 Task: Research Airbnb properties in Chalatenango, El Salvador from 10th December, 2023 to 15th December, 2023 for 7 adults.4 bedrooms having 7 beds and 4 bathrooms. Property type can be house. Amenities needed are: wifi, TV, free parkinig on premises, gym, breakfast. Look for 5 properties as per requirement.
Action: Mouse pressed left at (456, 260)
Screenshot: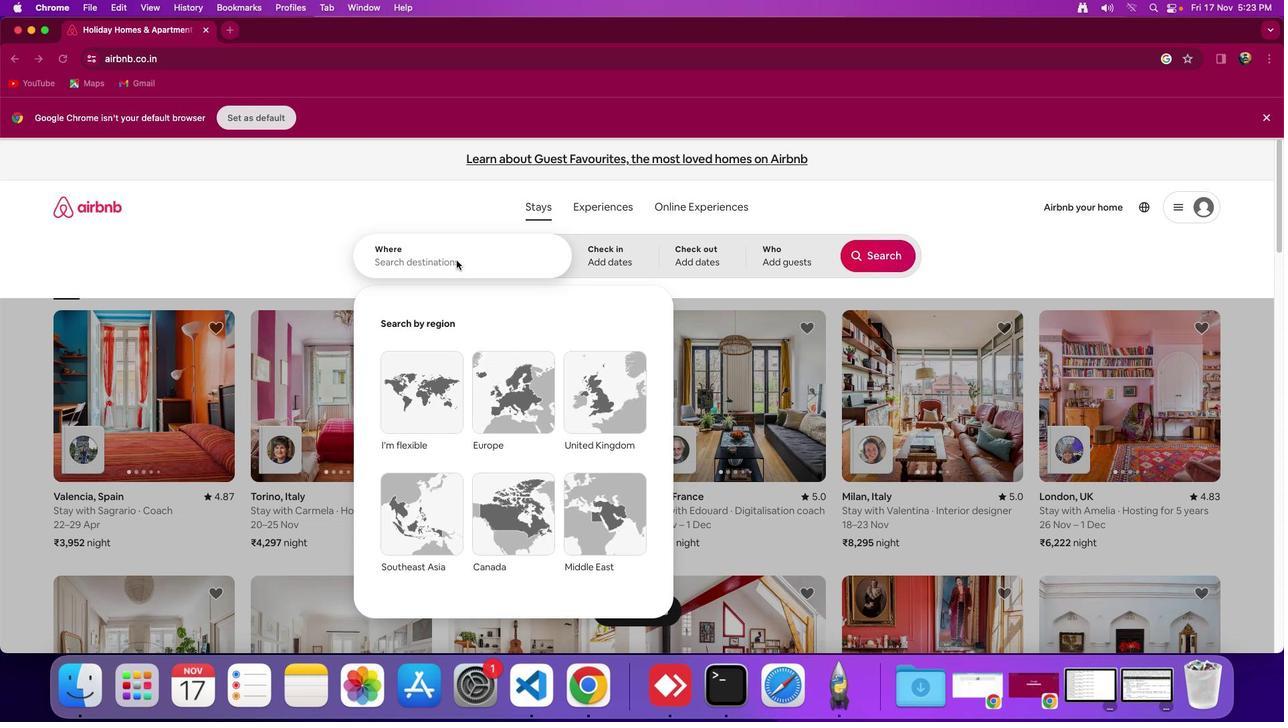 
Action: Key pressed Key.shift_r'C''h''a''k''a''t''e''n''a''n''g''o'','Key.spaceKey.shift_r'E'Key.shift'L'Key.backspace'l'
Screenshot: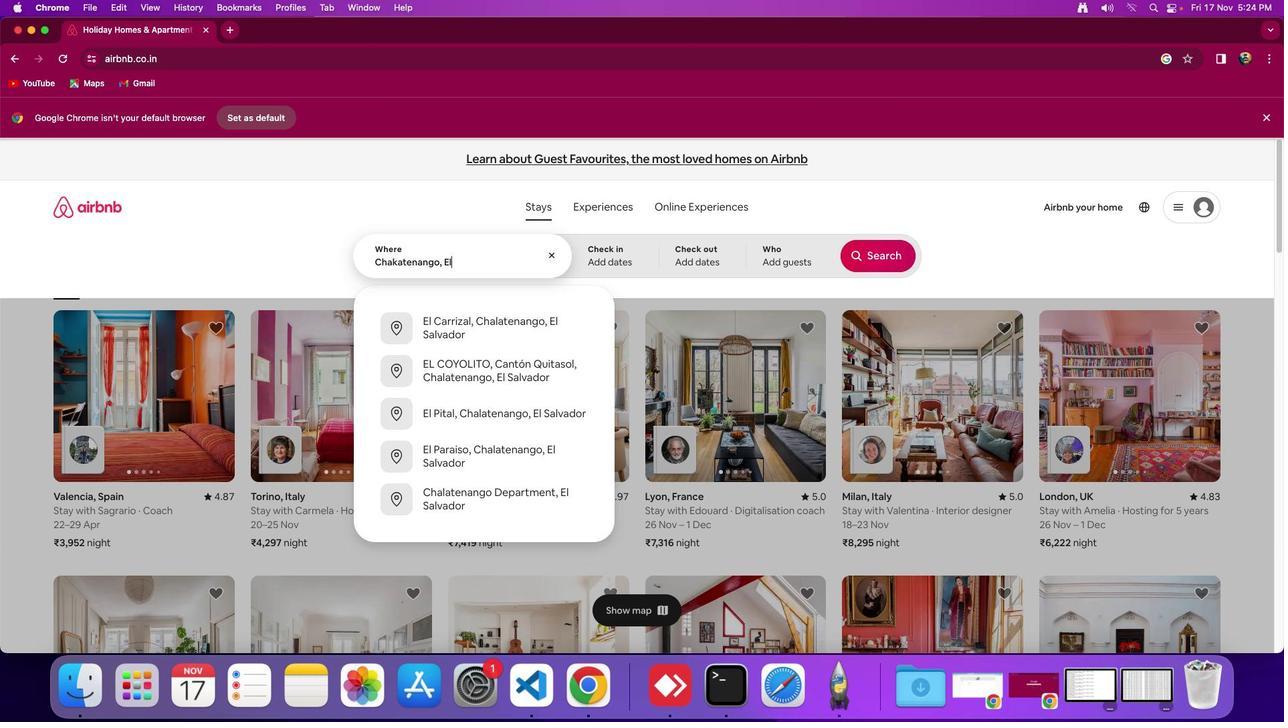 
Action: Mouse moved to (451, 262)
Screenshot: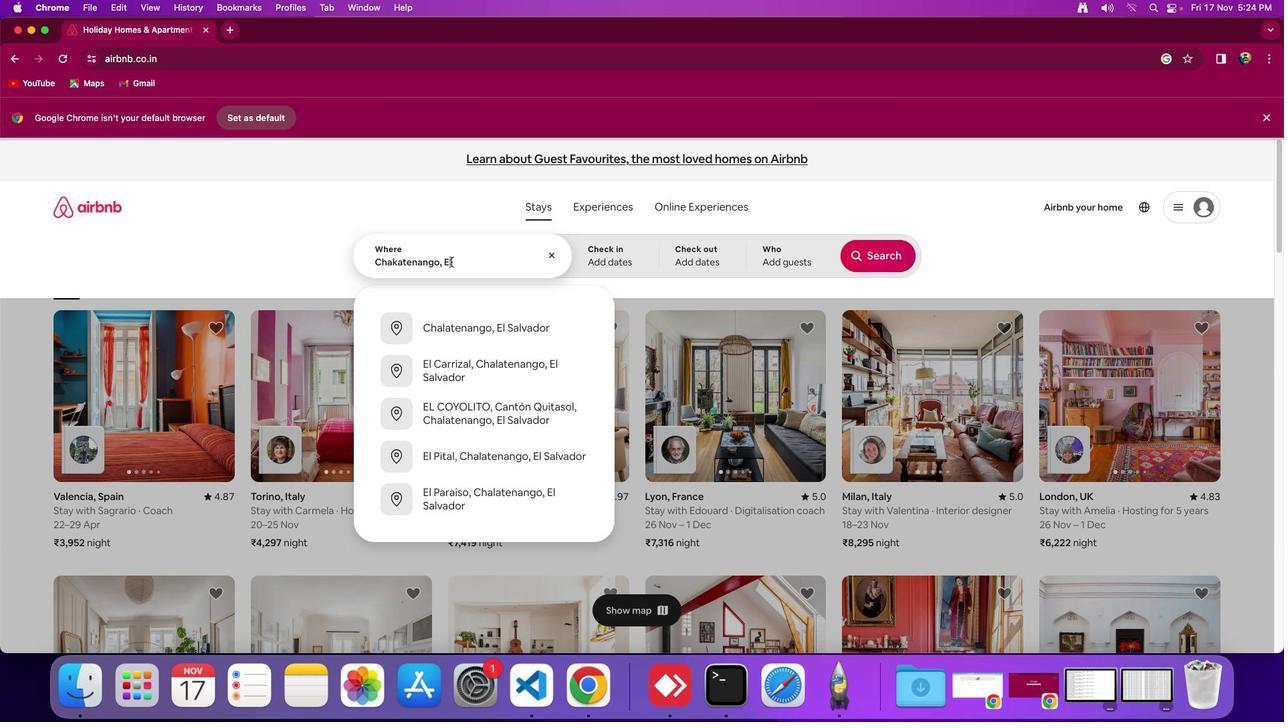 
Action: Key pressed Key.spaceKey.shift_r'S''a''l''v''a''d''o''r'
Screenshot: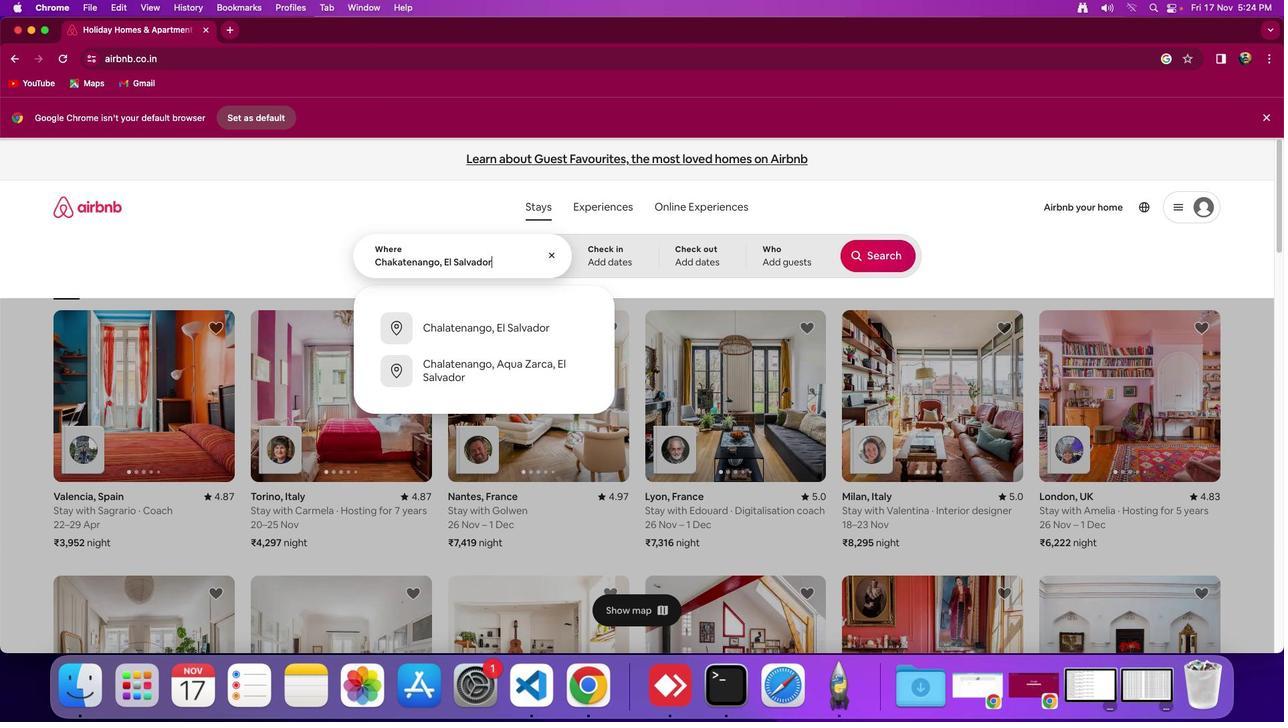 
Action: Mouse moved to (606, 242)
Screenshot: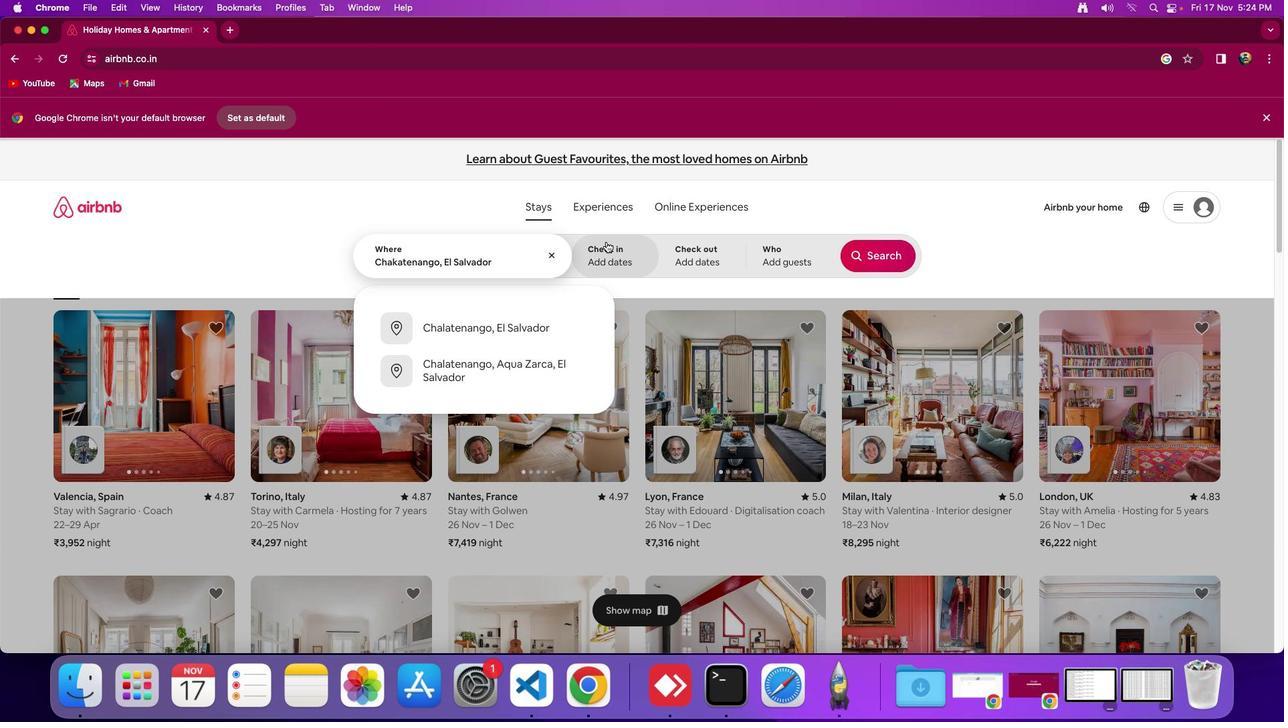 
Action: Mouse pressed left at (606, 242)
Screenshot: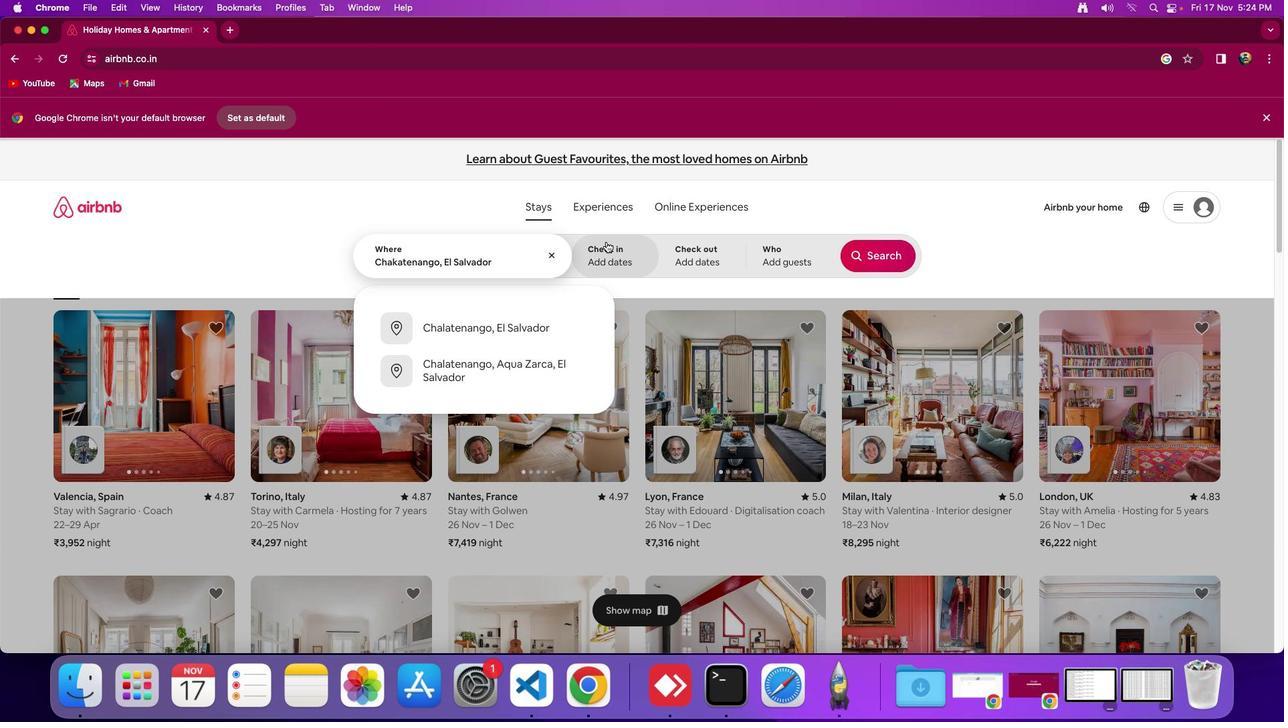 
Action: Mouse moved to (678, 488)
Screenshot: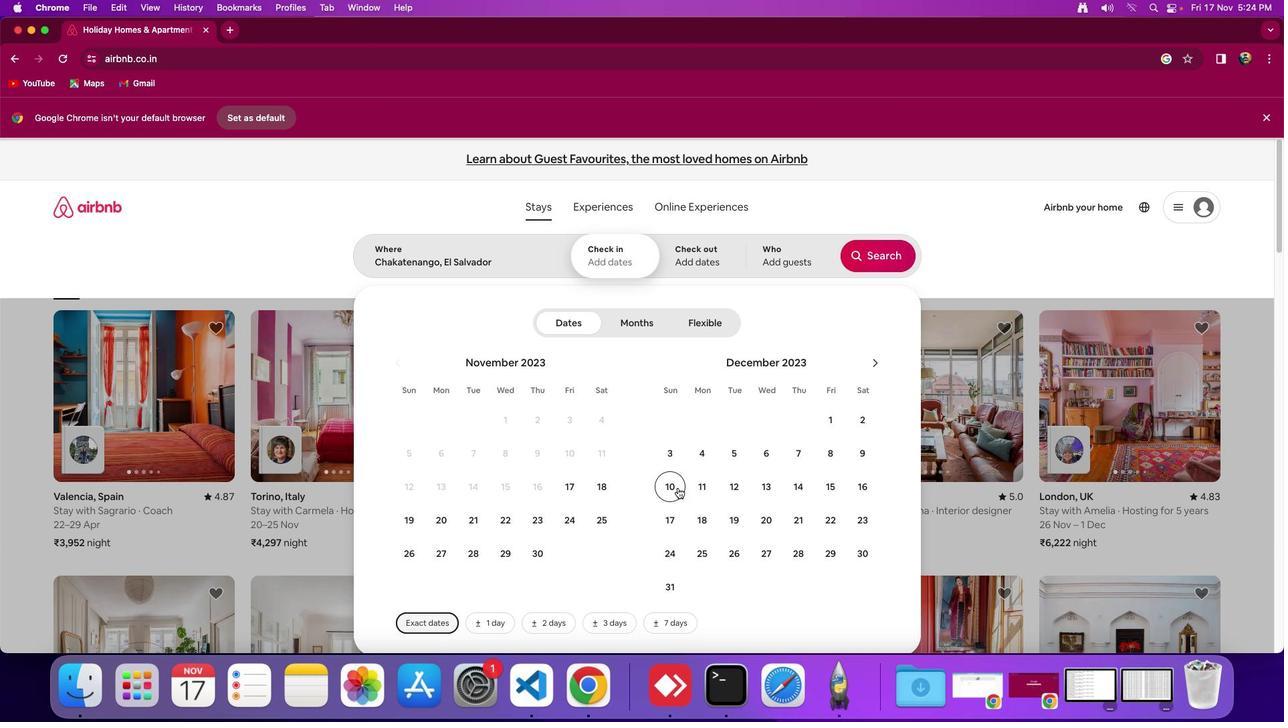 
Action: Mouse pressed left at (678, 488)
Screenshot: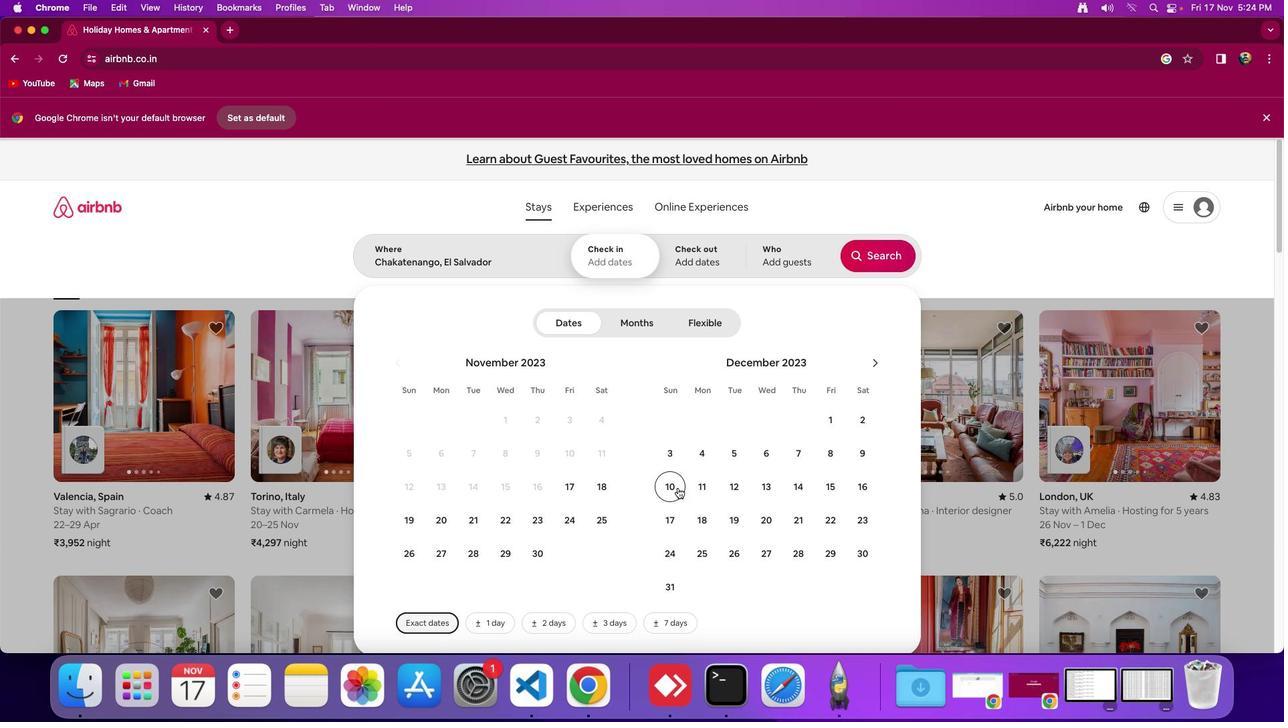 
Action: Mouse moved to (827, 493)
Screenshot: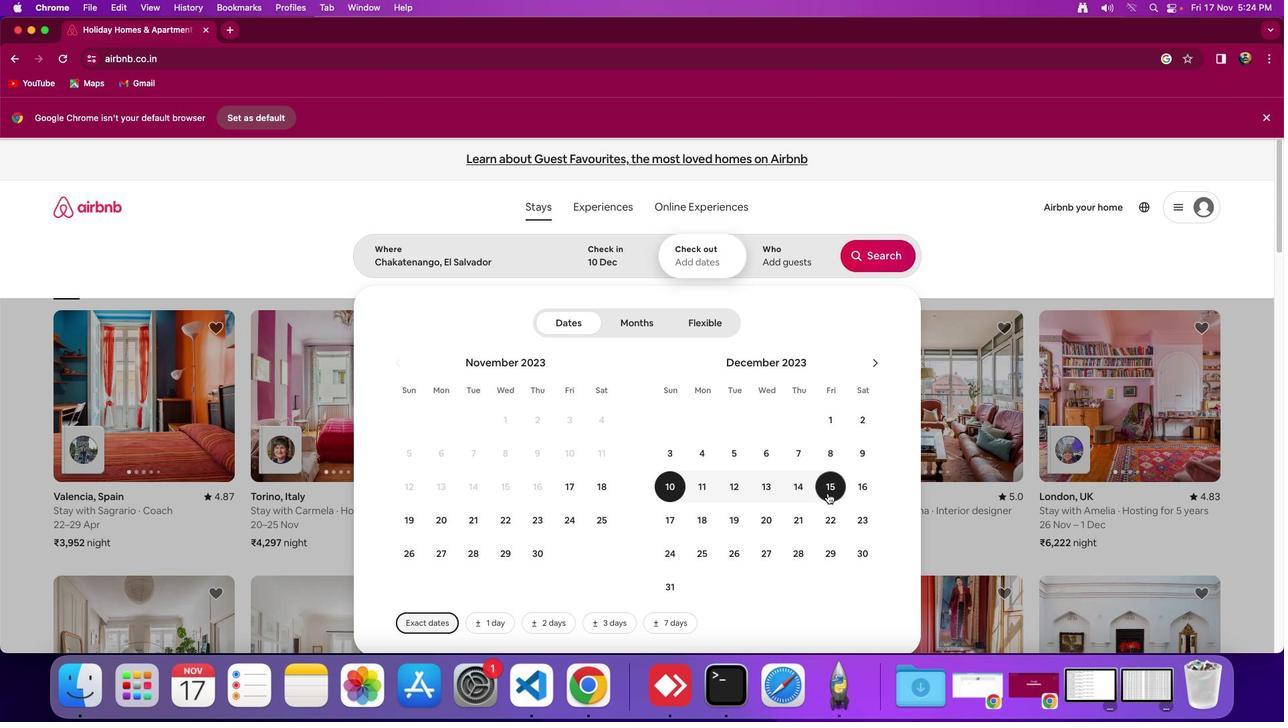 
Action: Mouse pressed left at (827, 493)
Screenshot: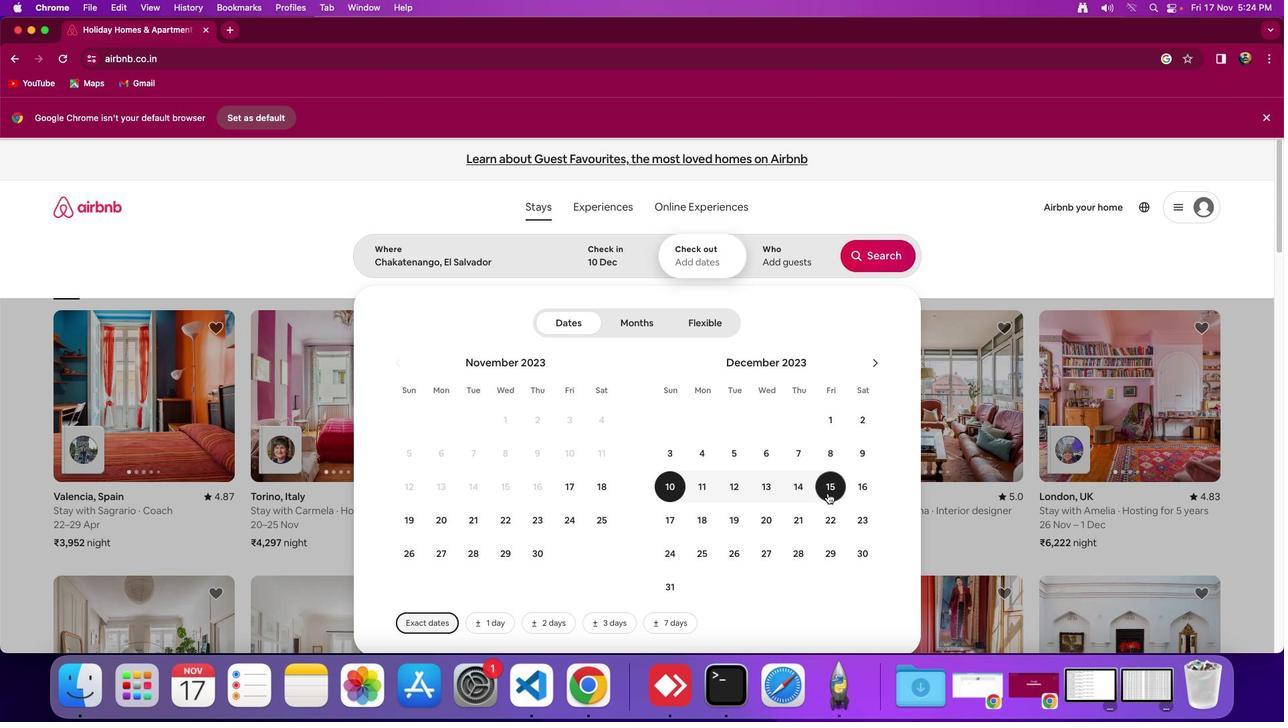
Action: Mouse moved to (780, 268)
Screenshot: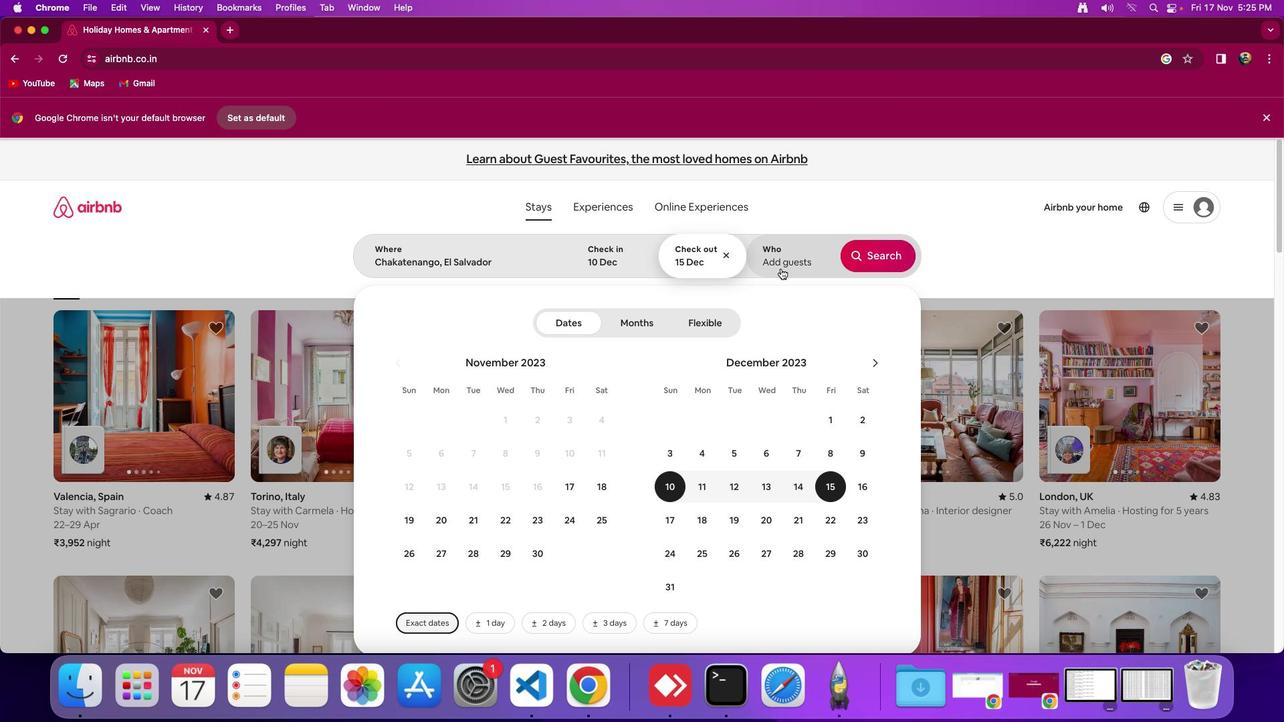 
Action: Mouse pressed left at (780, 268)
Screenshot: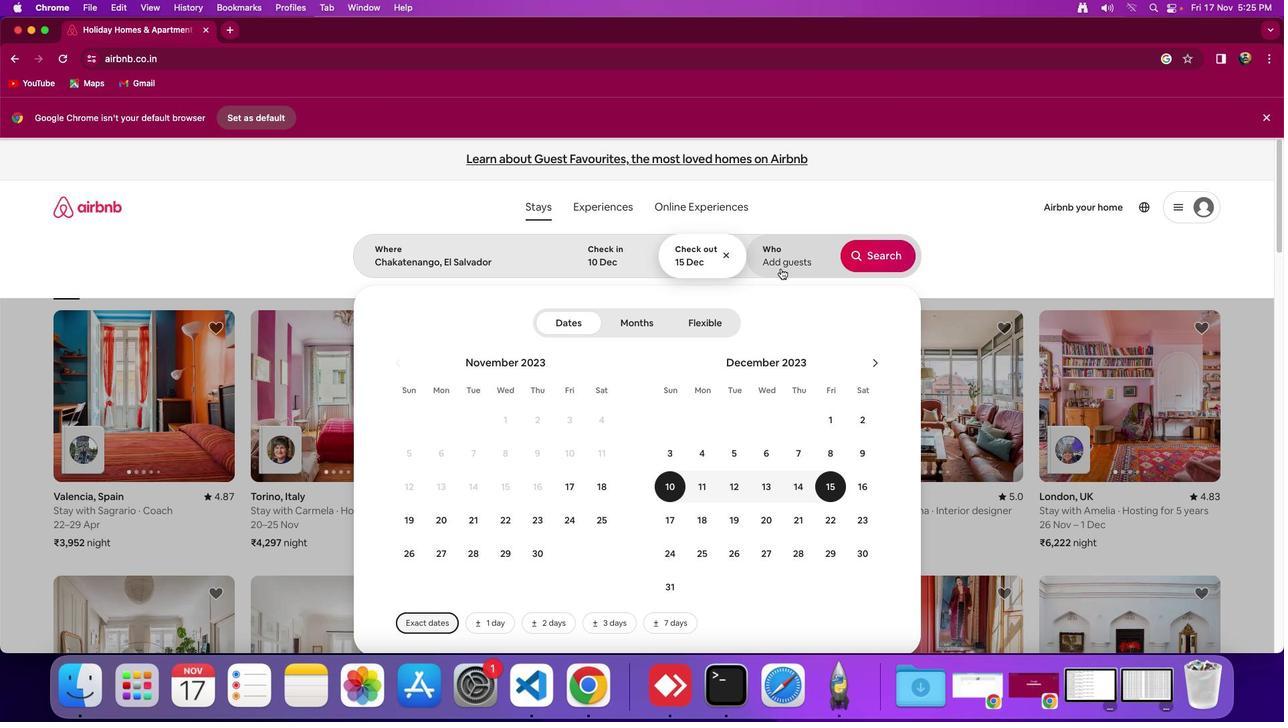 
Action: Mouse moved to (881, 329)
Screenshot: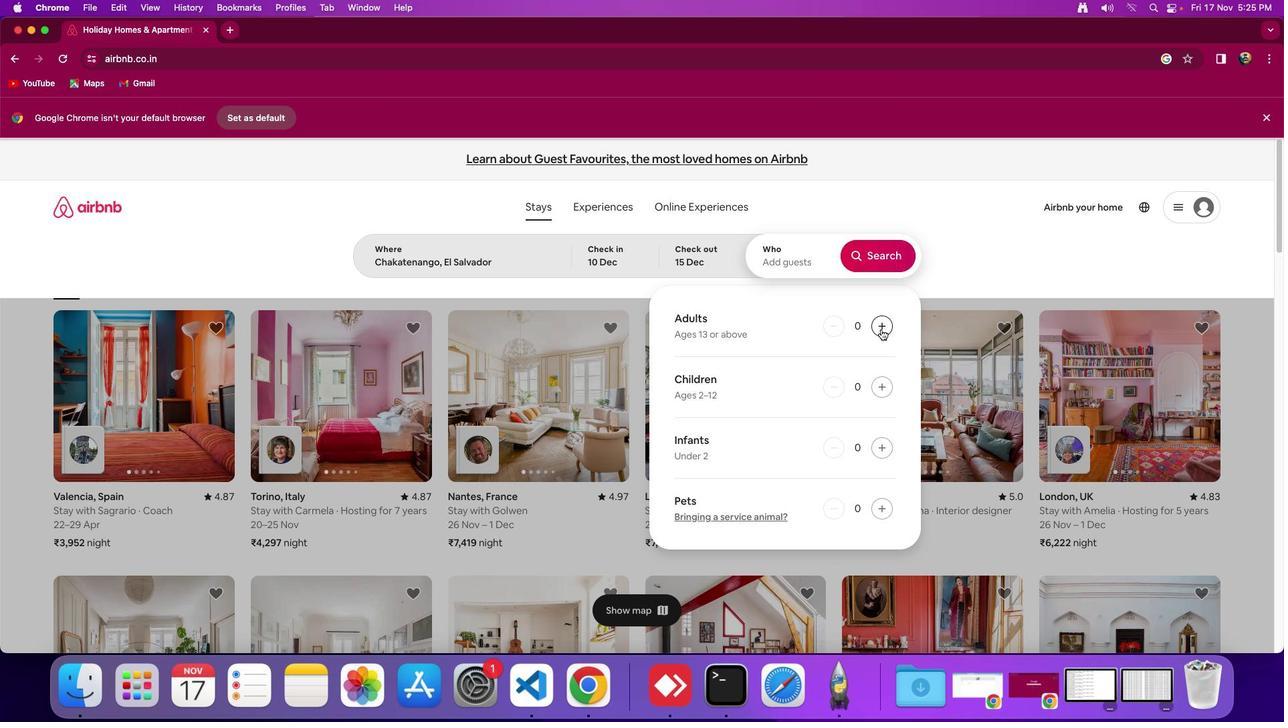 
Action: Mouse pressed left at (881, 329)
Screenshot: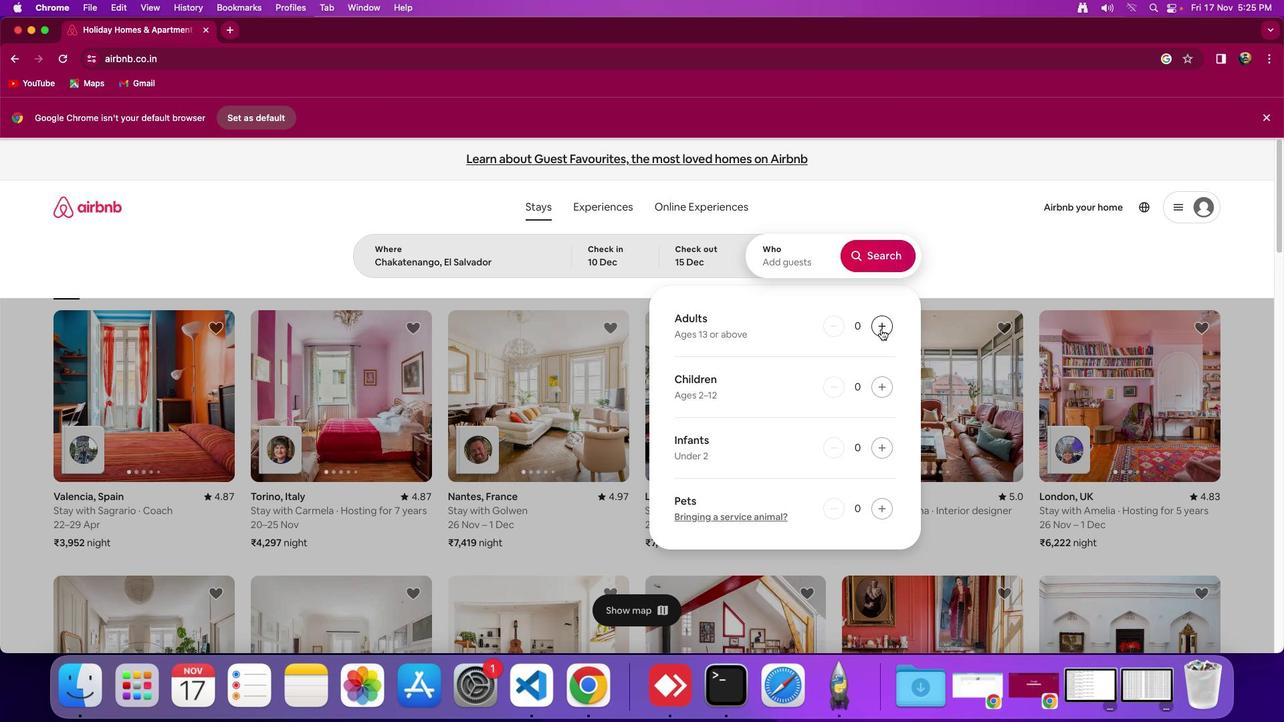 
Action: Mouse pressed left at (881, 329)
Screenshot: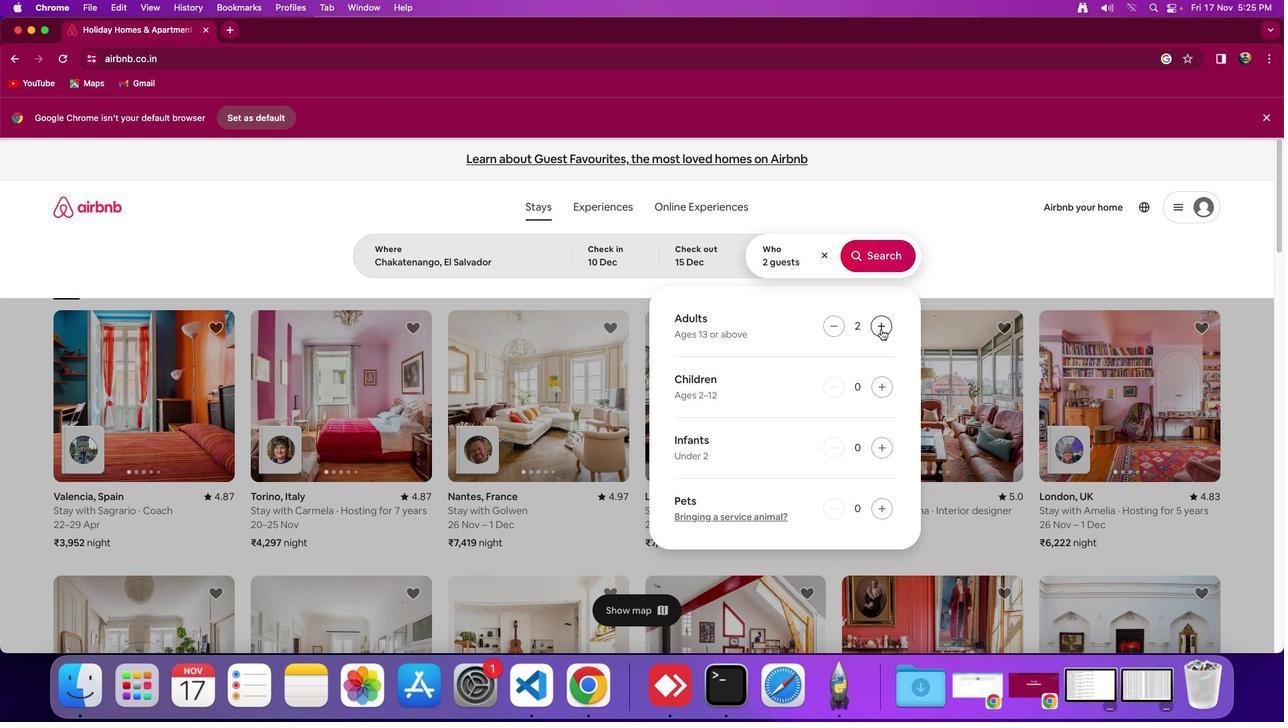 
Action: Mouse pressed left at (881, 329)
Screenshot: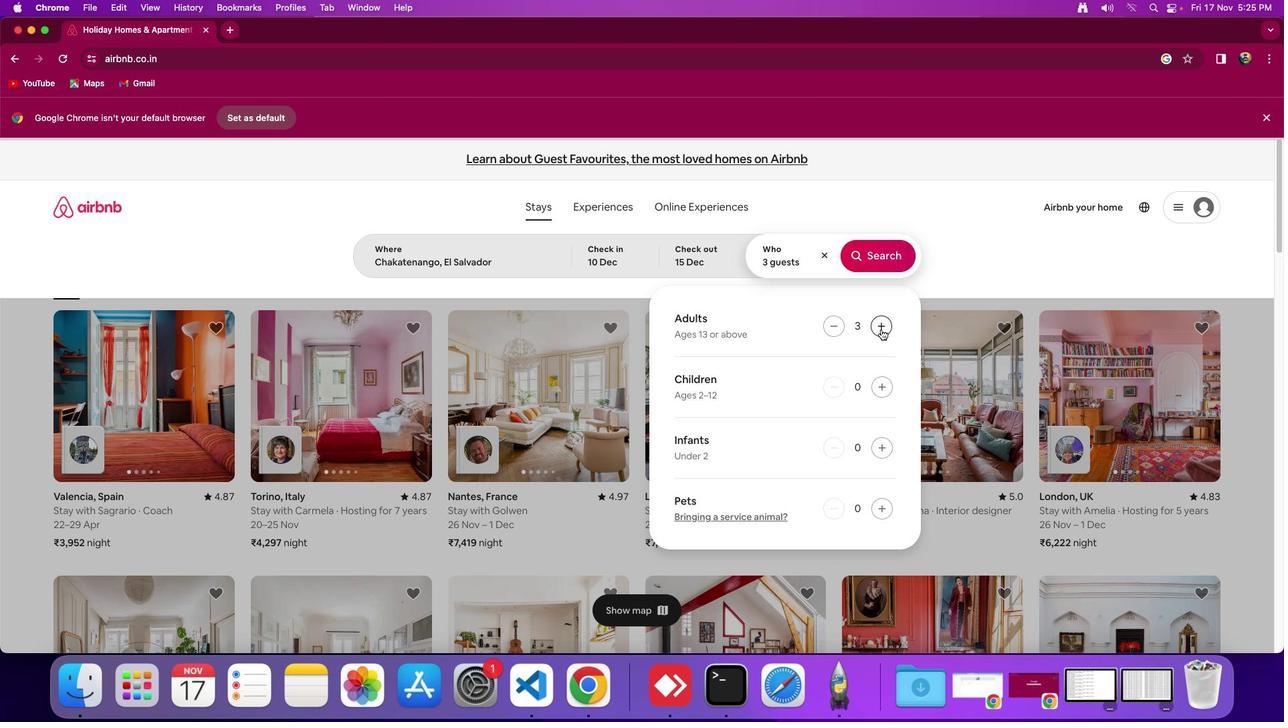 
Action: Mouse pressed left at (881, 329)
Screenshot: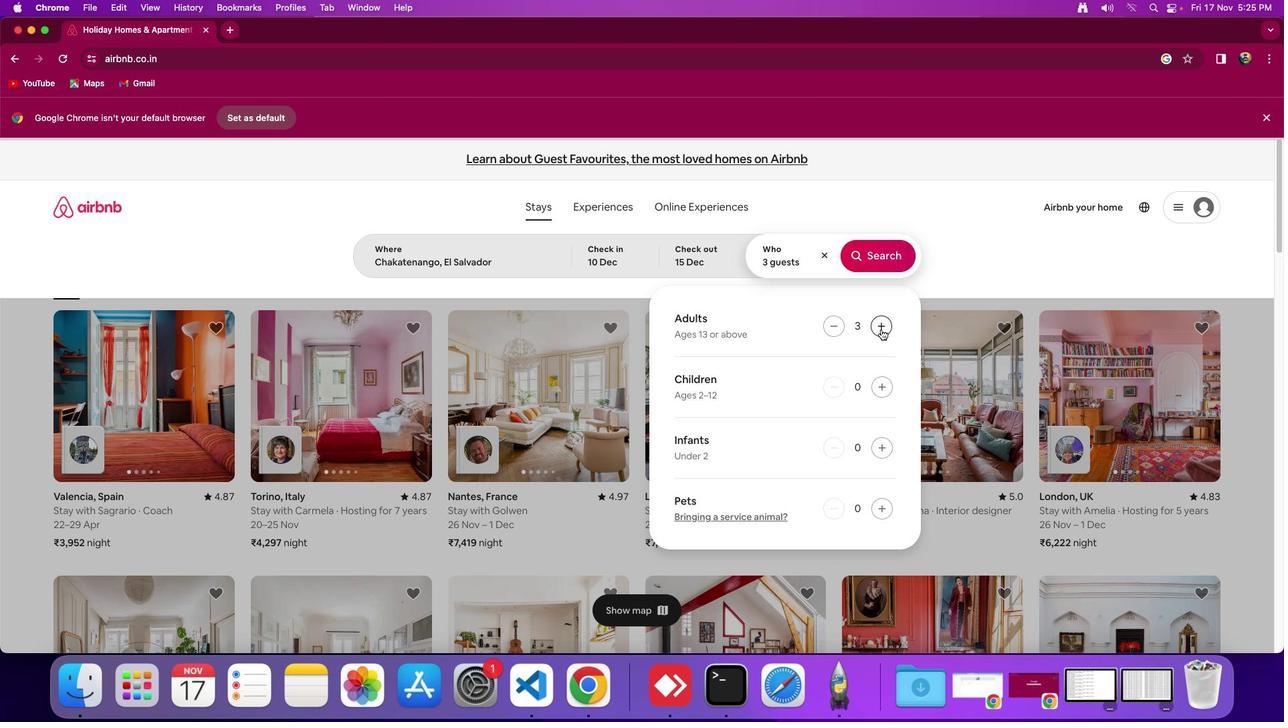 
Action: Mouse pressed left at (881, 329)
Screenshot: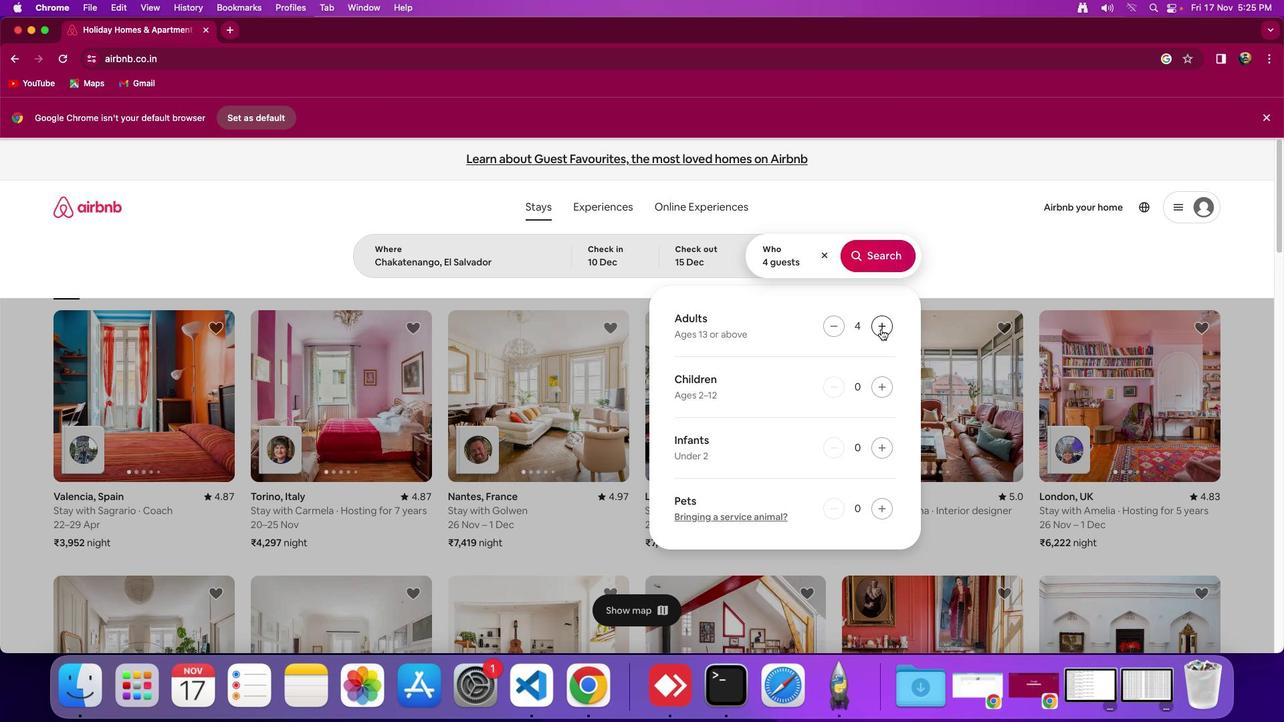 
Action: Mouse pressed left at (881, 329)
Screenshot: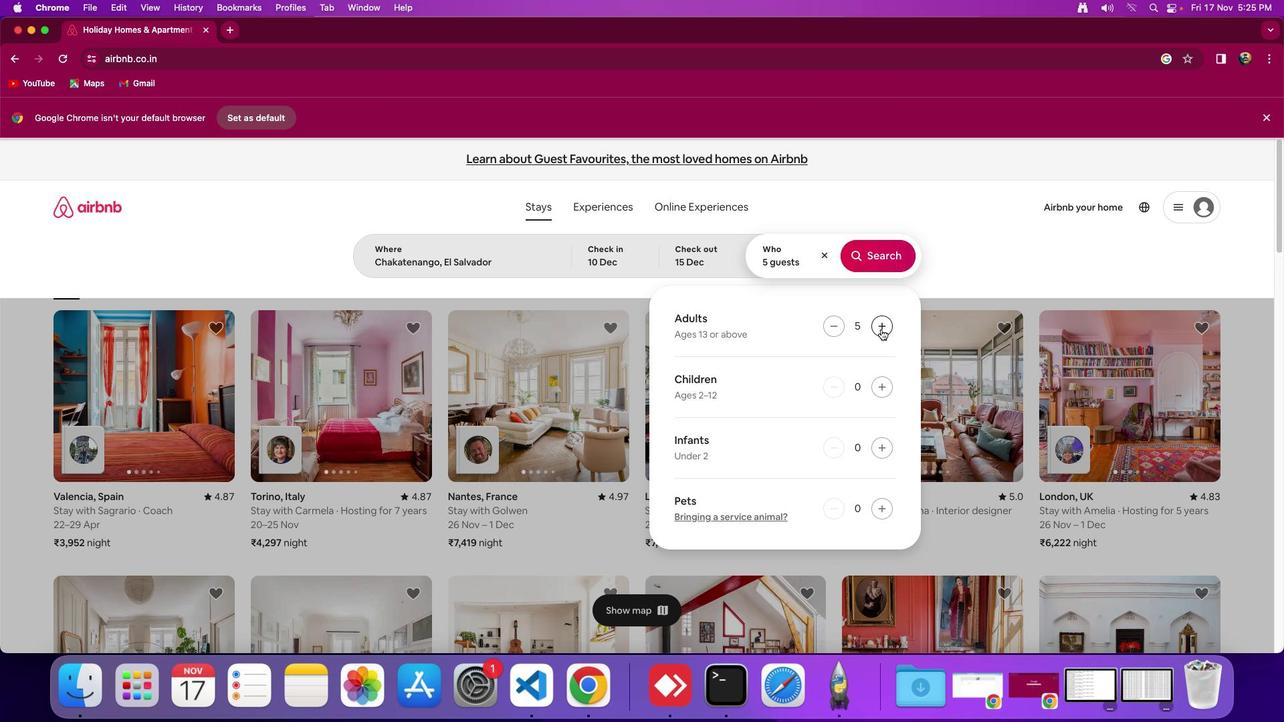 
Action: Mouse pressed left at (881, 329)
Screenshot: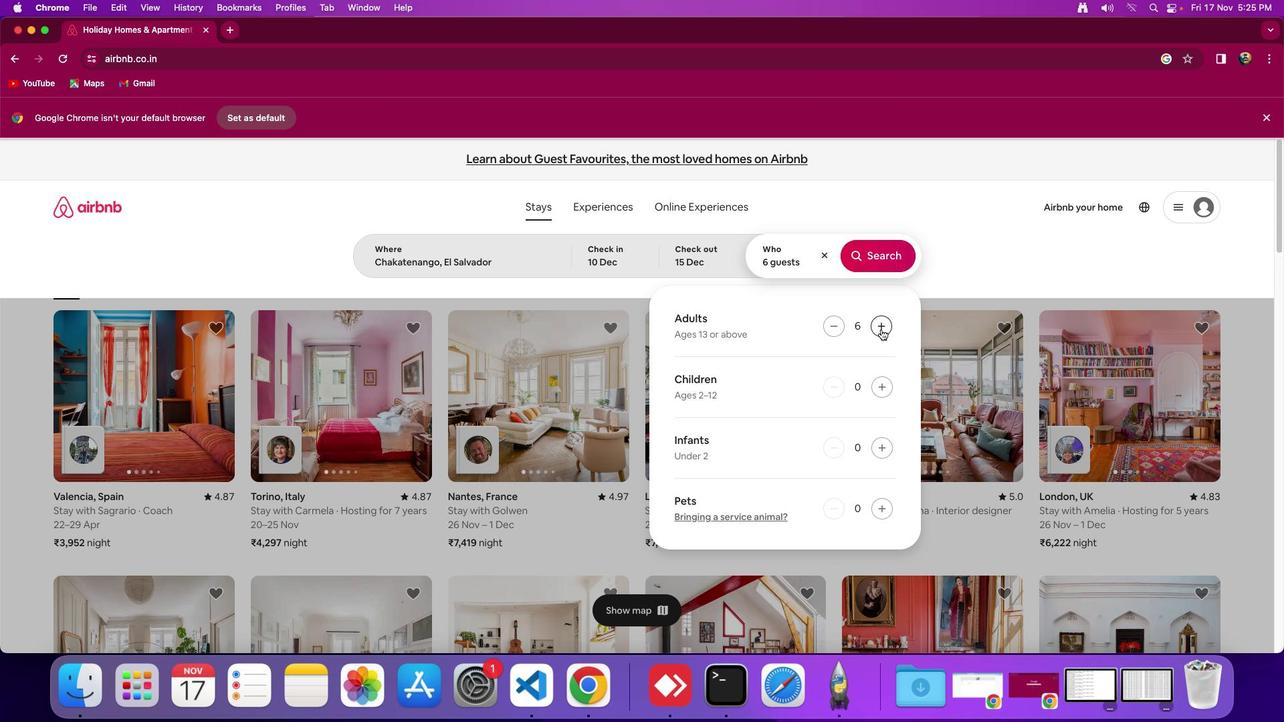 
Action: Mouse moved to (871, 256)
Screenshot: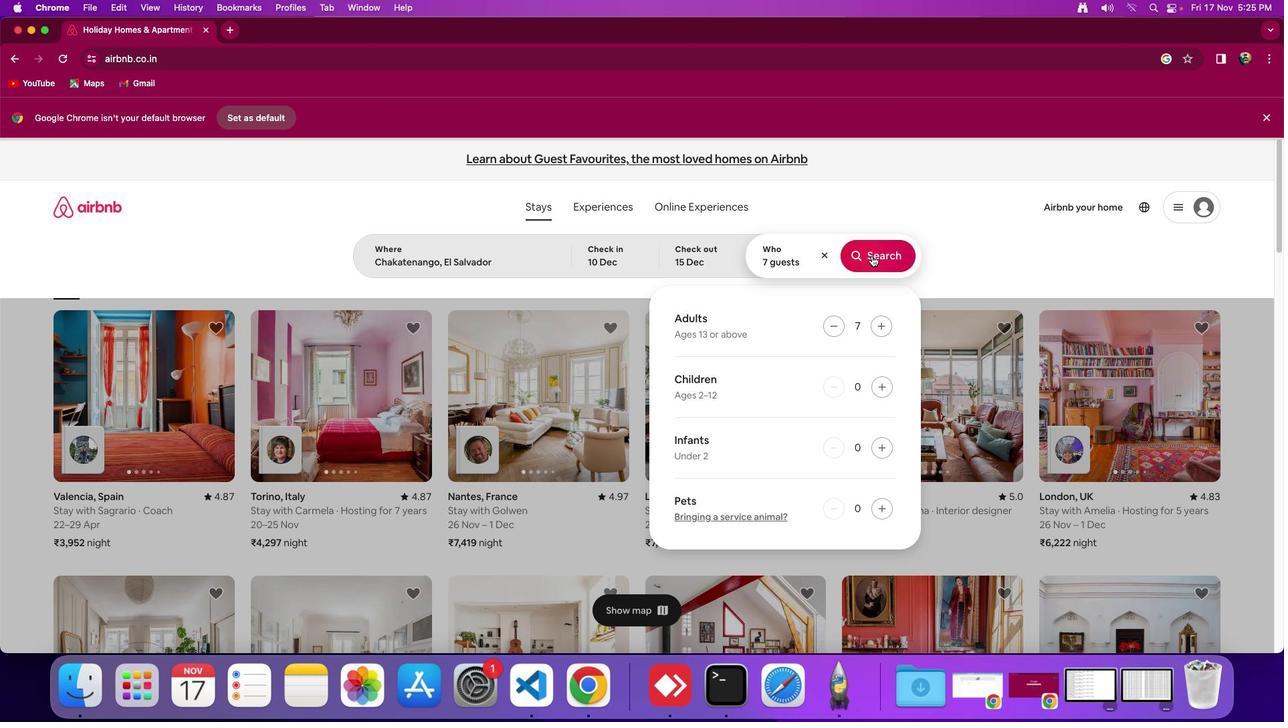 
Action: Mouse pressed left at (871, 256)
Screenshot: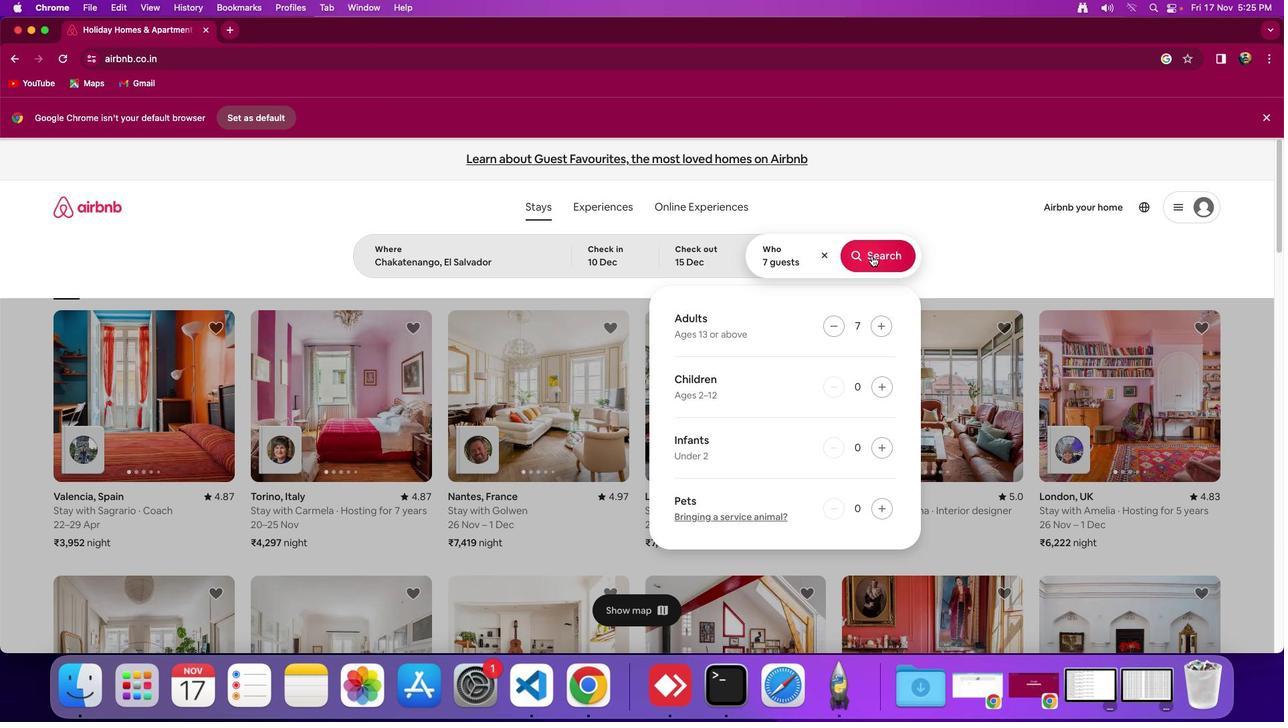 
Action: Mouse moved to (1069, 222)
Screenshot: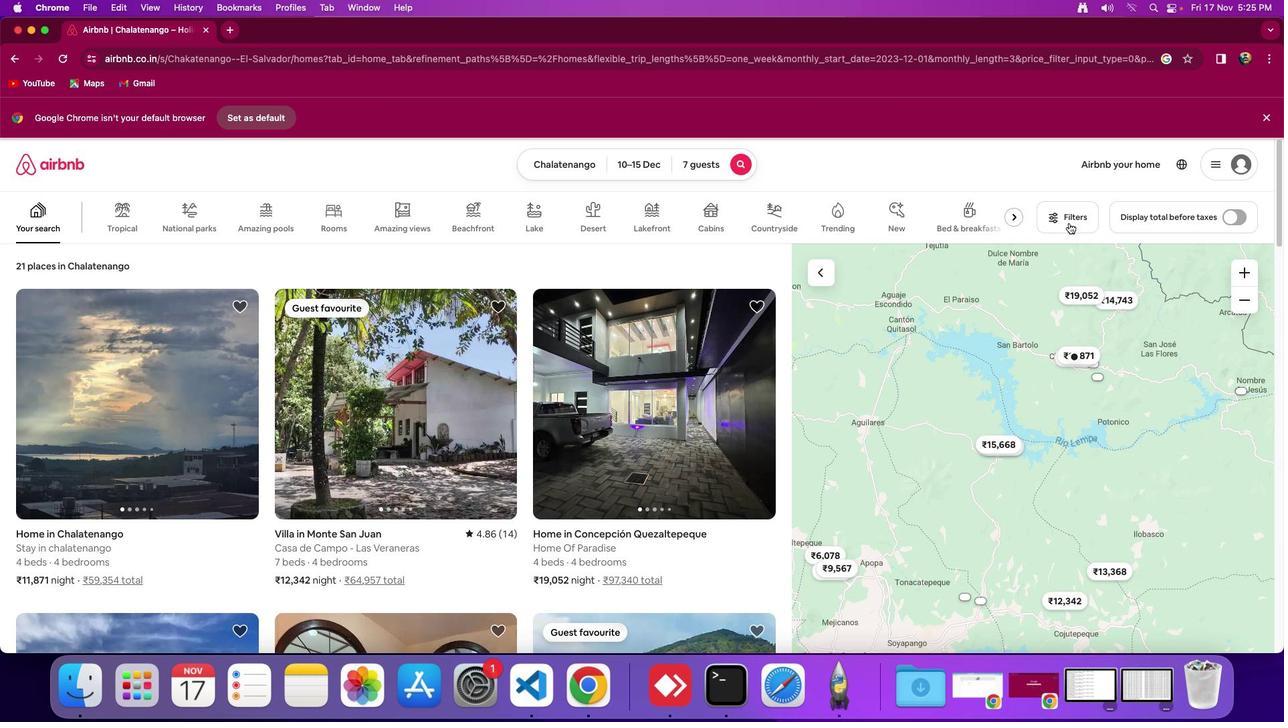 
Action: Mouse pressed left at (1069, 222)
Screenshot: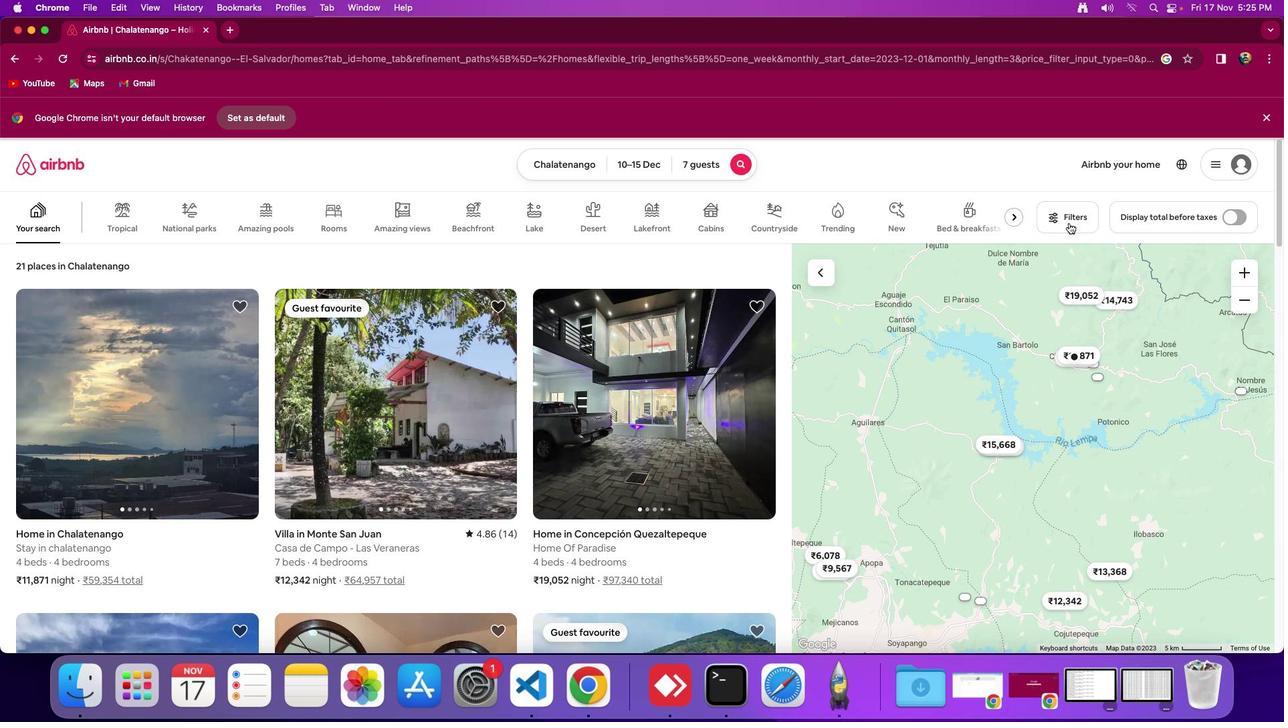 
Action: Mouse moved to (703, 378)
Screenshot: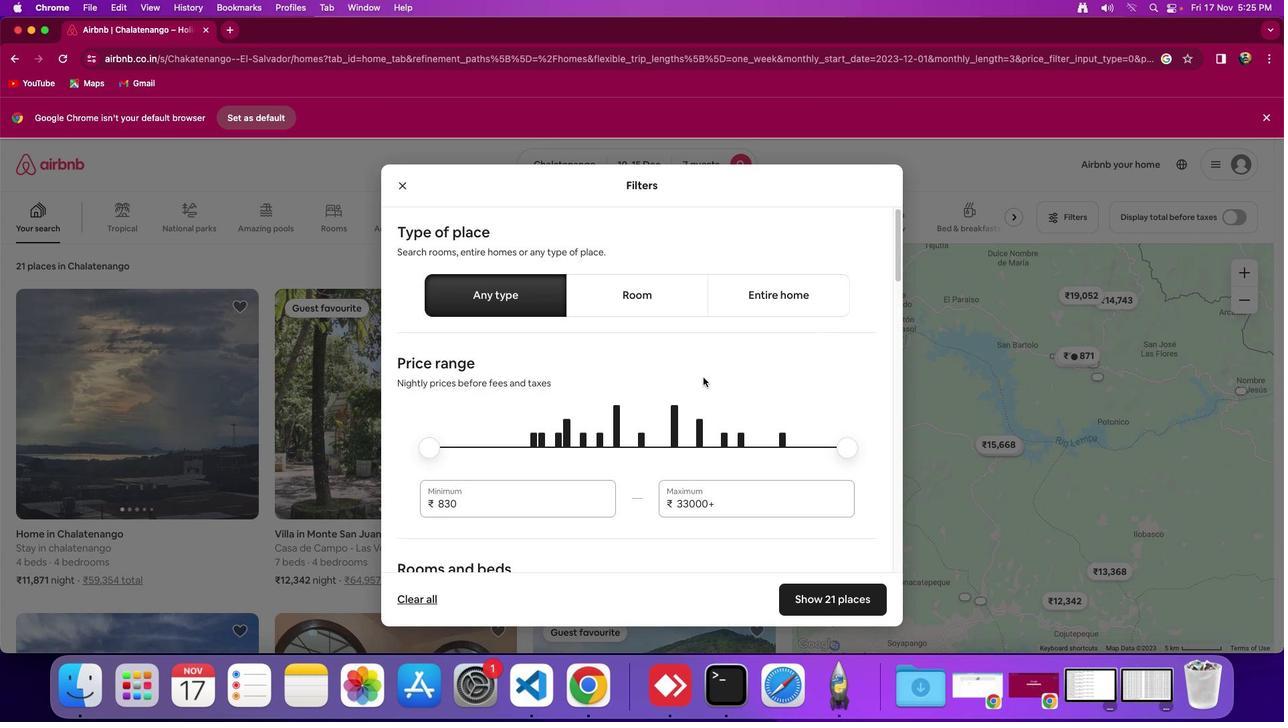 
Action: Mouse scrolled (703, 378) with delta (0, 0)
Screenshot: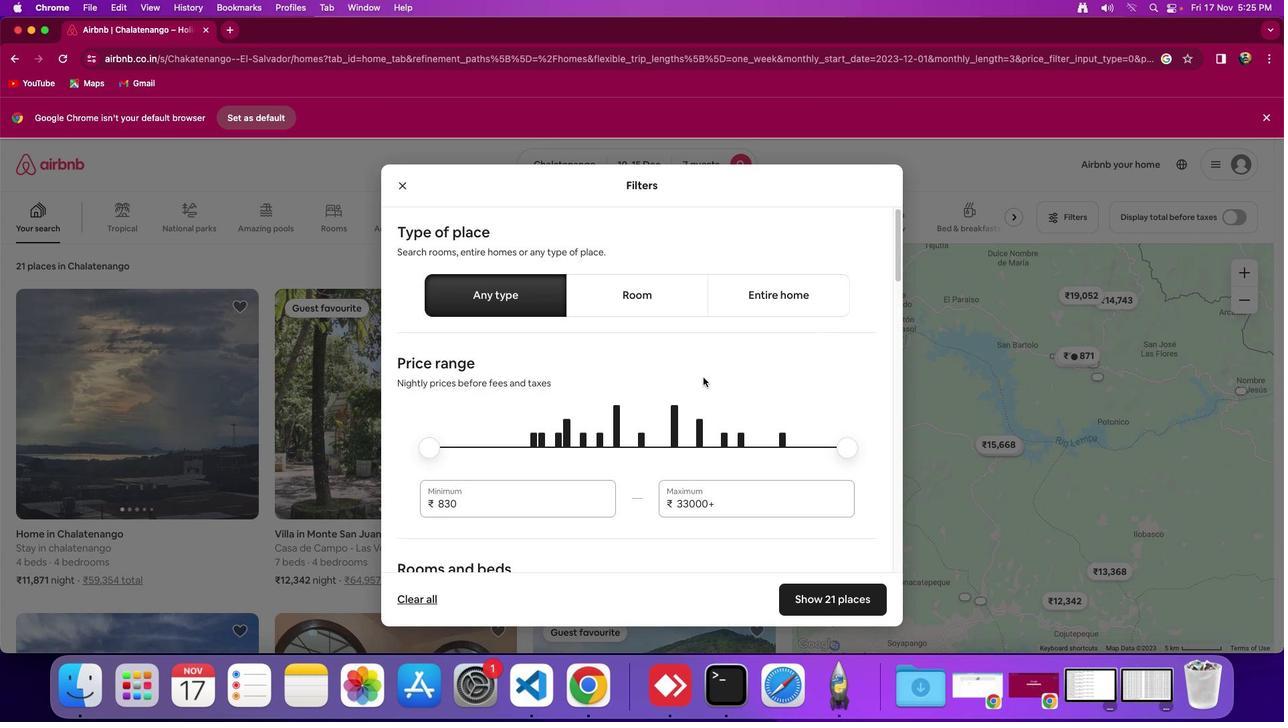 
Action: Mouse scrolled (703, 378) with delta (0, 0)
Screenshot: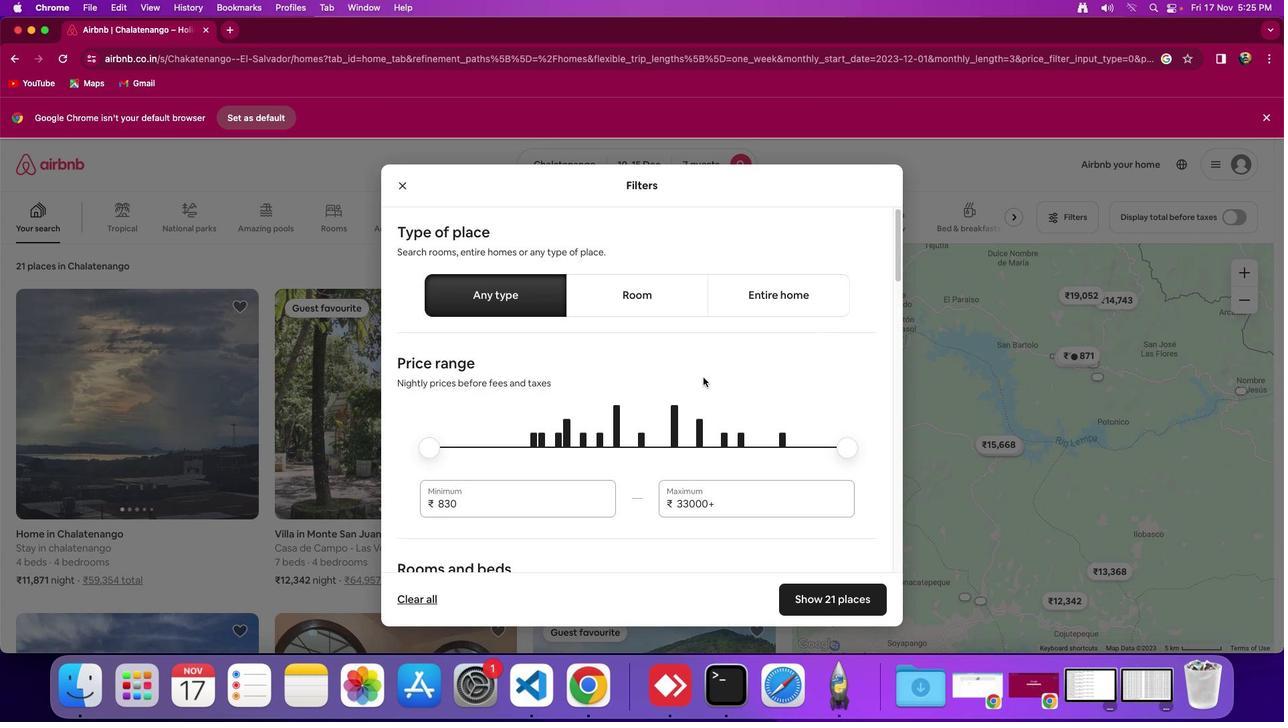 
Action: Mouse scrolled (703, 378) with delta (0, -2)
Screenshot: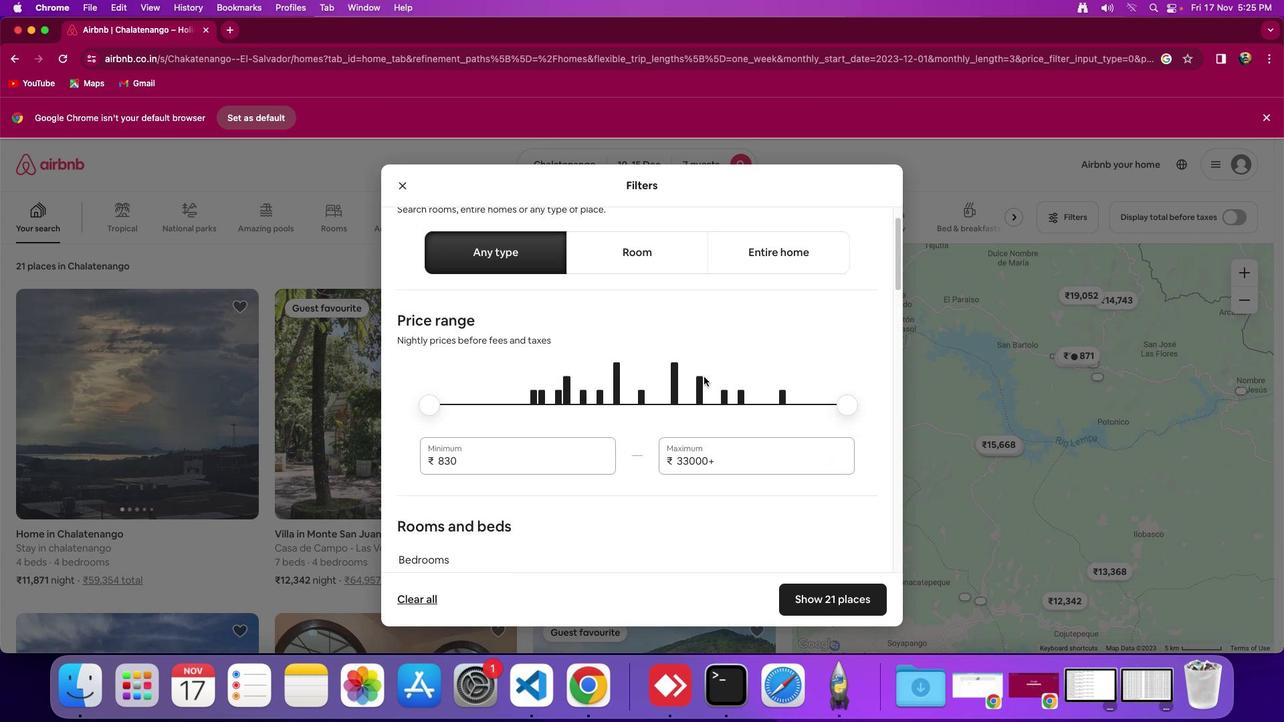 
Action: Mouse moved to (703, 377)
Screenshot: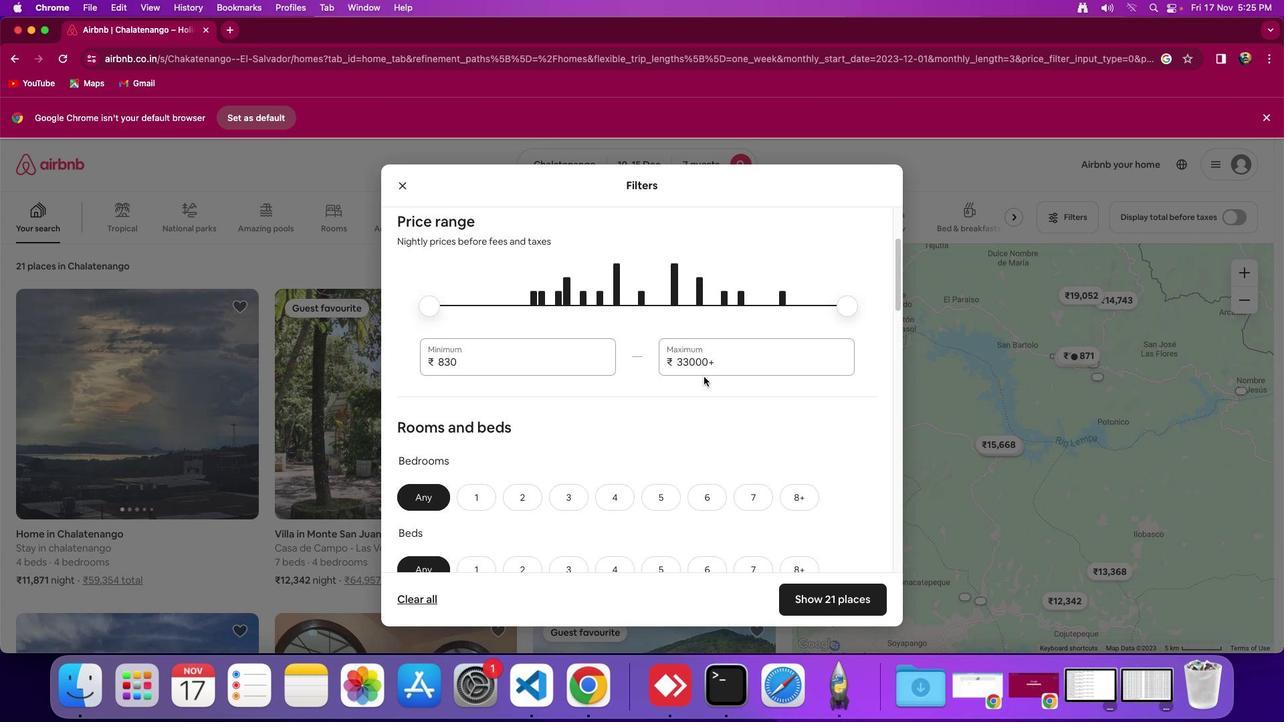 
Action: Mouse scrolled (703, 377) with delta (0, 0)
Screenshot: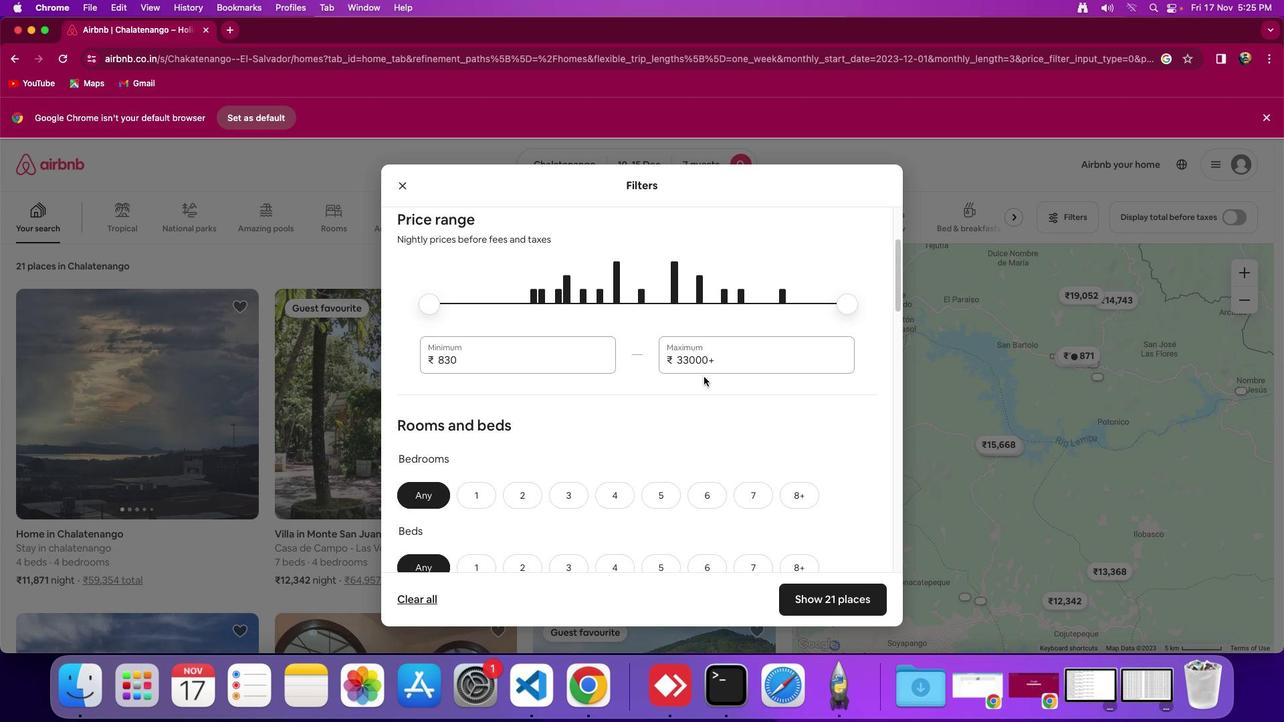 
Action: Mouse scrolled (703, 377) with delta (0, 0)
Screenshot: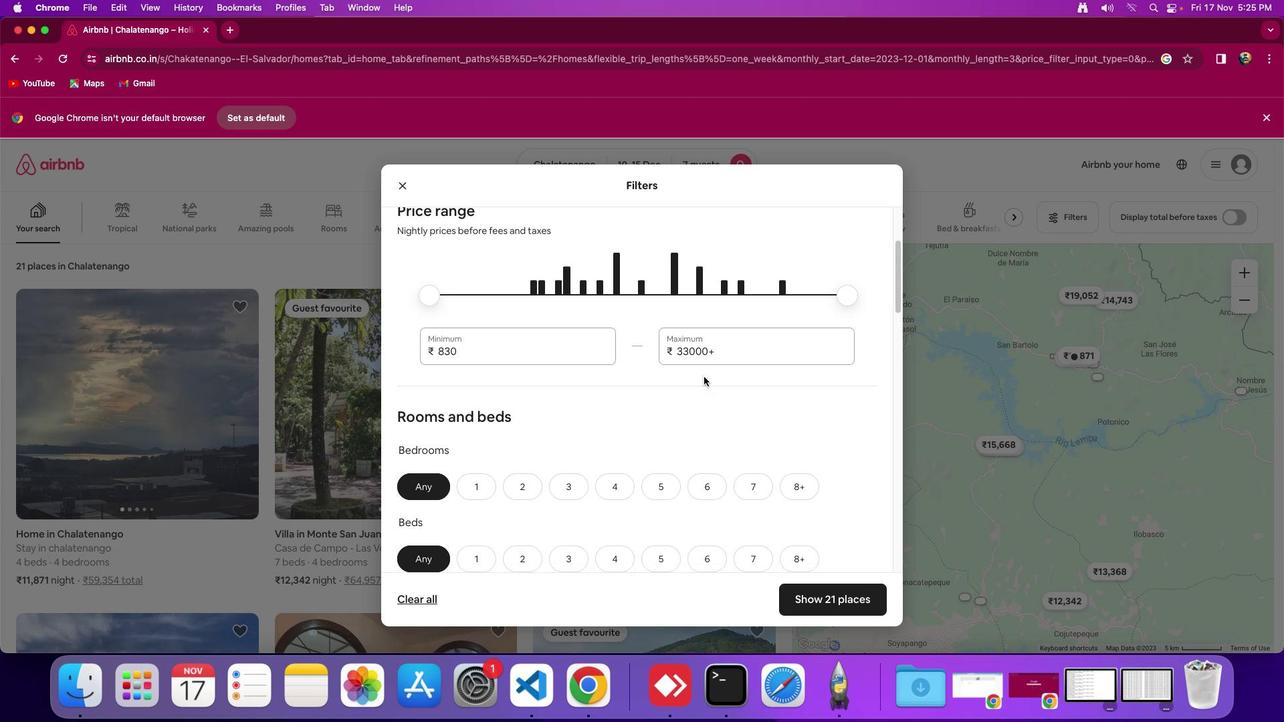 
Action: Mouse scrolled (703, 377) with delta (0, 0)
Screenshot: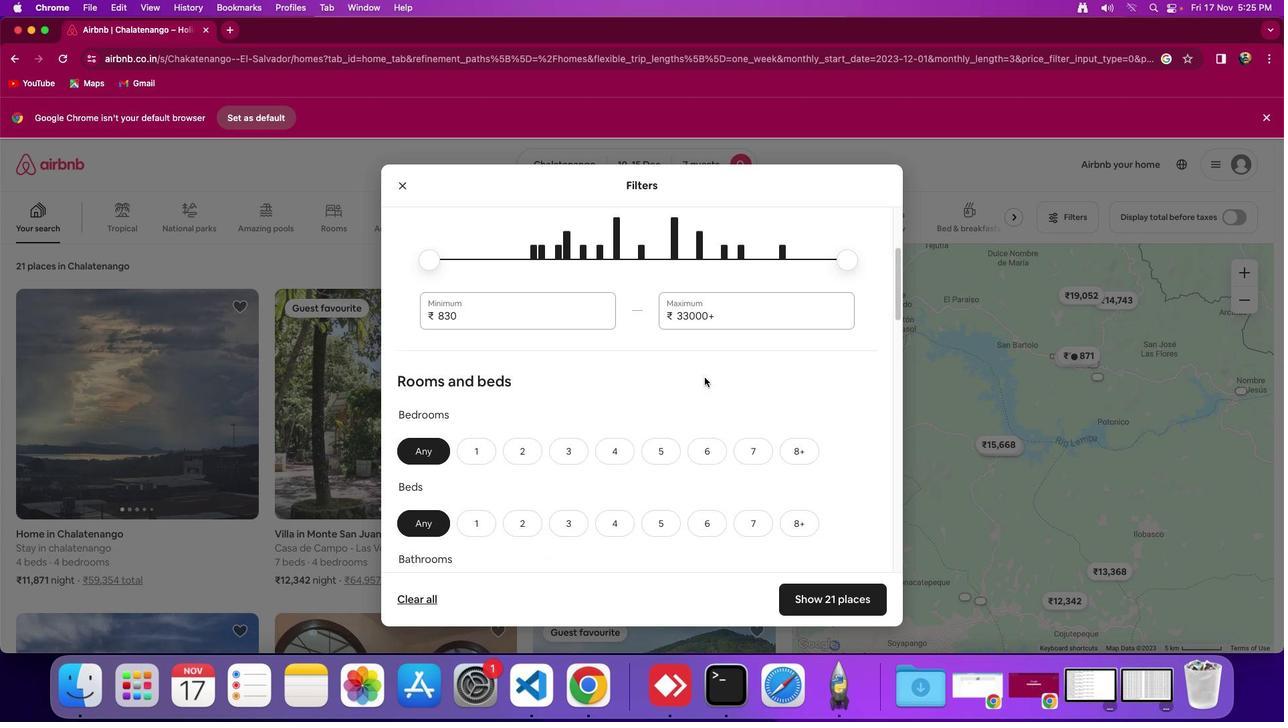 
Action: Mouse moved to (614, 423)
Screenshot: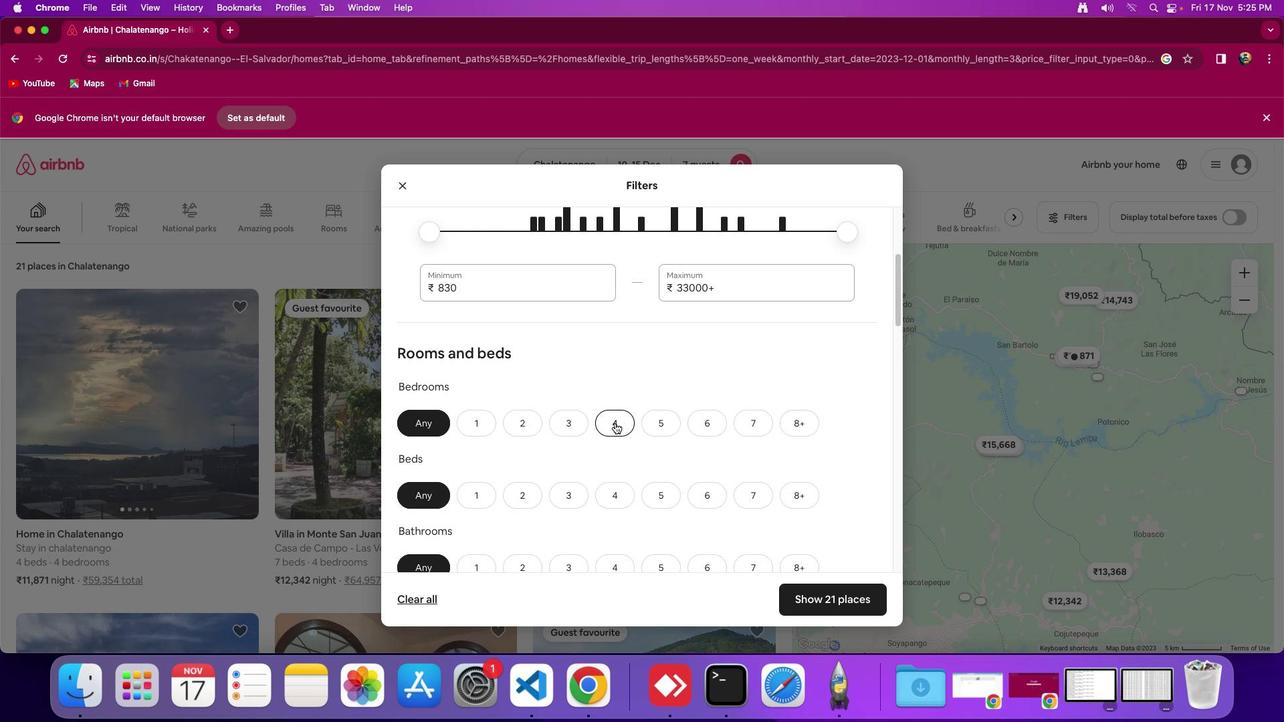 
Action: Mouse pressed left at (614, 423)
Screenshot: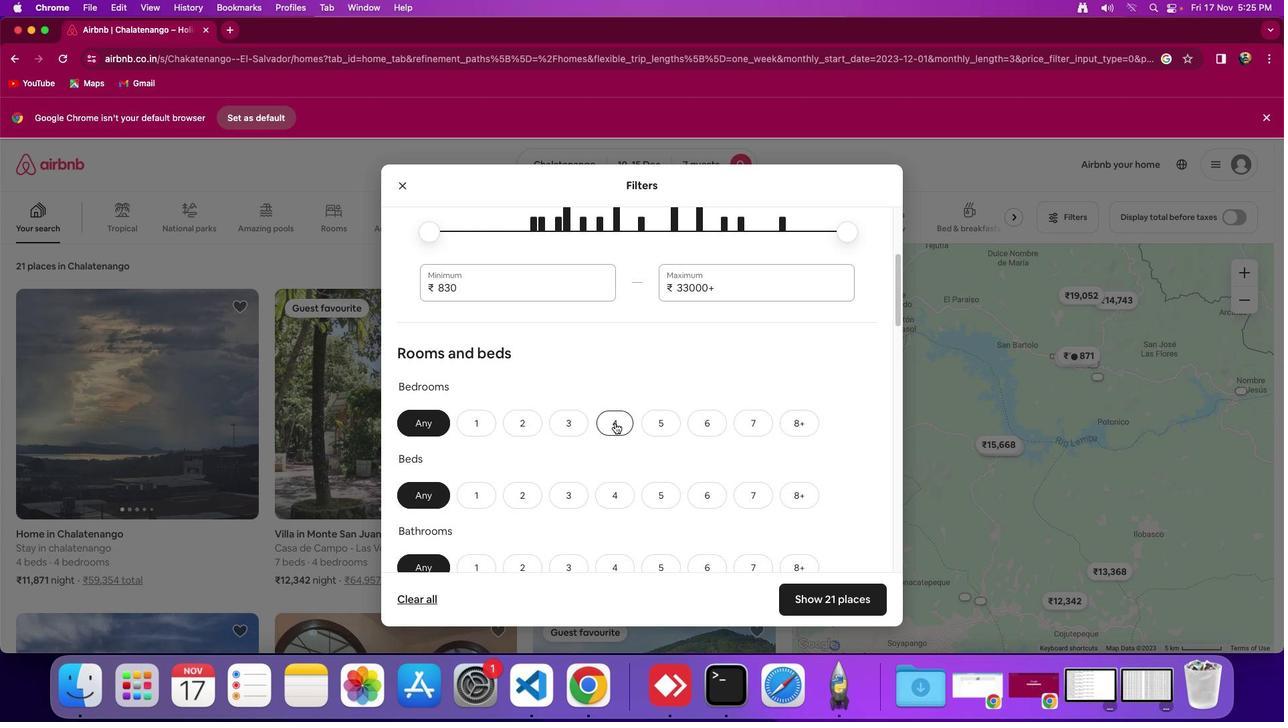 
Action: Mouse moved to (671, 440)
Screenshot: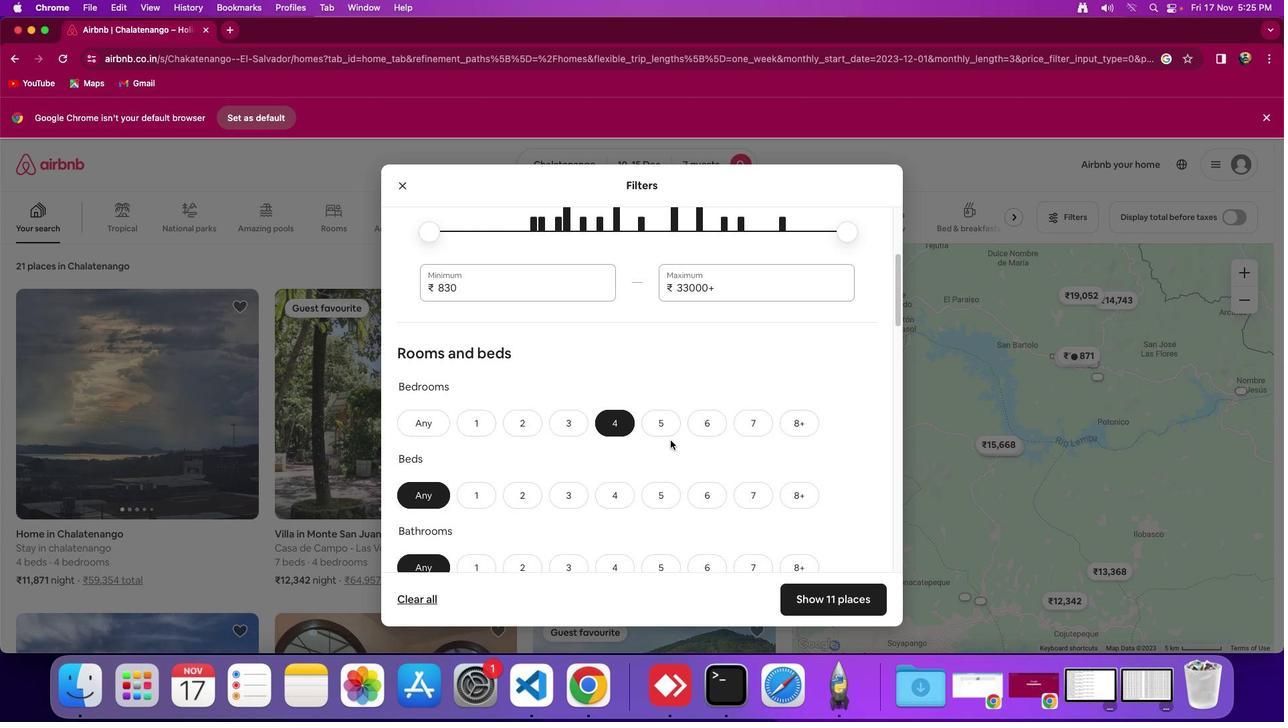 
Action: Mouse scrolled (671, 440) with delta (0, 0)
Screenshot: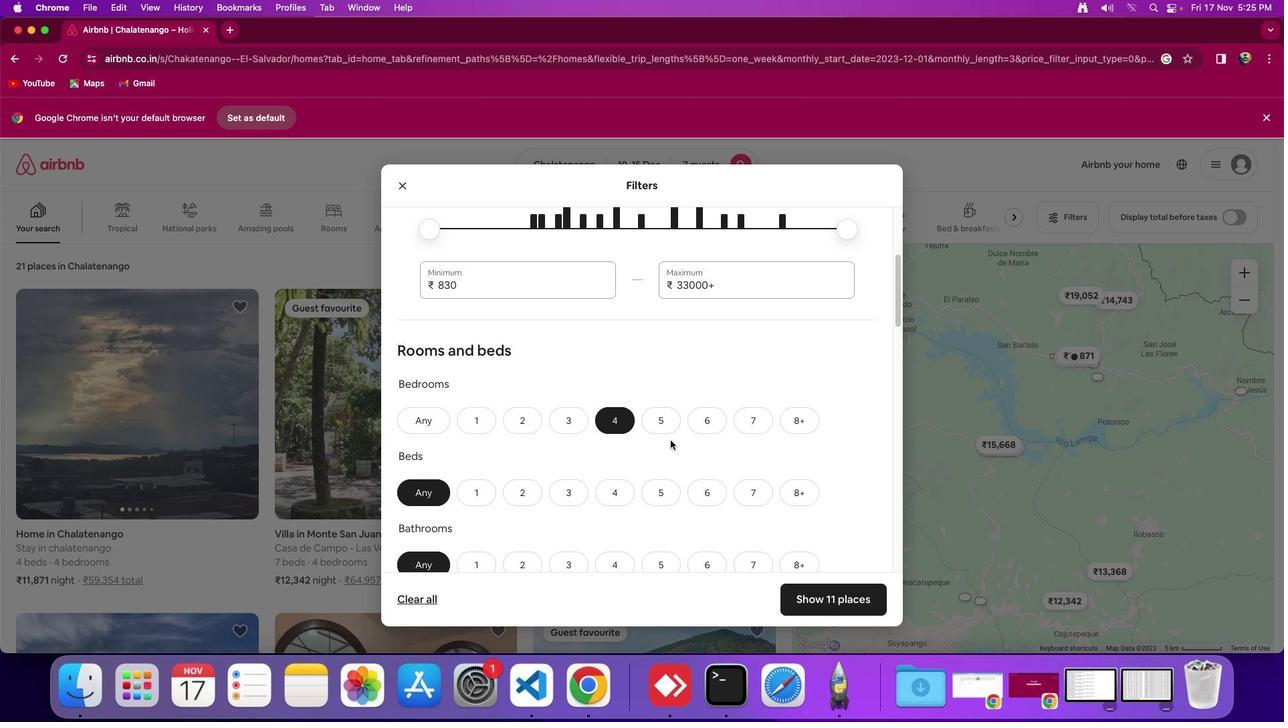
Action: Mouse scrolled (671, 440) with delta (0, 0)
Screenshot: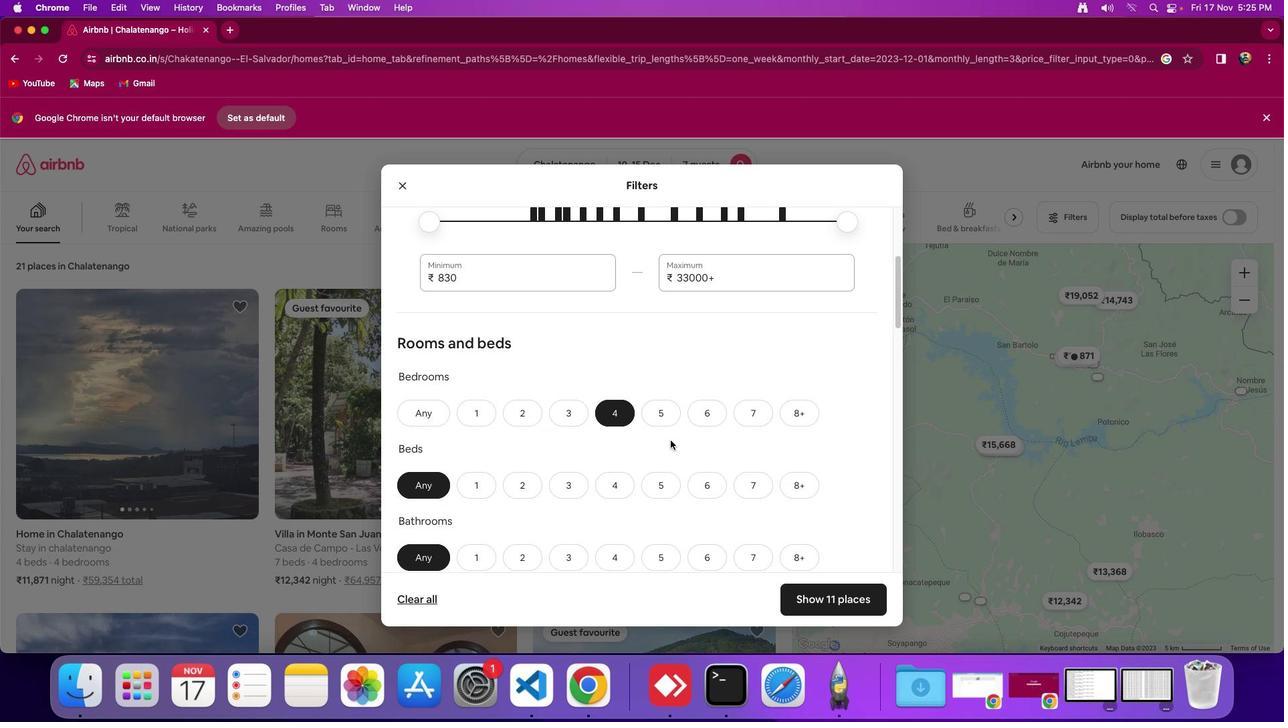
Action: Mouse scrolled (671, 440) with delta (0, 0)
Screenshot: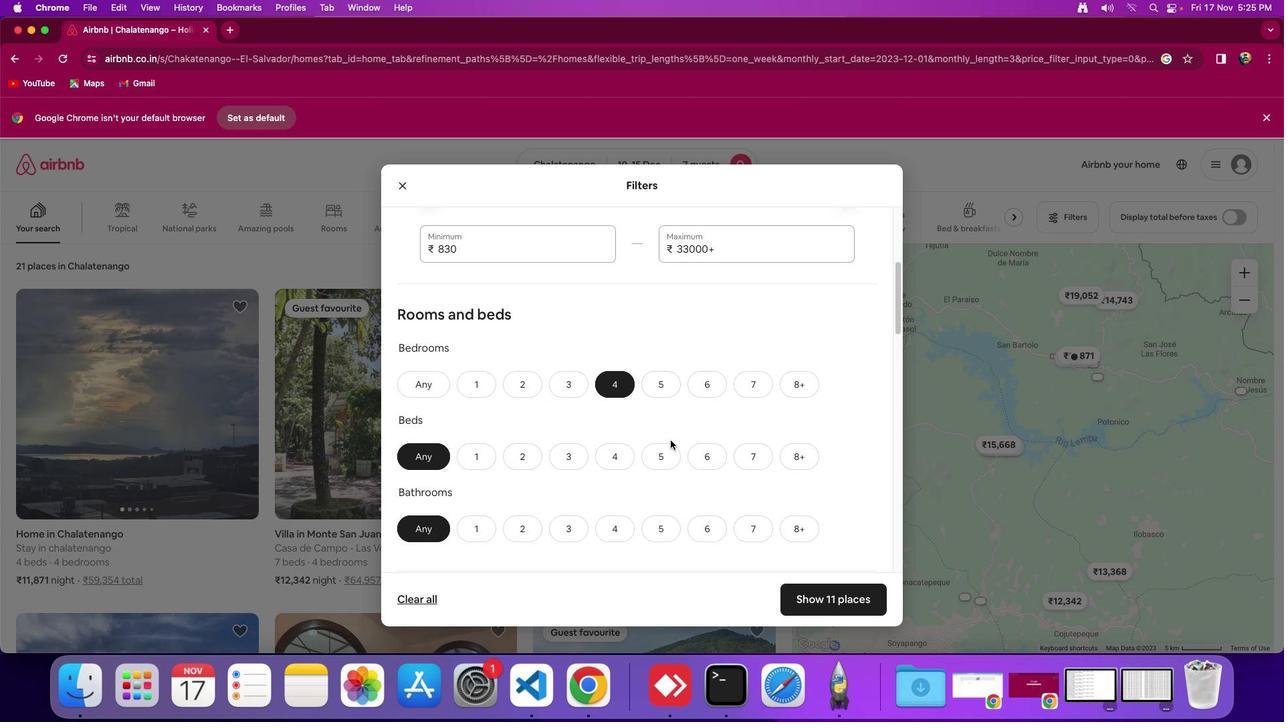 
Action: Mouse scrolled (671, 440) with delta (0, 0)
Screenshot: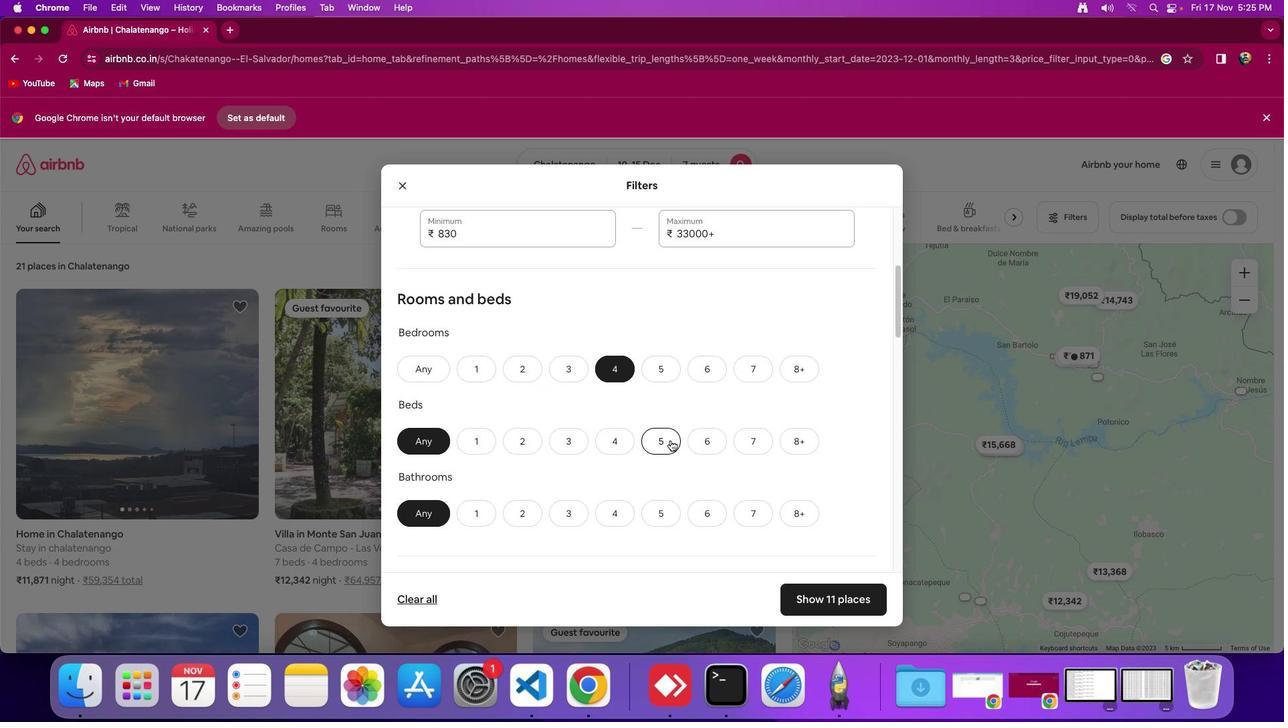 
Action: Mouse scrolled (671, 440) with delta (0, 0)
Screenshot: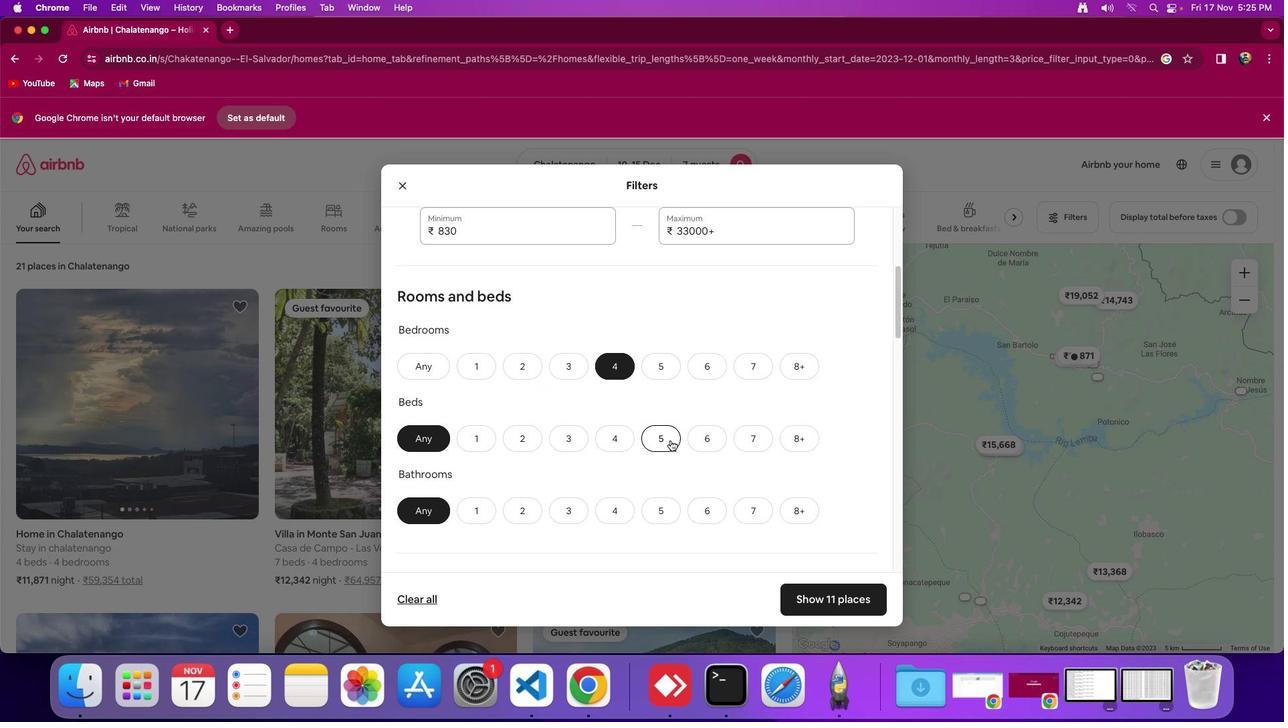 
Action: Mouse scrolled (671, 440) with delta (0, 0)
Screenshot: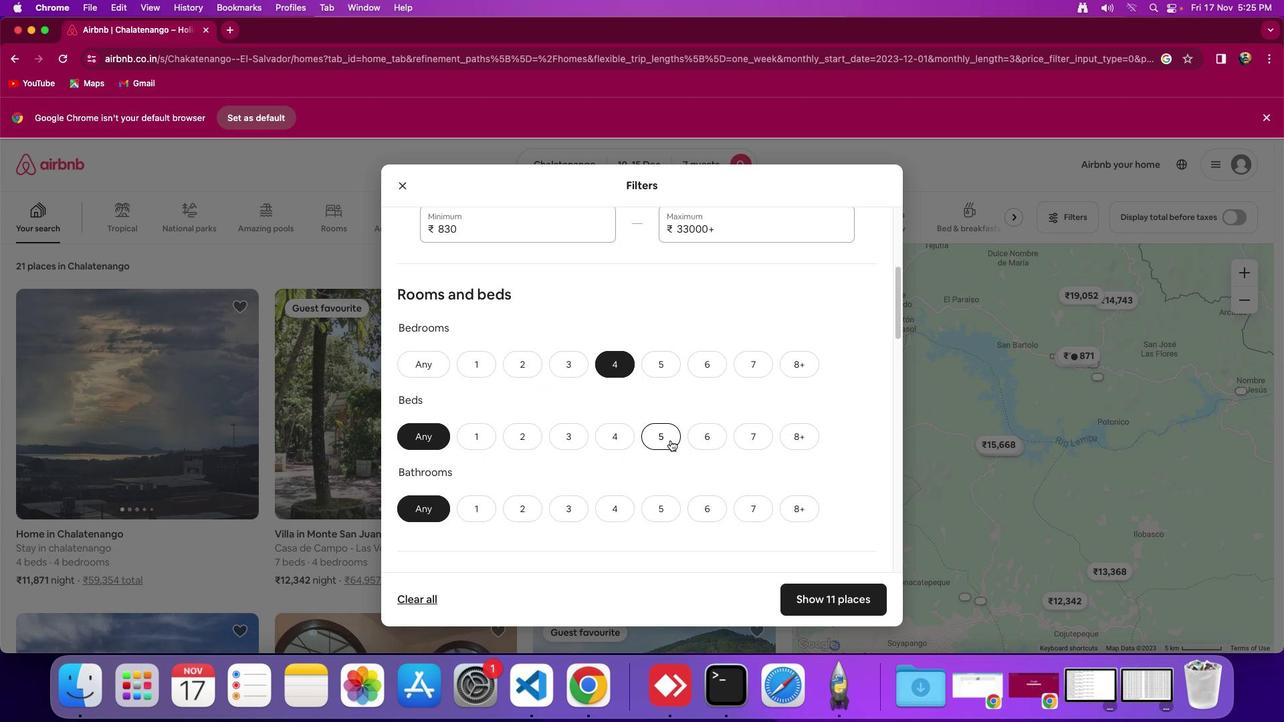 
Action: Mouse scrolled (671, 440) with delta (0, 0)
Screenshot: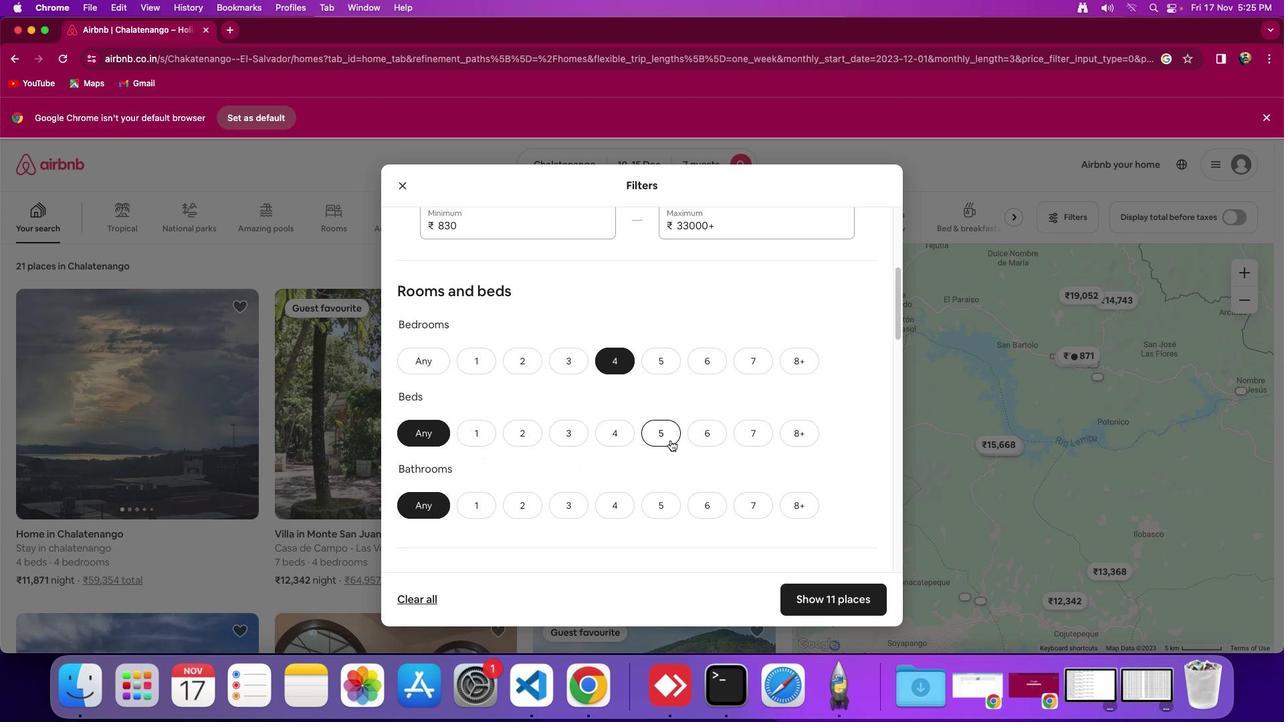 
Action: Mouse scrolled (671, 440) with delta (0, 0)
Screenshot: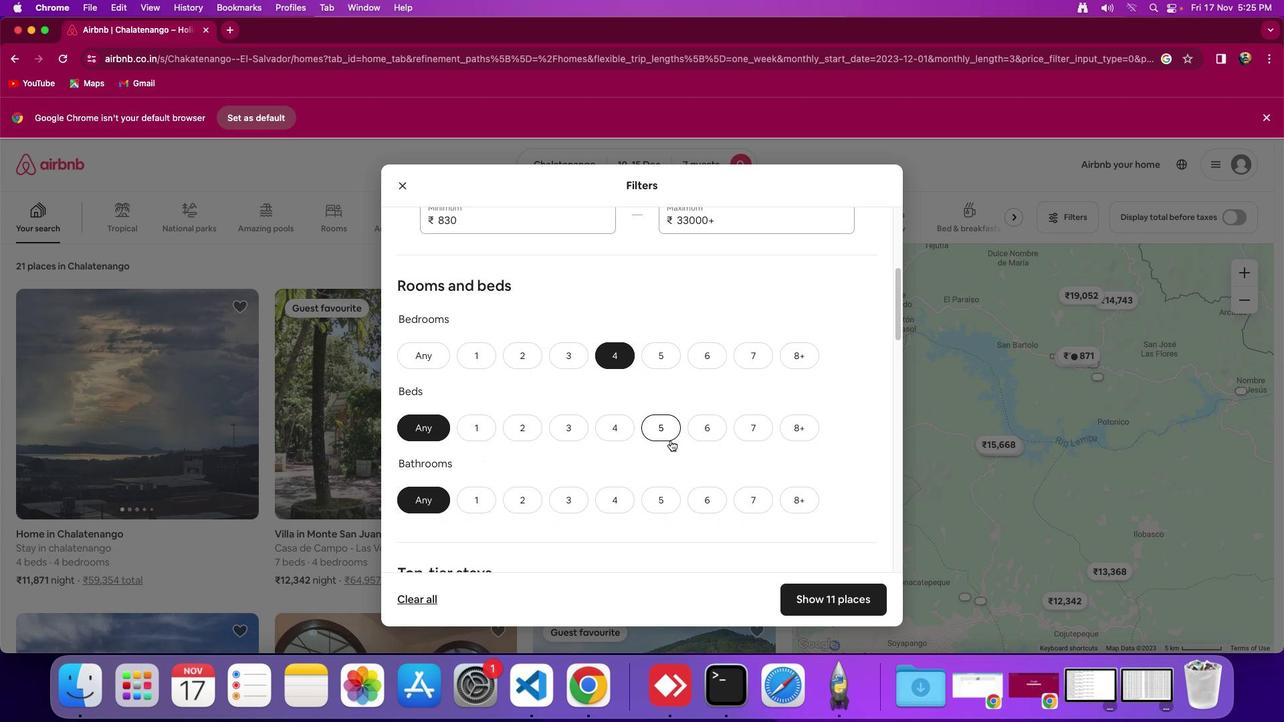 
Action: Mouse scrolled (671, 440) with delta (0, 0)
Screenshot: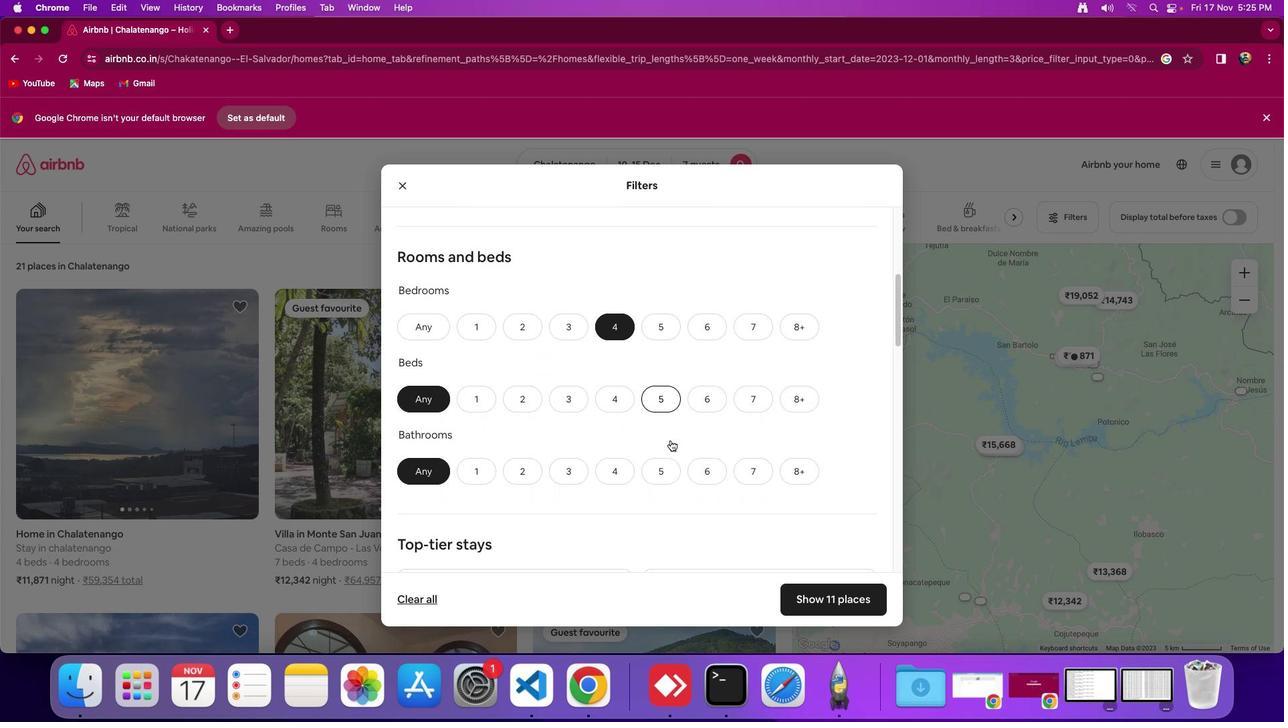 
Action: Mouse scrolled (671, 440) with delta (0, -1)
Screenshot: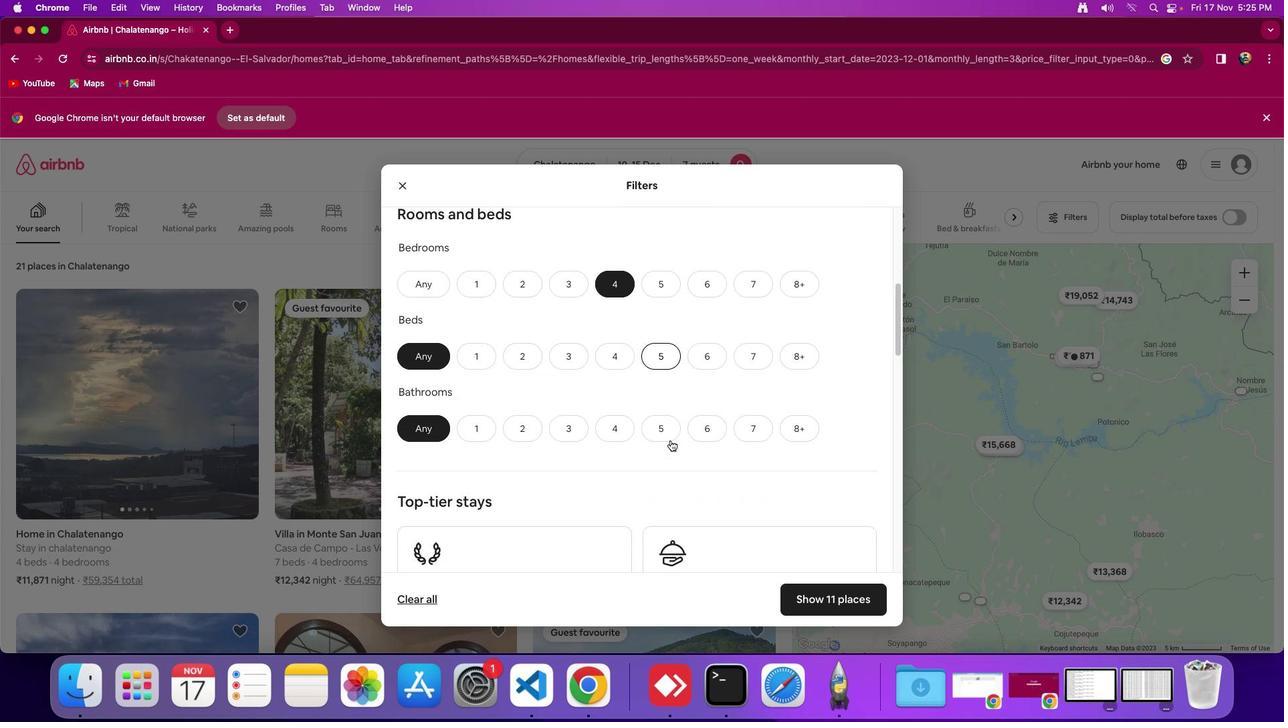 
Action: Mouse scrolled (671, 440) with delta (0, -2)
Screenshot: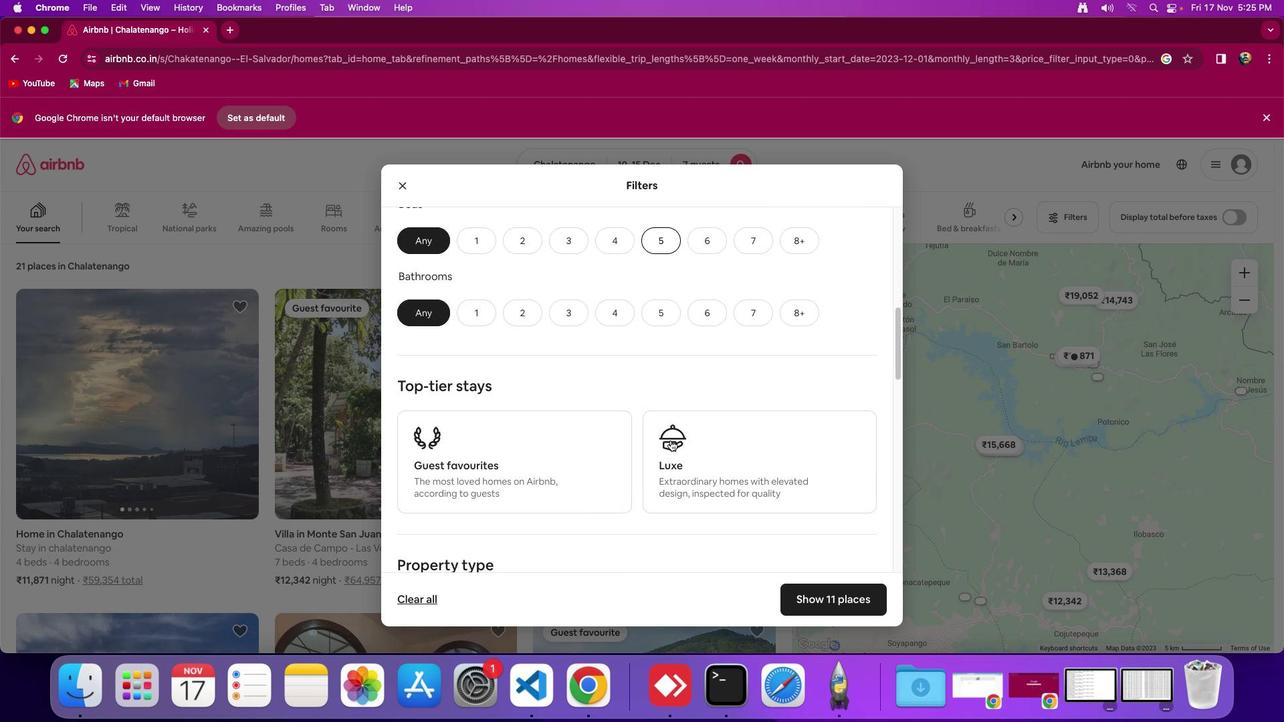 
Action: Mouse moved to (706, 369)
Screenshot: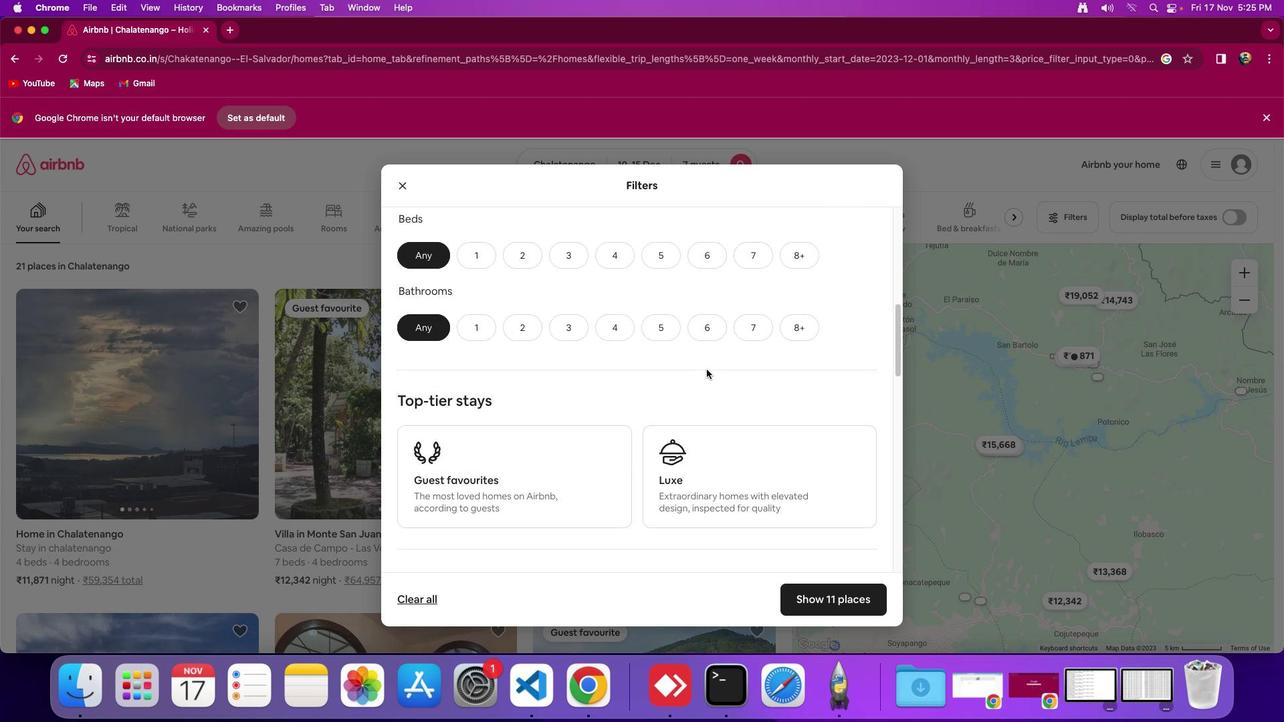 
Action: Mouse scrolled (706, 369) with delta (0, 0)
Screenshot: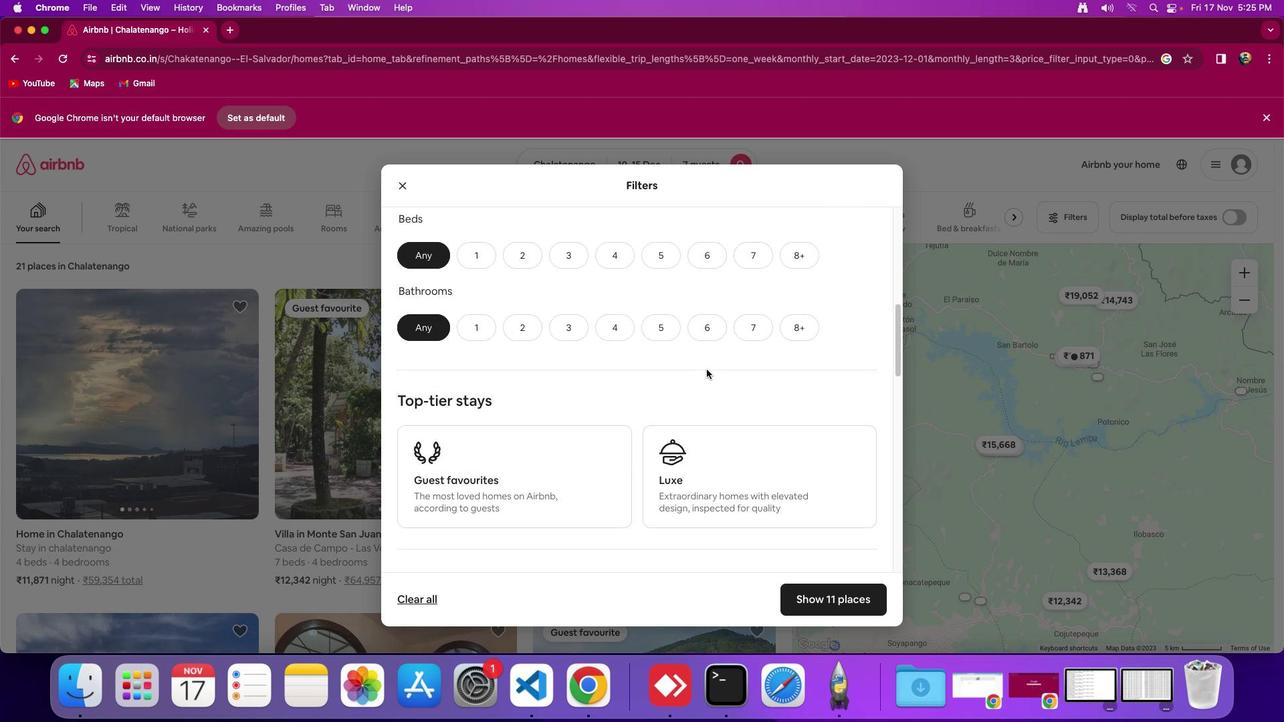 
Action: Mouse scrolled (706, 369) with delta (0, 0)
Screenshot: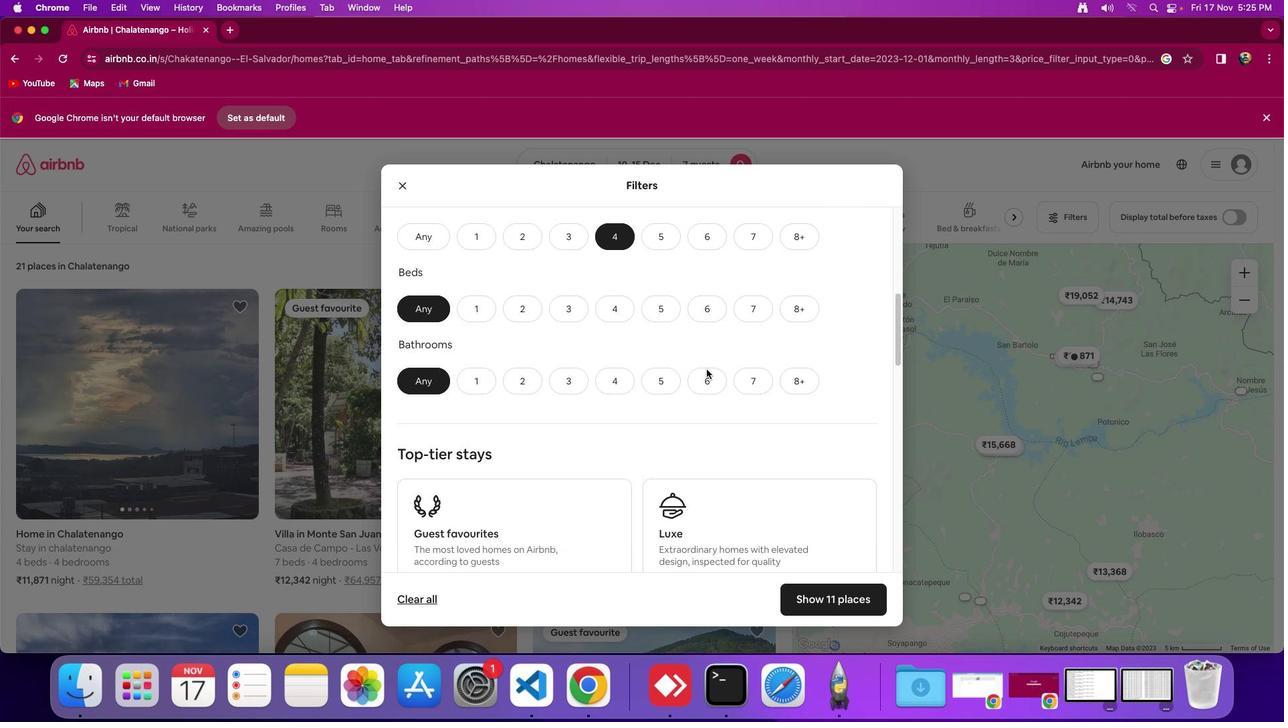 
Action: Mouse scrolled (706, 369) with delta (0, 2)
Screenshot: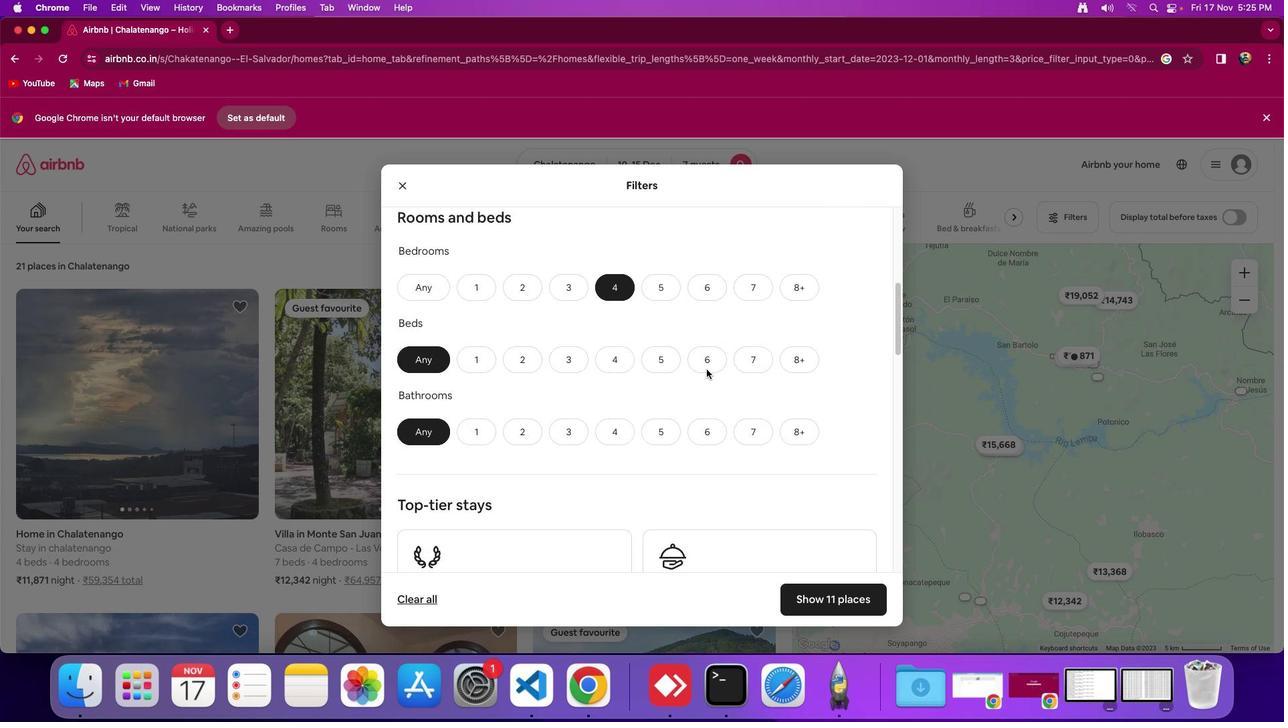 
Action: Mouse moved to (750, 388)
Screenshot: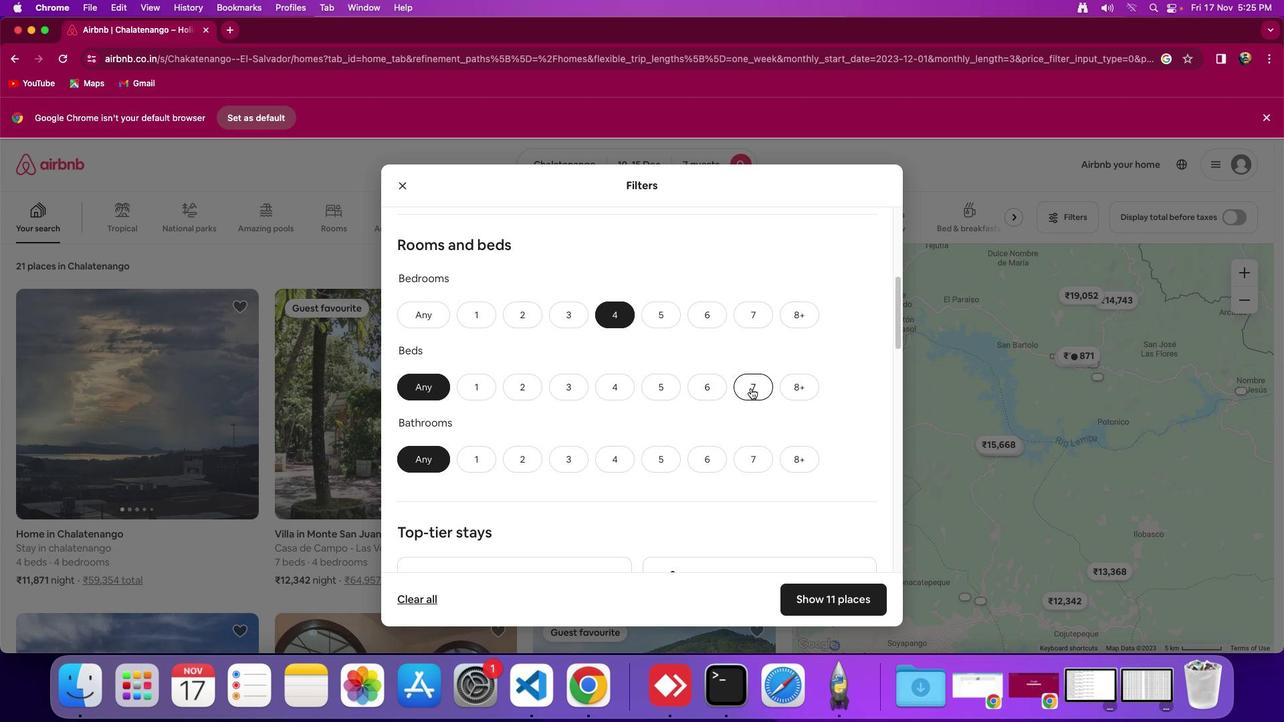 
Action: Mouse pressed left at (750, 388)
Screenshot: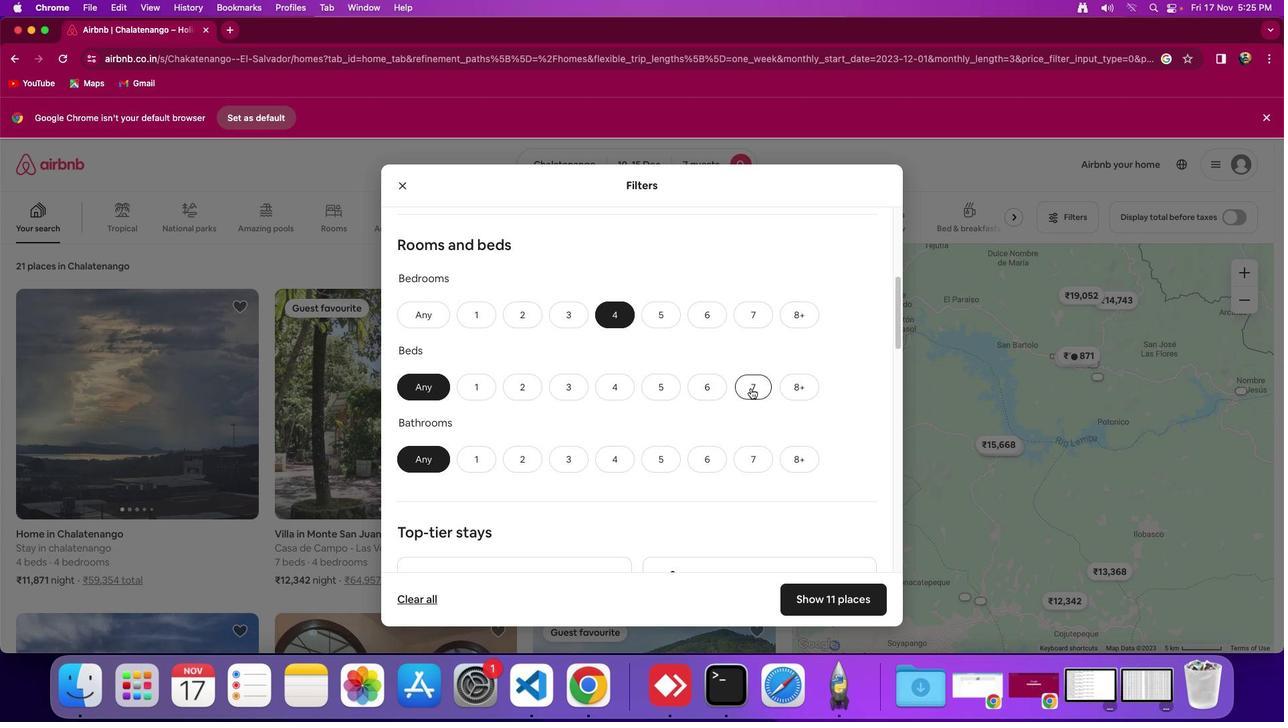 
Action: Mouse moved to (607, 464)
Screenshot: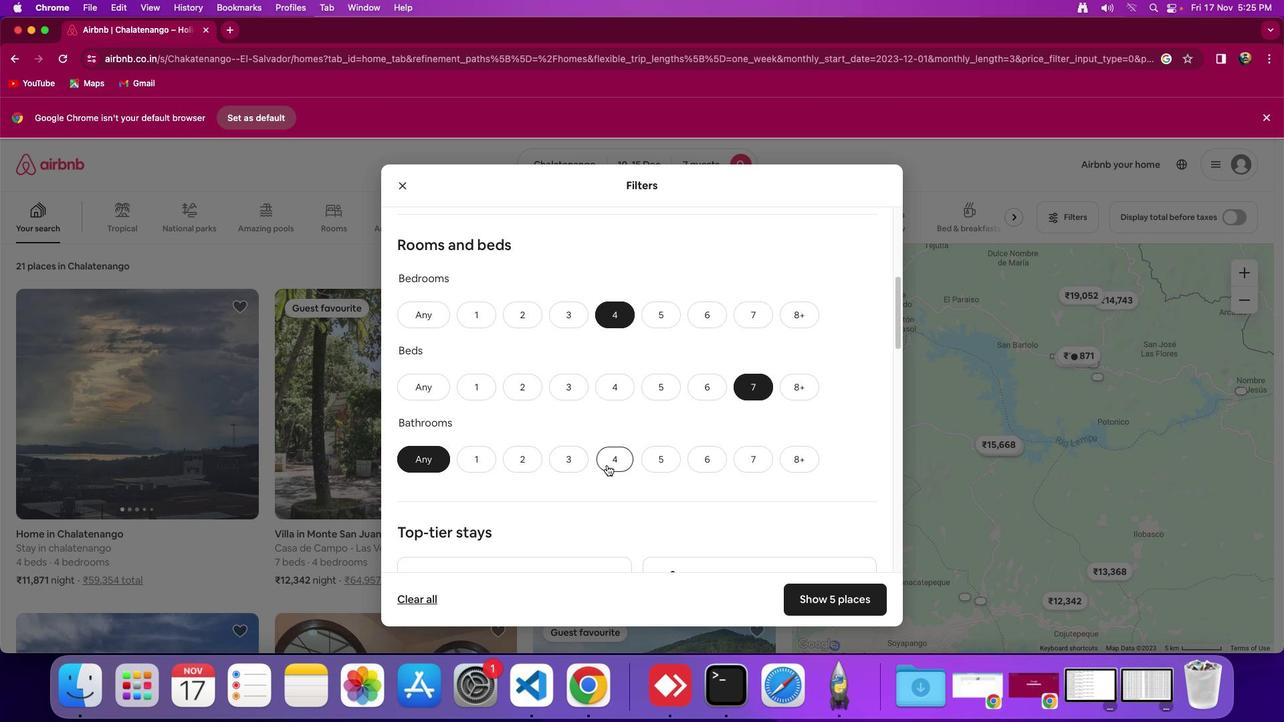 
Action: Mouse pressed left at (607, 464)
Screenshot: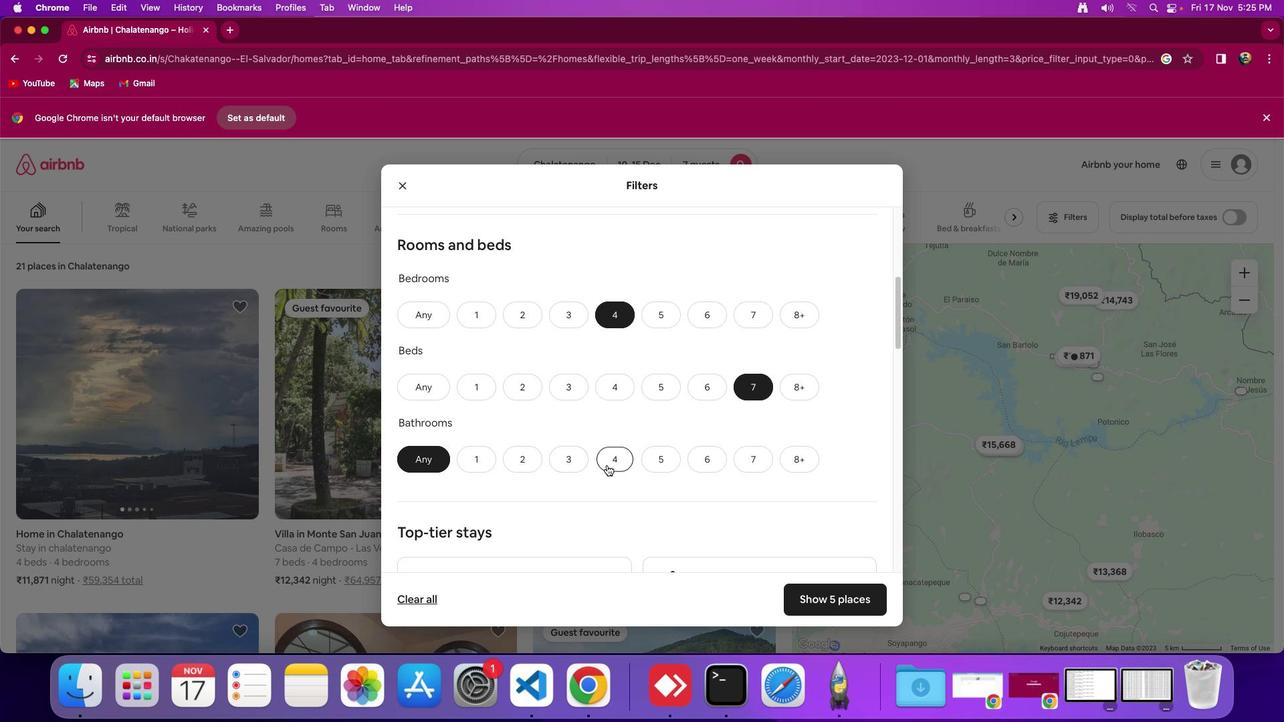 
Action: Mouse moved to (690, 450)
Screenshot: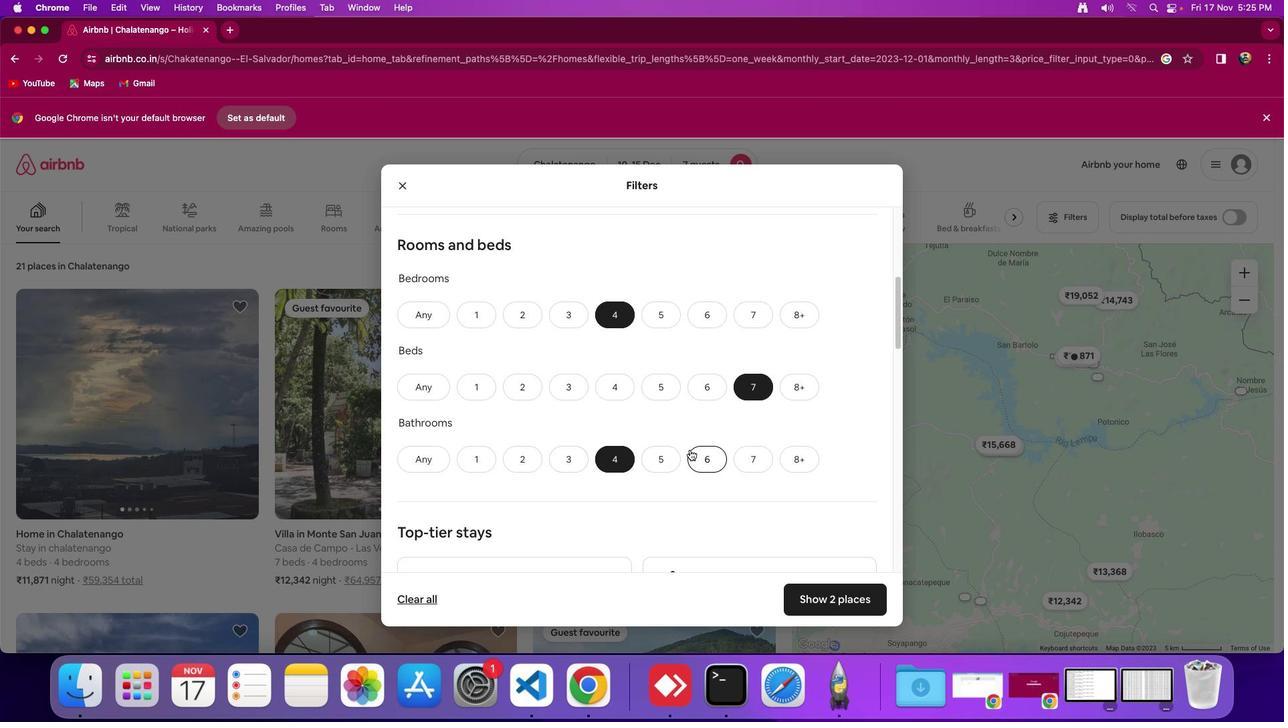 
Action: Mouse scrolled (690, 450) with delta (0, 0)
Screenshot: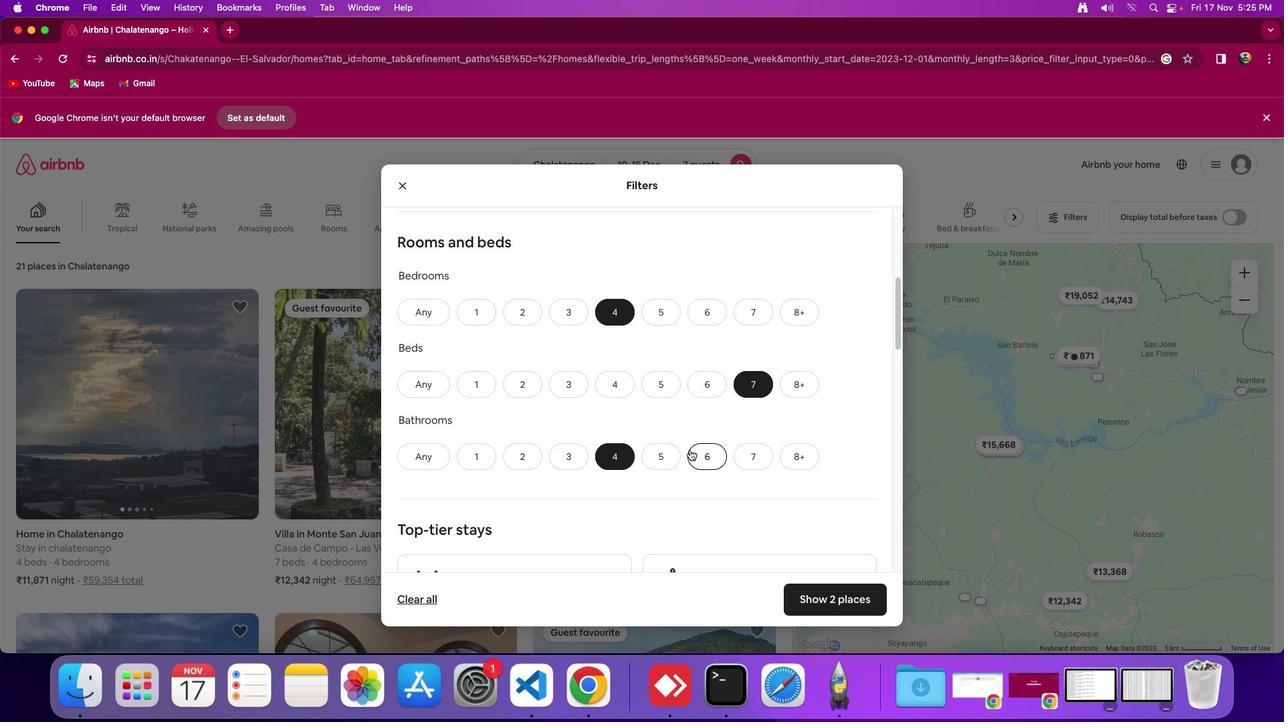 
Action: Mouse scrolled (690, 450) with delta (0, 0)
Screenshot: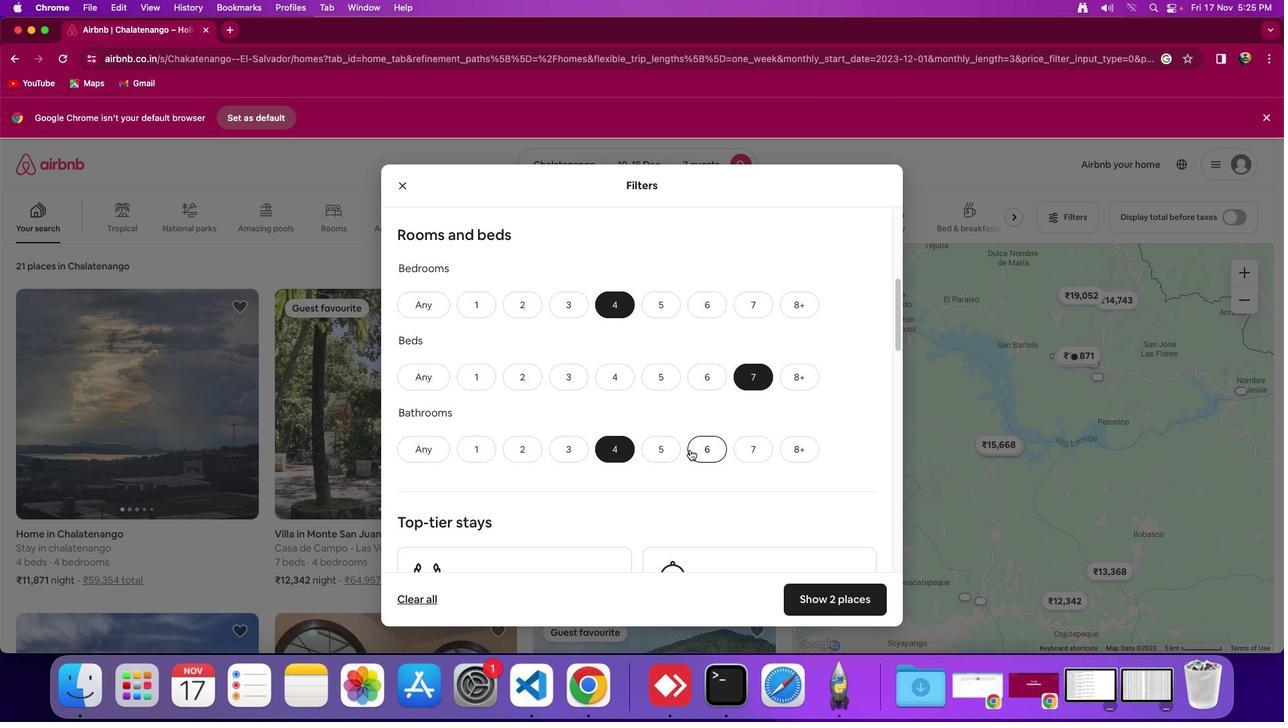 
Action: Mouse scrolled (690, 450) with delta (0, 0)
Screenshot: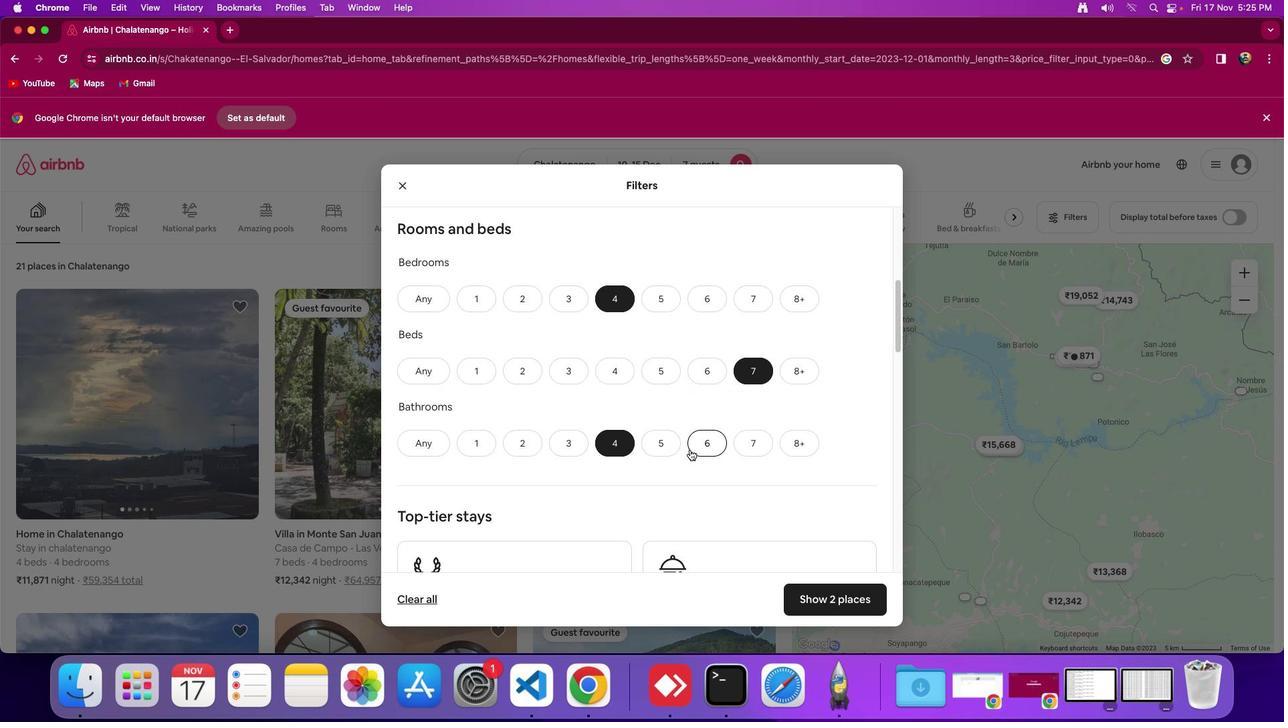 
Action: Mouse scrolled (690, 450) with delta (0, 0)
Screenshot: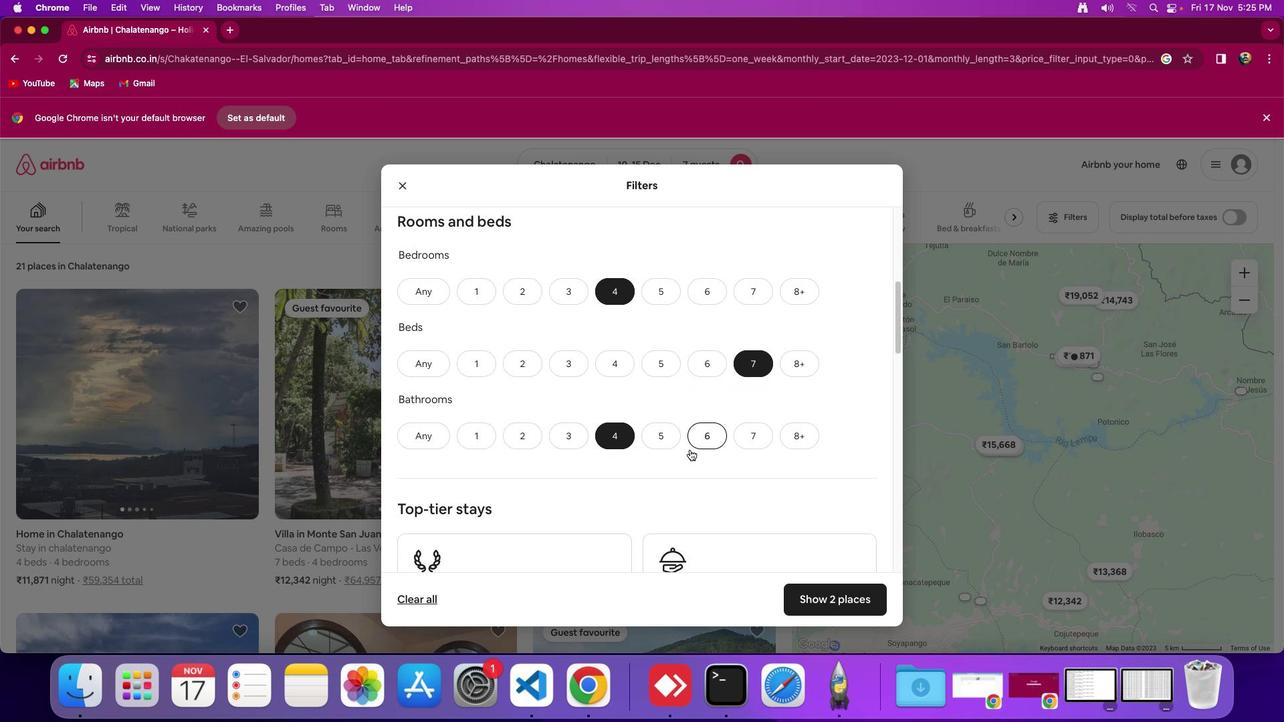 
Action: Mouse scrolled (690, 450) with delta (0, 0)
Screenshot: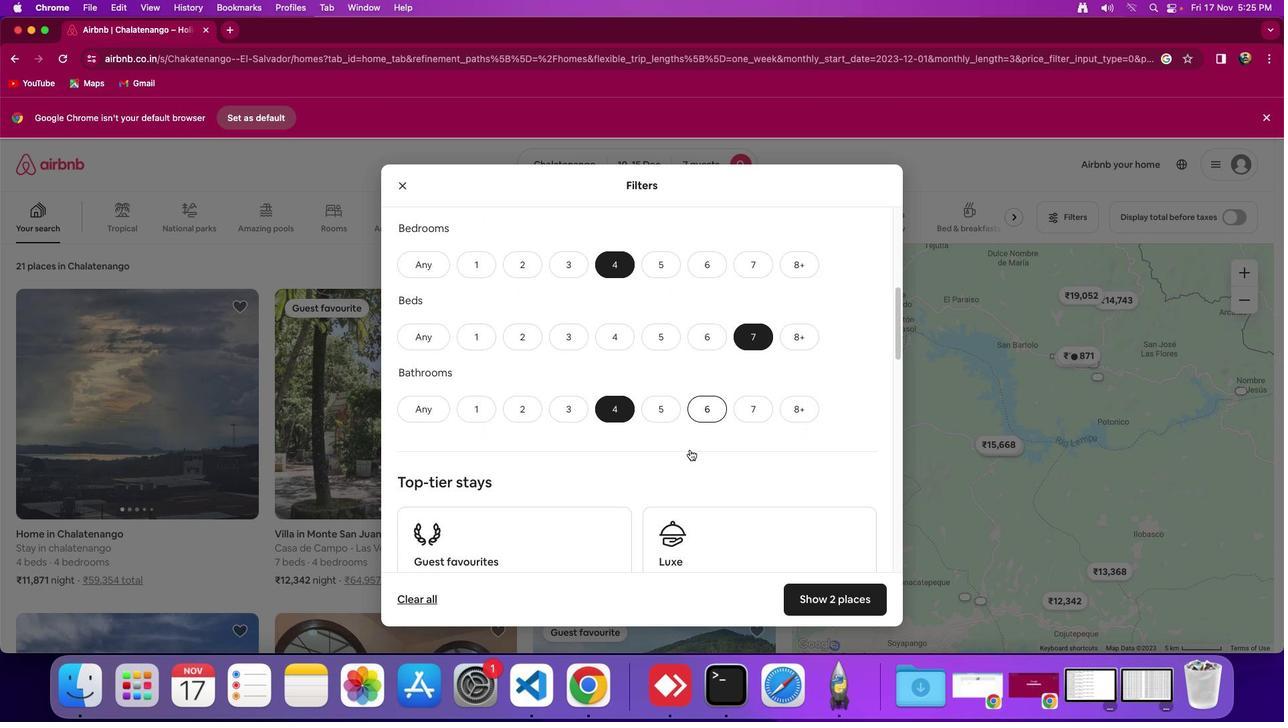 
Action: Mouse scrolled (690, 450) with delta (0, 0)
Screenshot: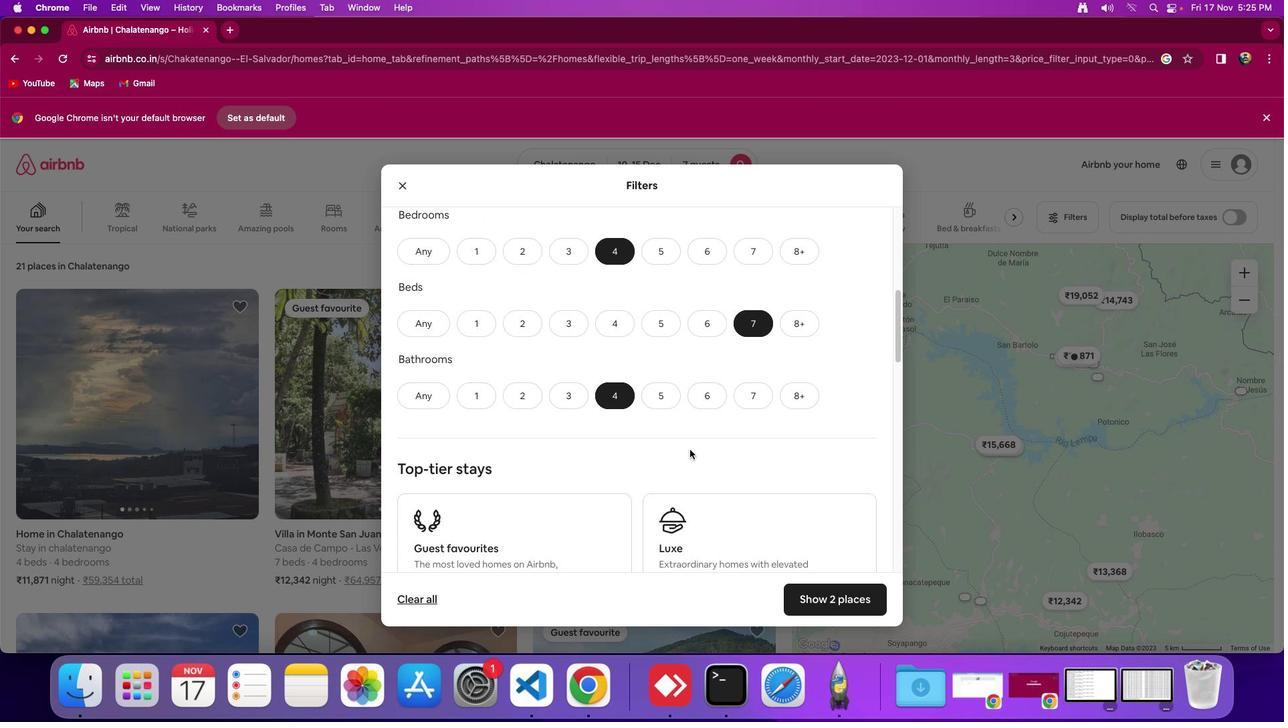 
Action: Mouse scrolled (690, 450) with delta (0, 0)
Screenshot: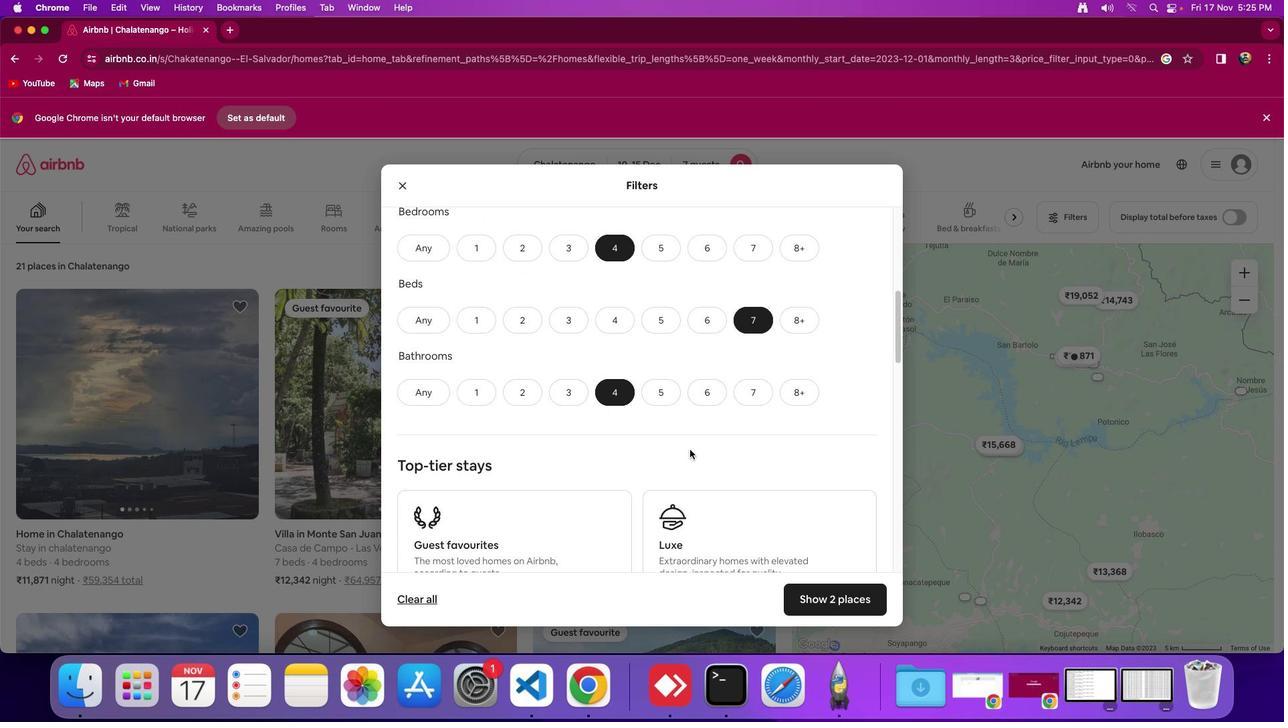 
Action: Mouse scrolled (690, 450) with delta (0, 0)
Screenshot: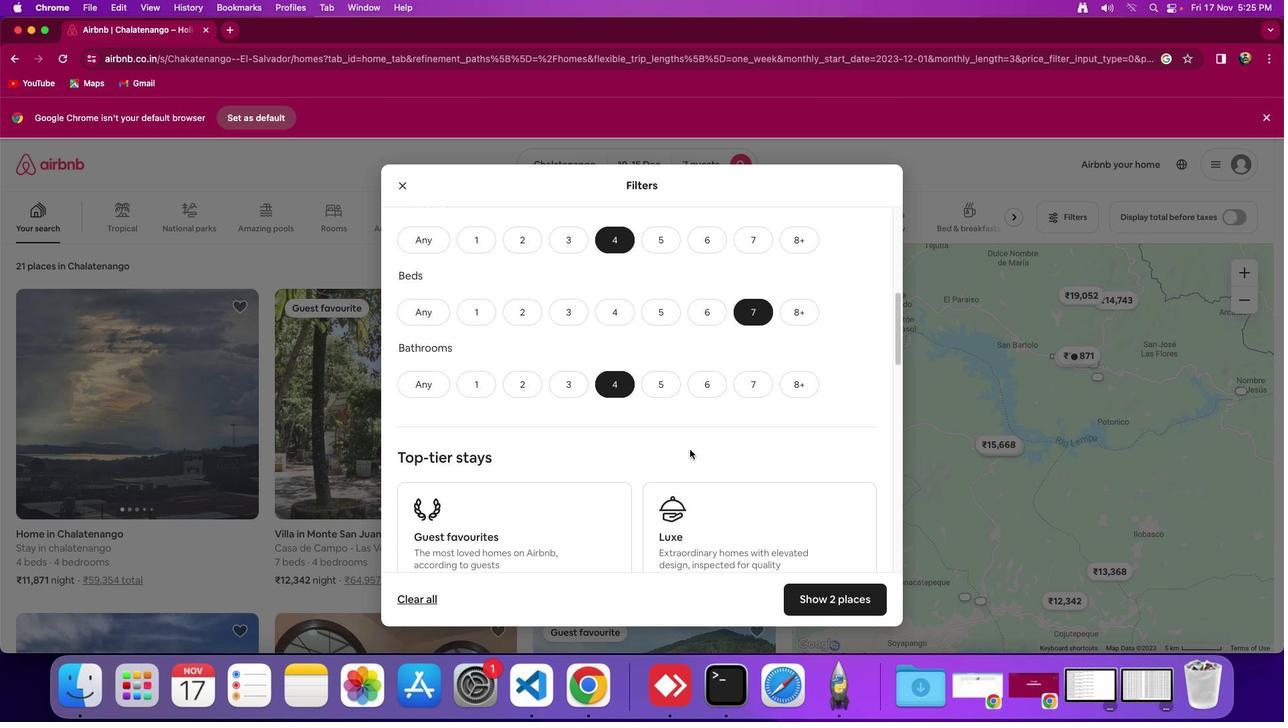 
Action: Mouse scrolled (690, 450) with delta (0, 0)
Screenshot: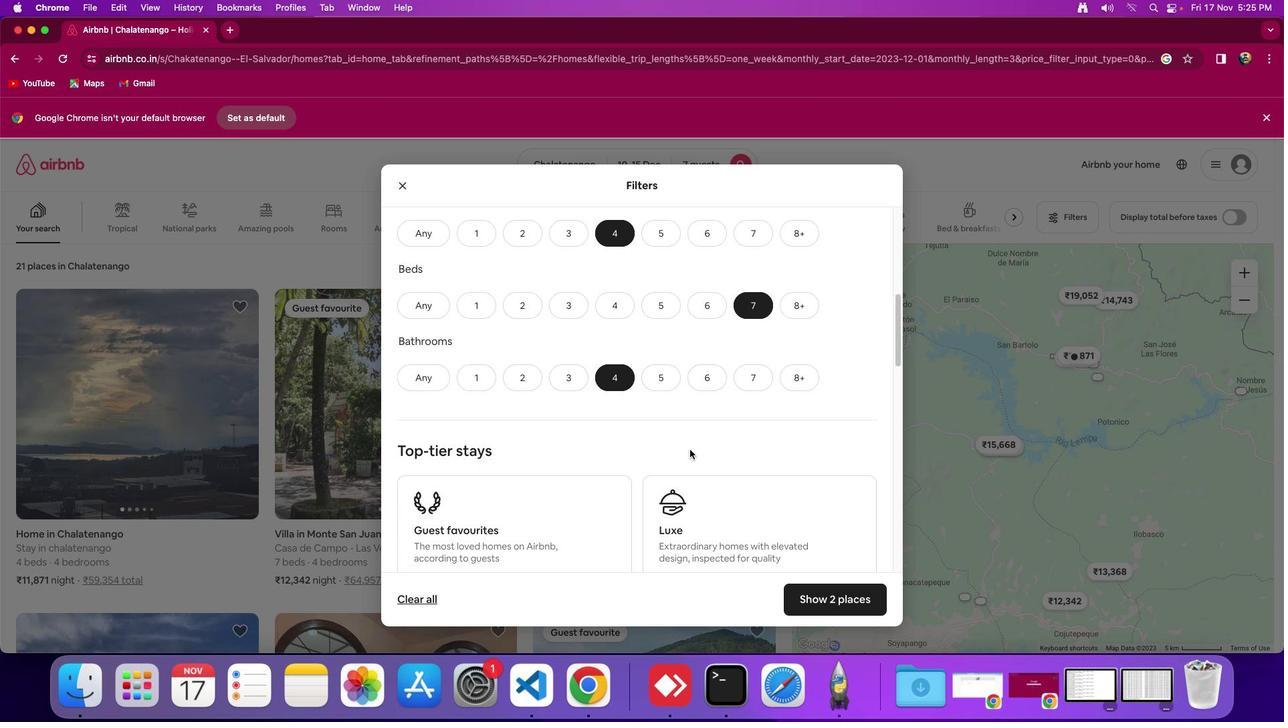 
Action: Mouse scrolled (690, 450) with delta (0, 0)
Screenshot: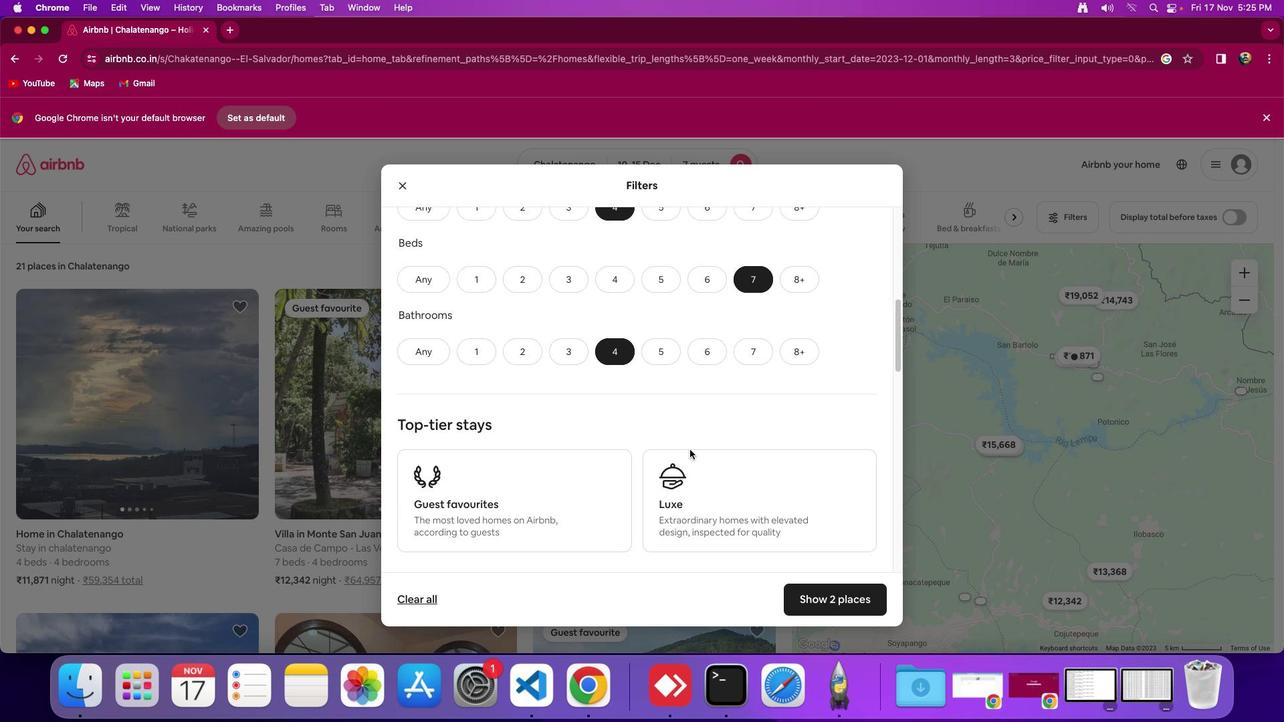 
Action: Mouse scrolled (690, 450) with delta (0, 0)
Screenshot: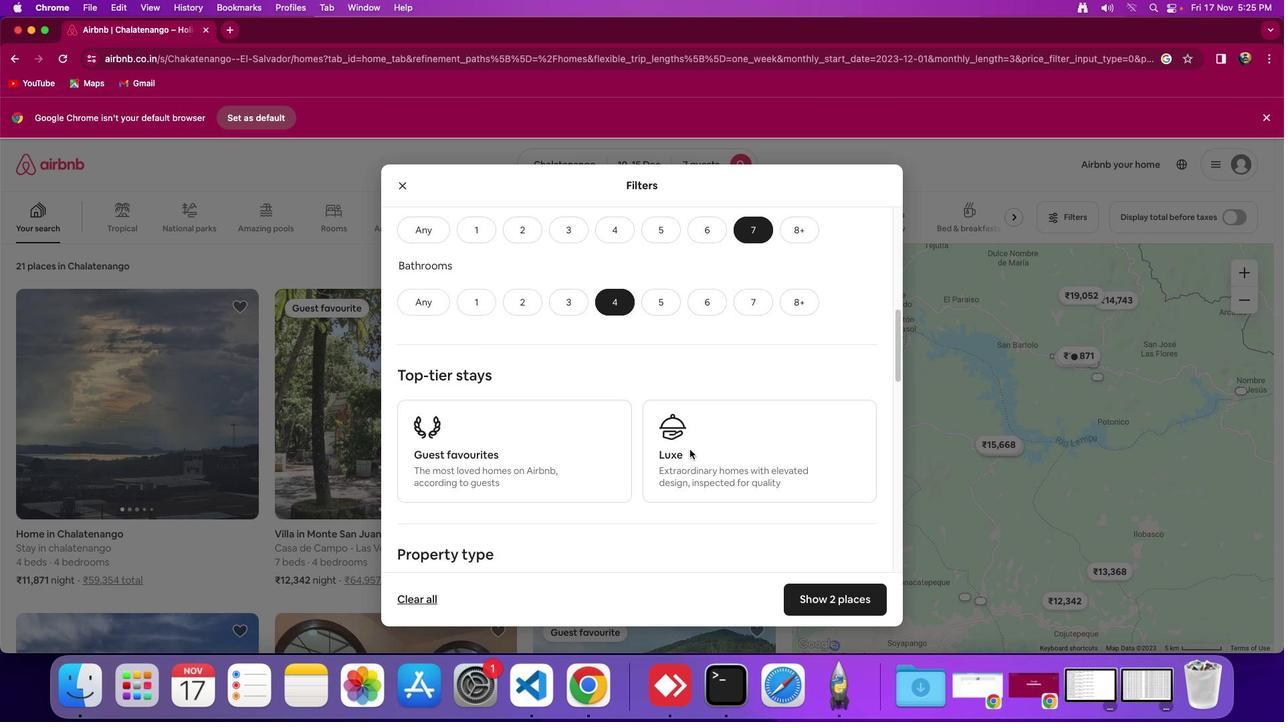 
Action: Mouse scrolled (690, 450) with delta (0, 0)
Screenshot: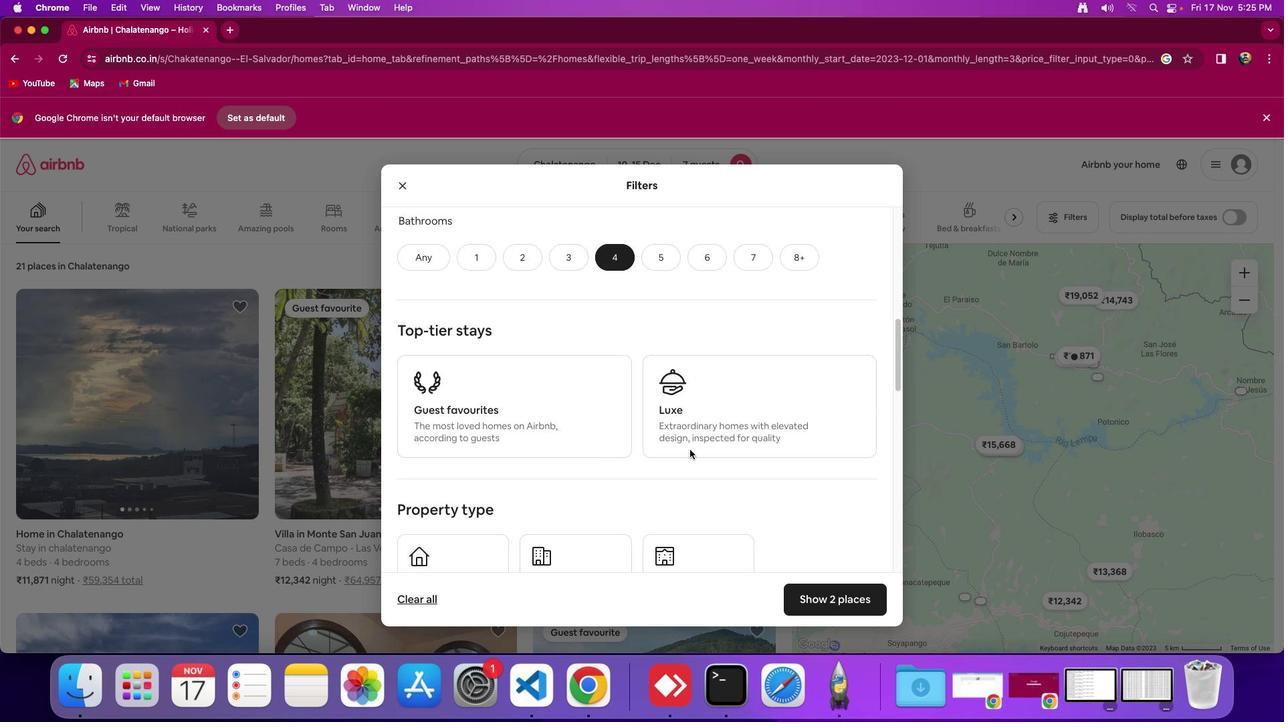 
Action: Mouse scrolled (690, 450) with delta (0, -2)
Screenshot: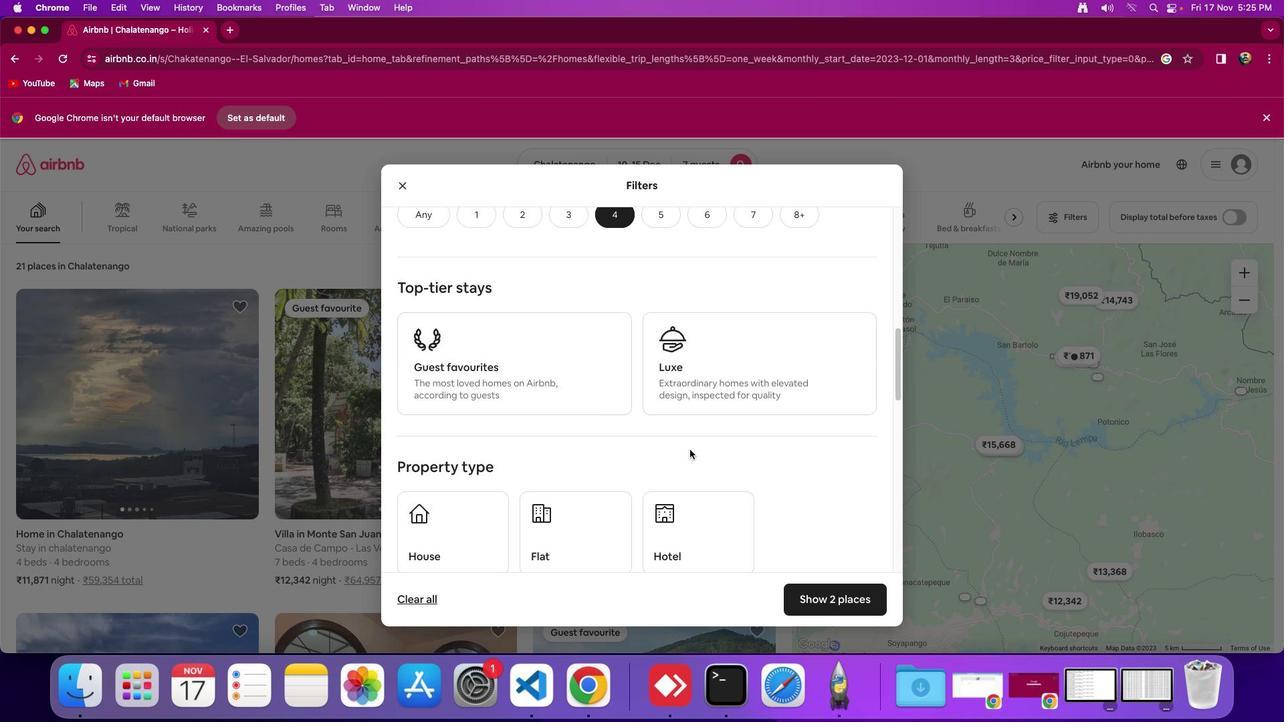
Action: Mouse moved to (600, 483)
Screenshot: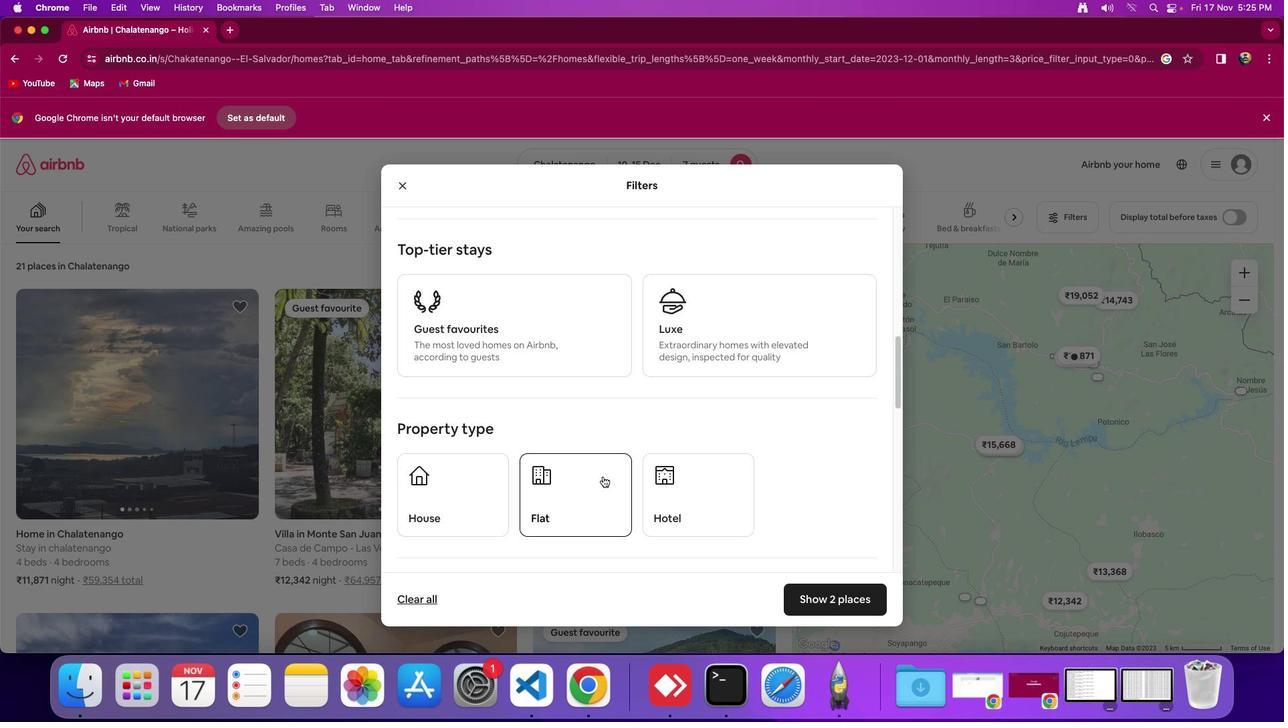 
Action: Mouse scrolled (600, 483) with delta (0, 0)
Screenshot: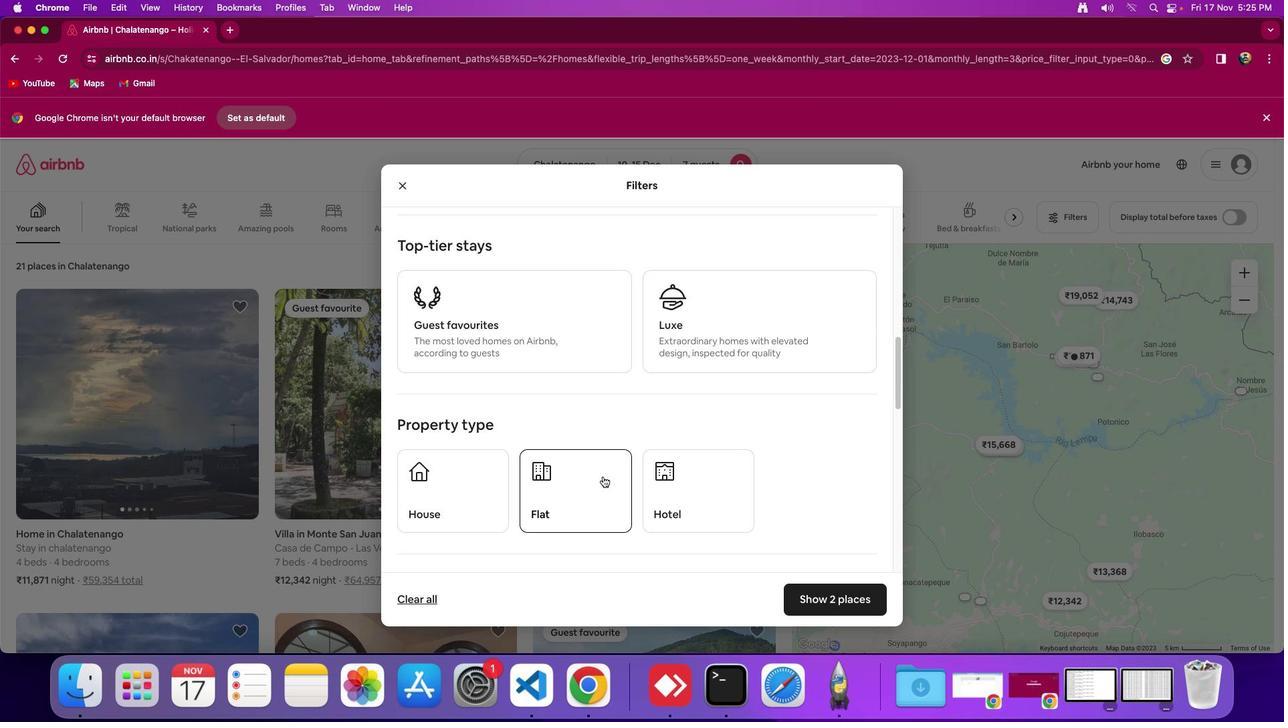 
Action: Mouse moved to (600, 483)
Screenshot: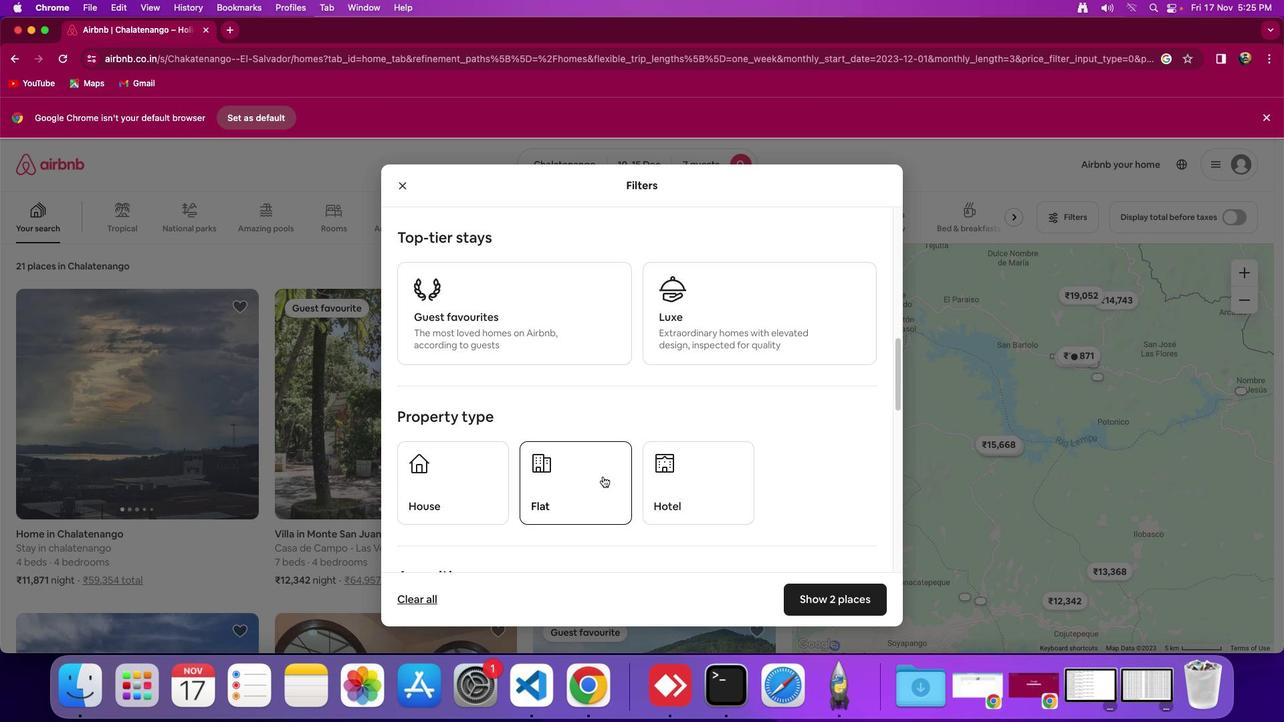 
Action: Mouse scrolled (600, 483) with delta (0, 0)
Screenshot: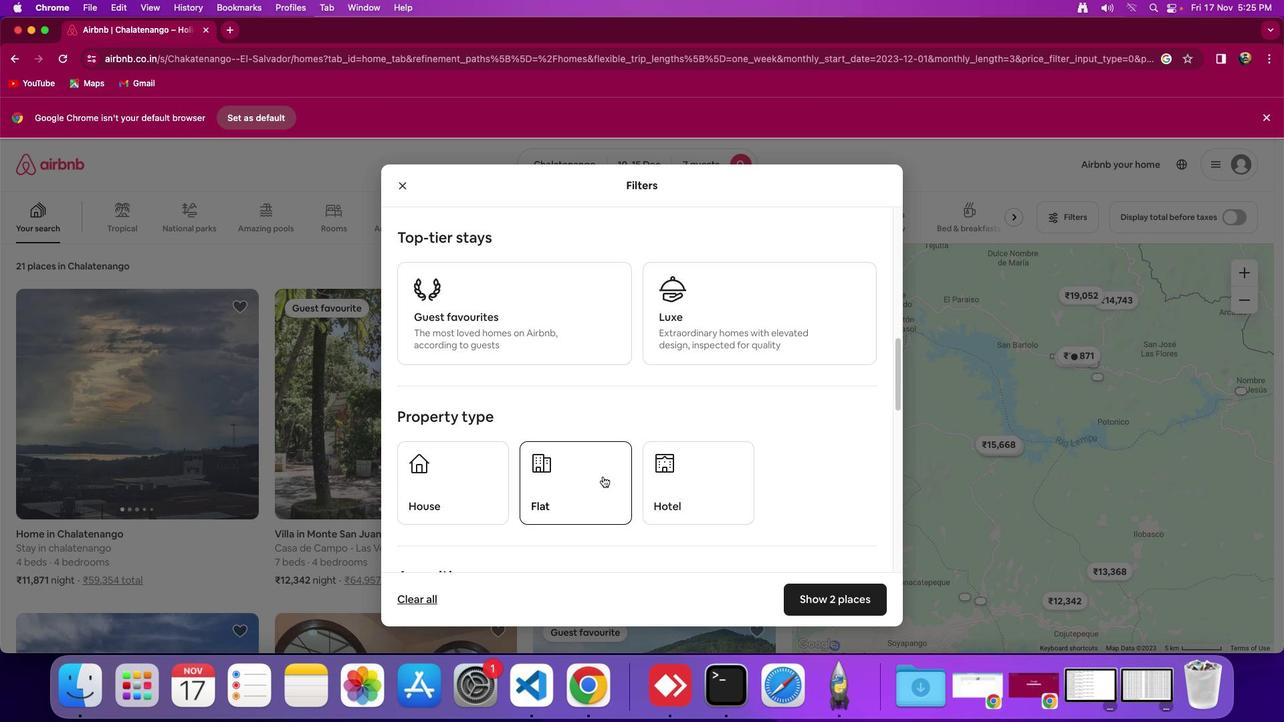 
Action: Mouse moved to (437, 481)
Screenshot: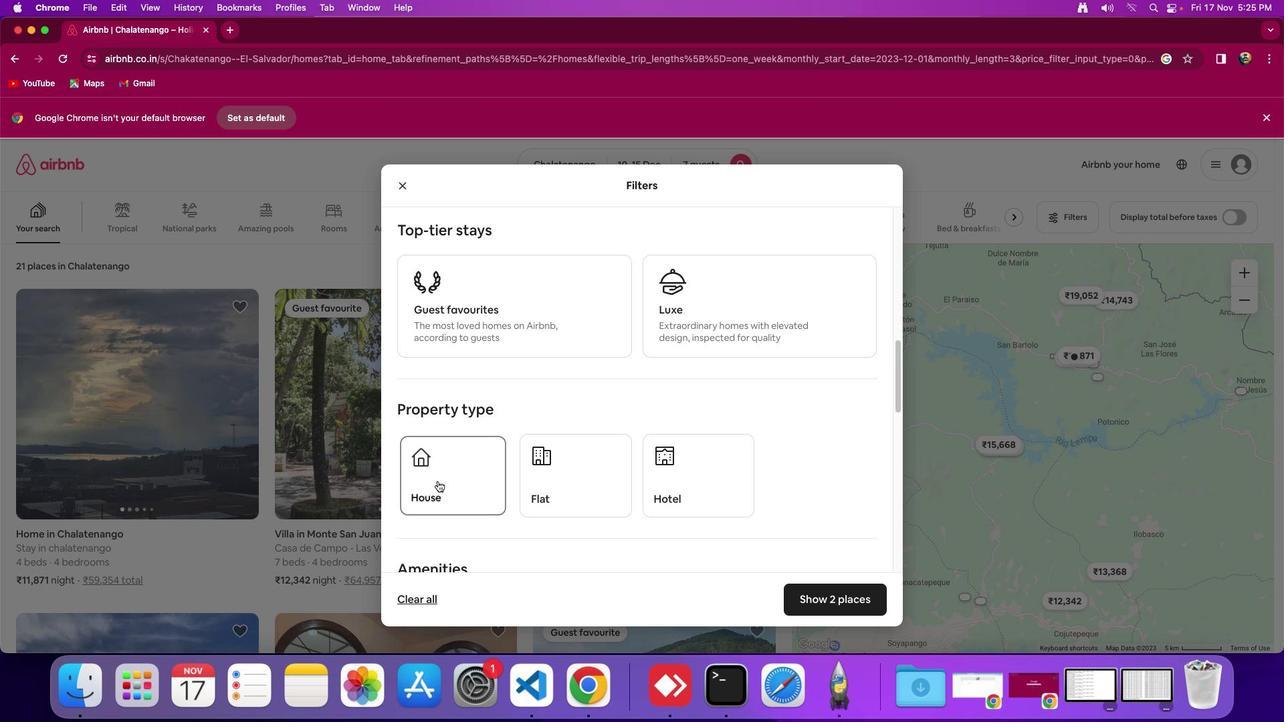 
Action: Mouse pressed left at (437, 481)
Screenshot: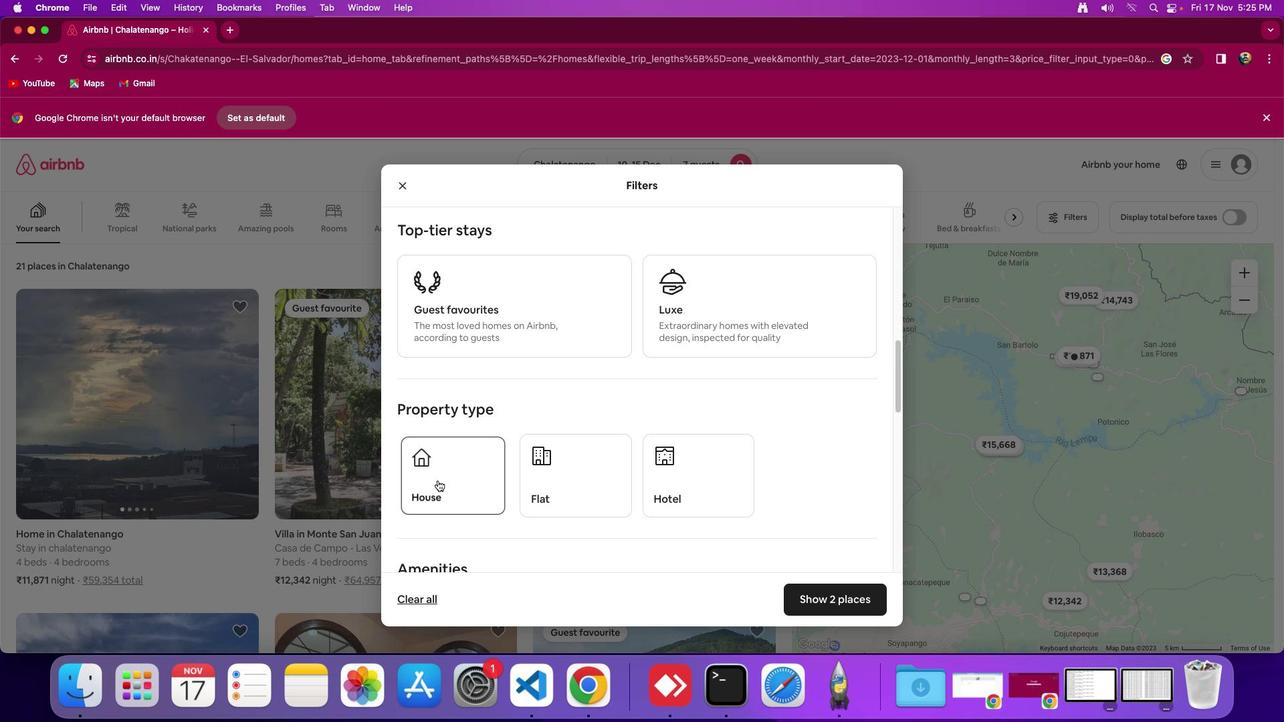 
Action: Mouse moved to (669, 444)
Screenshot: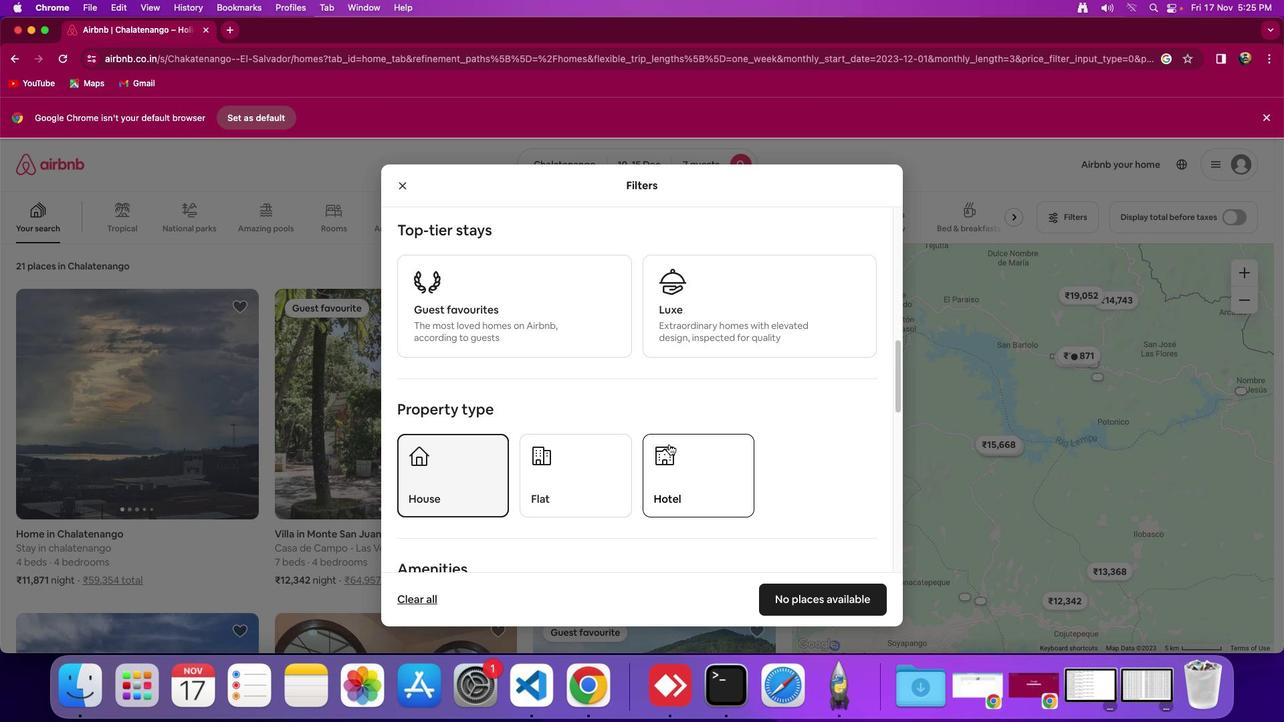 
Action: Mouse scrolled (669, 444) with delta (0, 0)
Screenshot: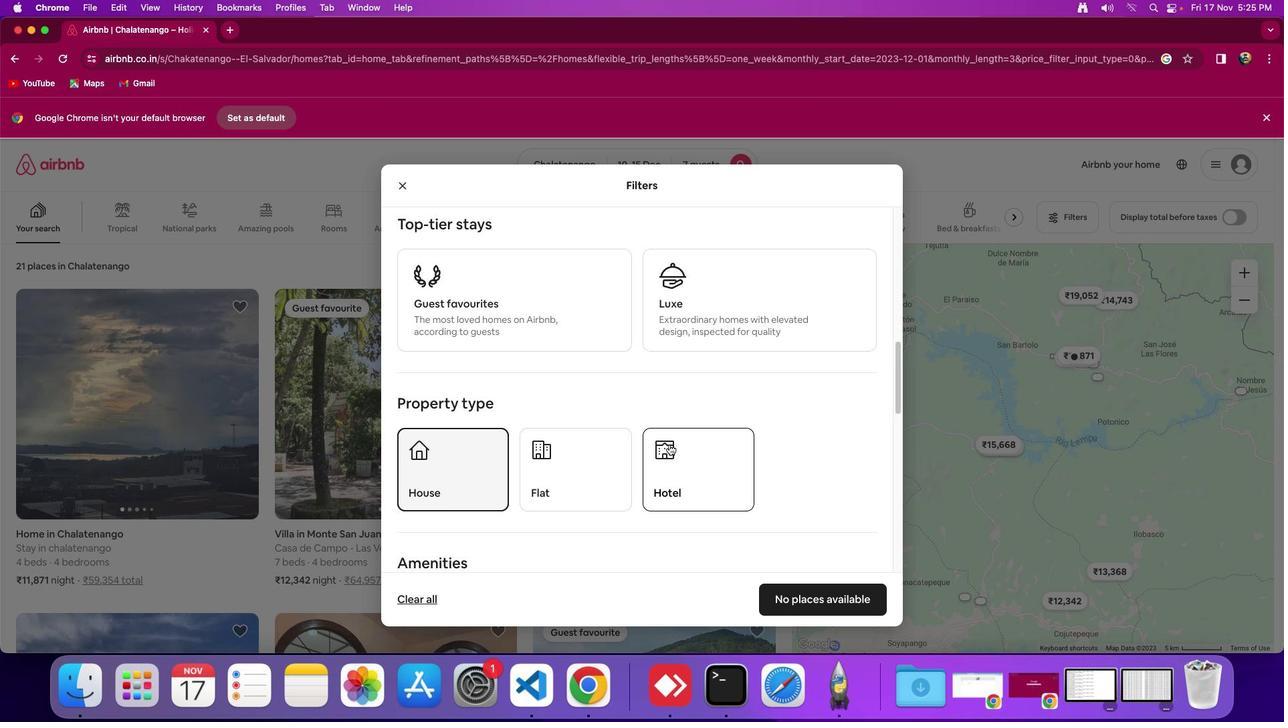 
Action: Mouse scrolled (669, 444) with delta (0, 0)
Screenshot: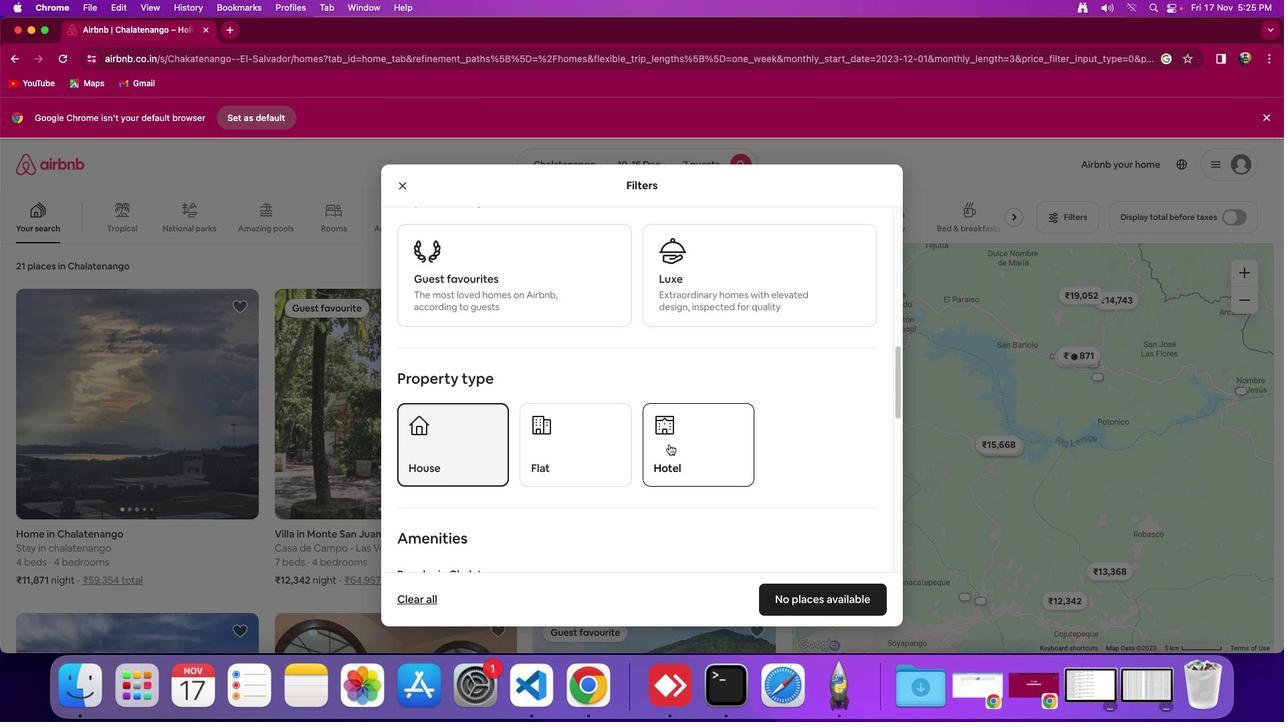 
Action: Mouse scrolled (669, 444) with delta (0, -1)
Screenshot: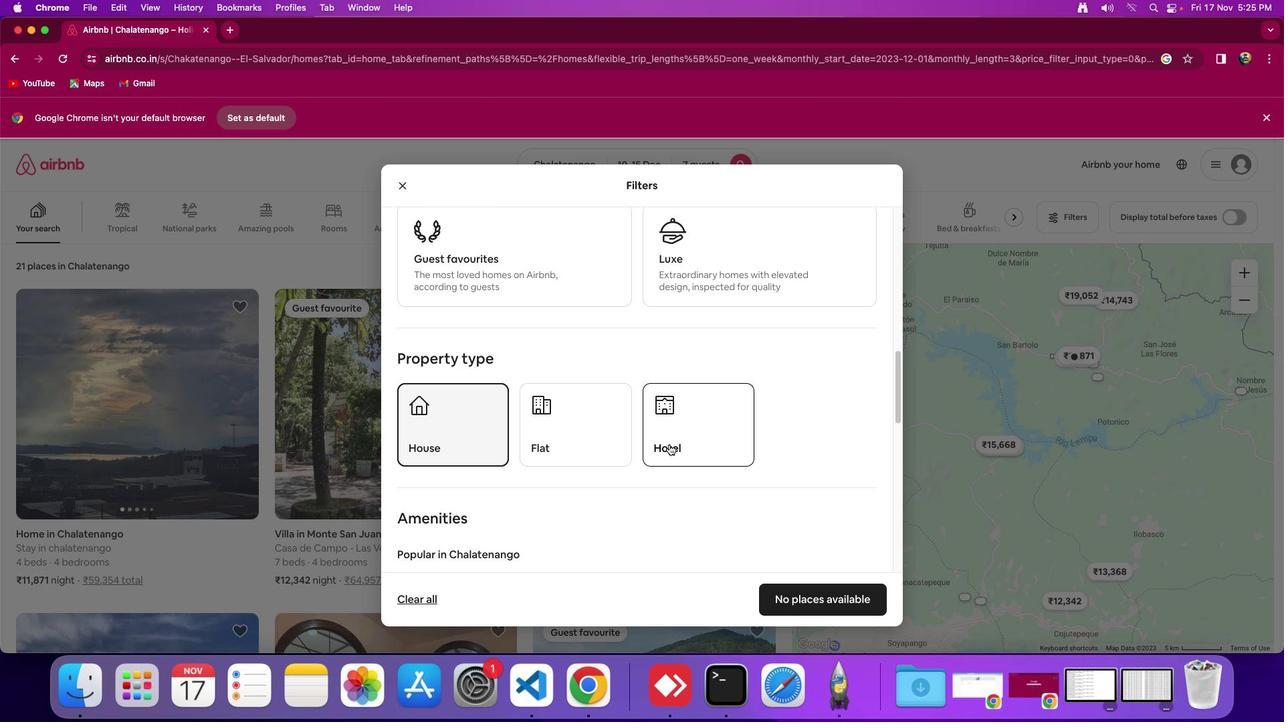 
Action: Mouse scrolled (669, 444) with delta (0, 0)
Screenshot: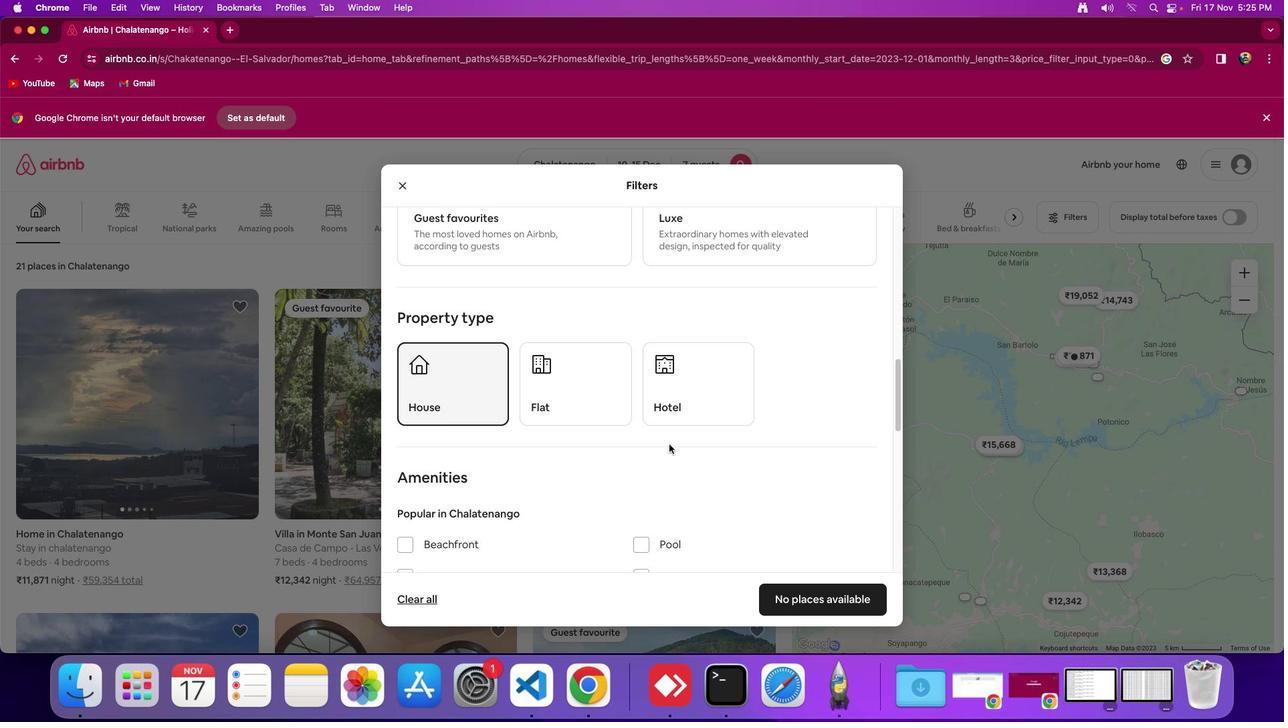 
Action: Mouse scrolled (669, 444) with delta (0, 0)
Screenshot: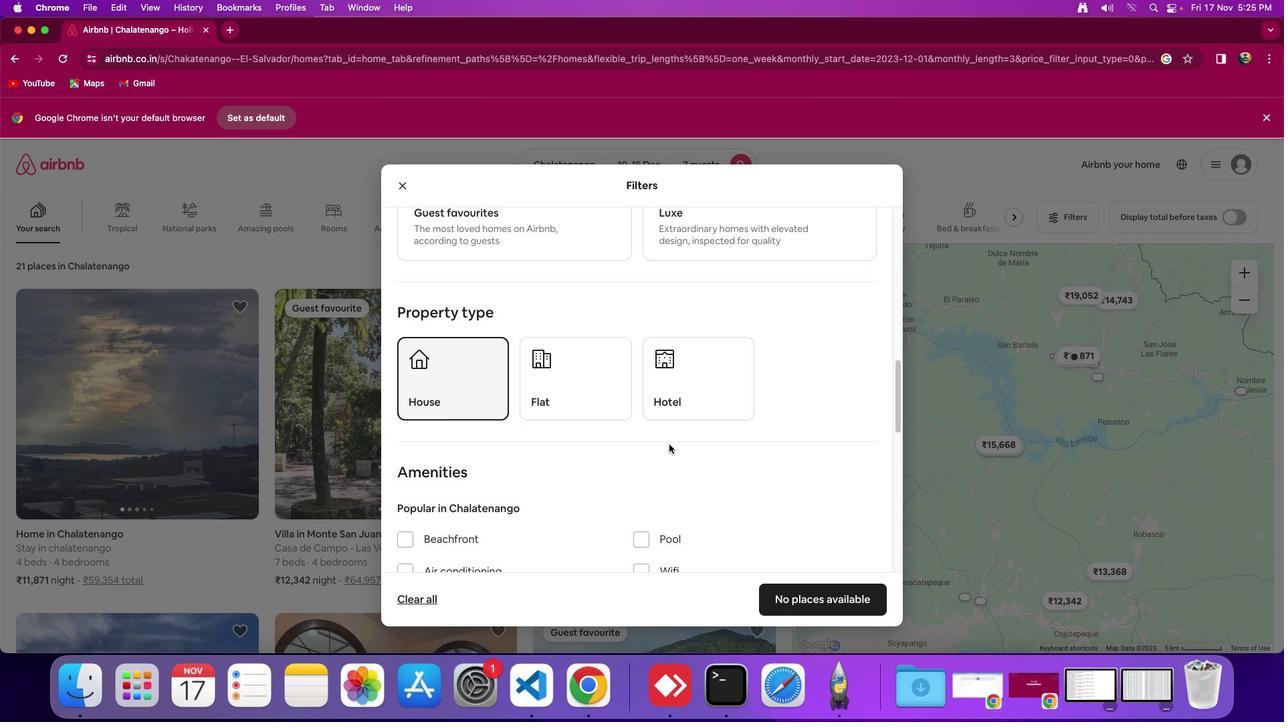 
Action: Mouse scrolled (669, 444) with delta (0, -1)
Screenshot: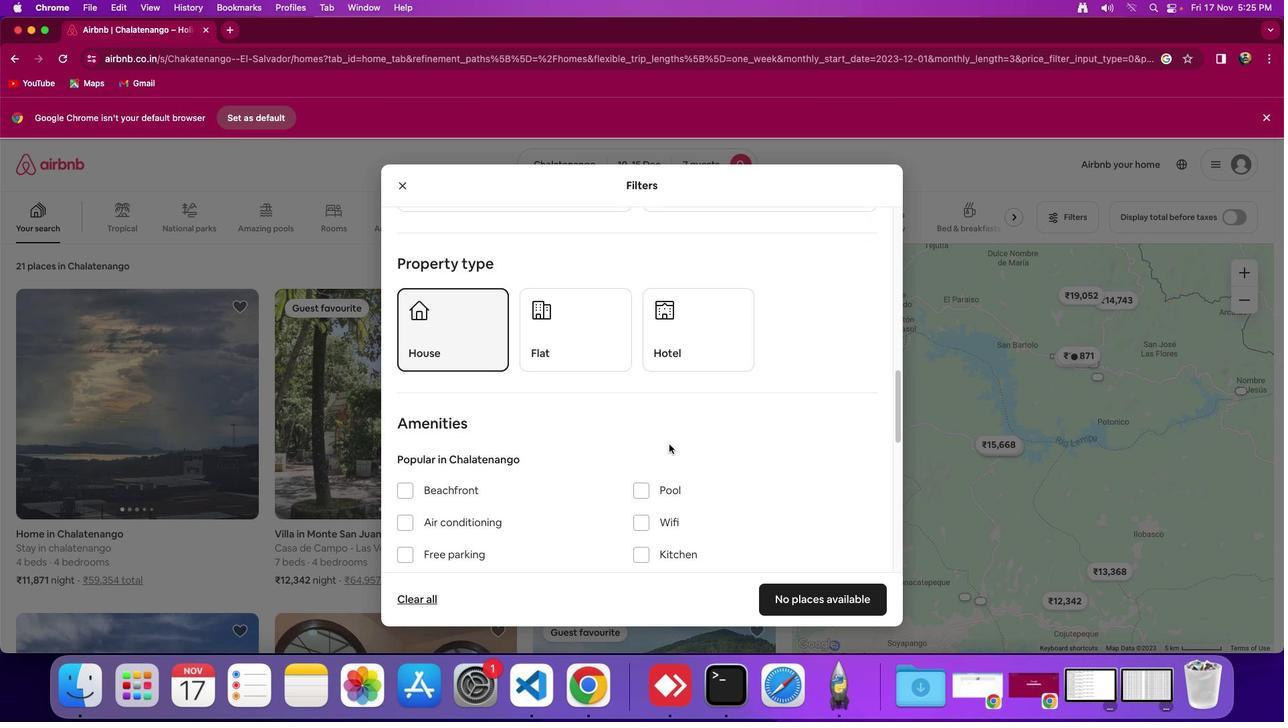 
Action: Mouse scrolled (669, 444) with delta (0, 0)
Screenshot: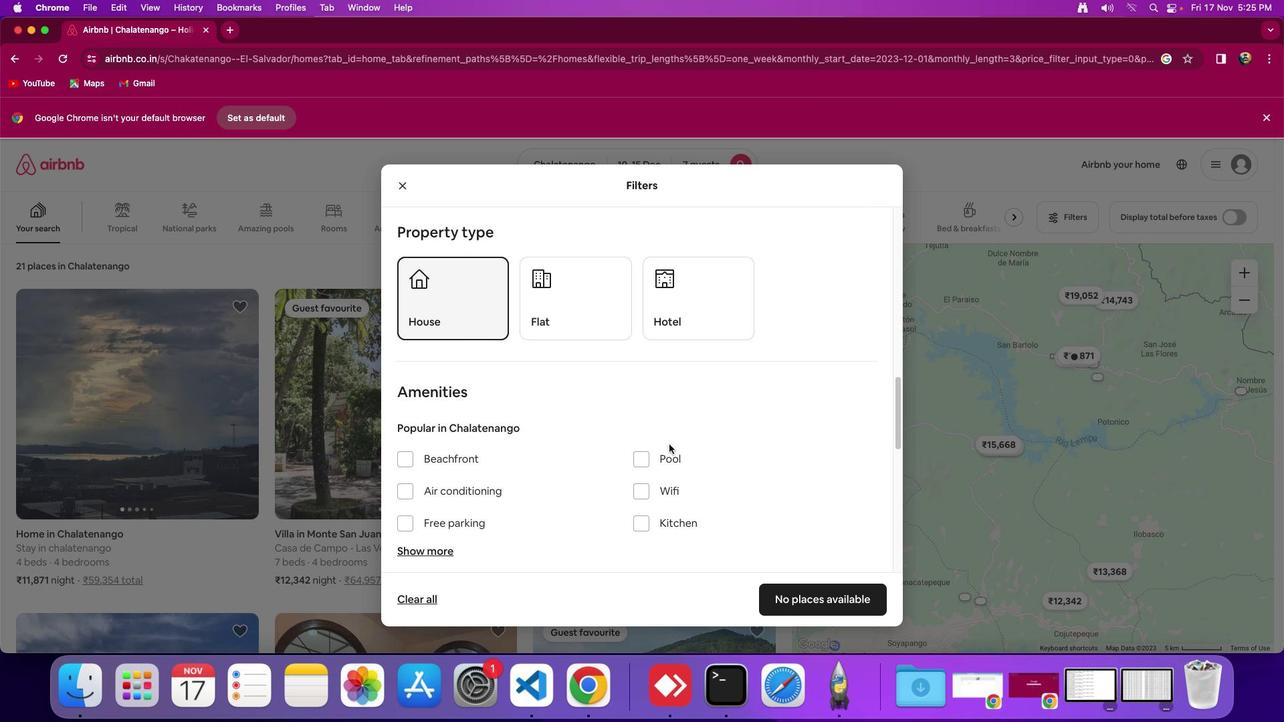 
Action: Mouse scrolled (669, 444) with delta (0, 0)
Screenshot: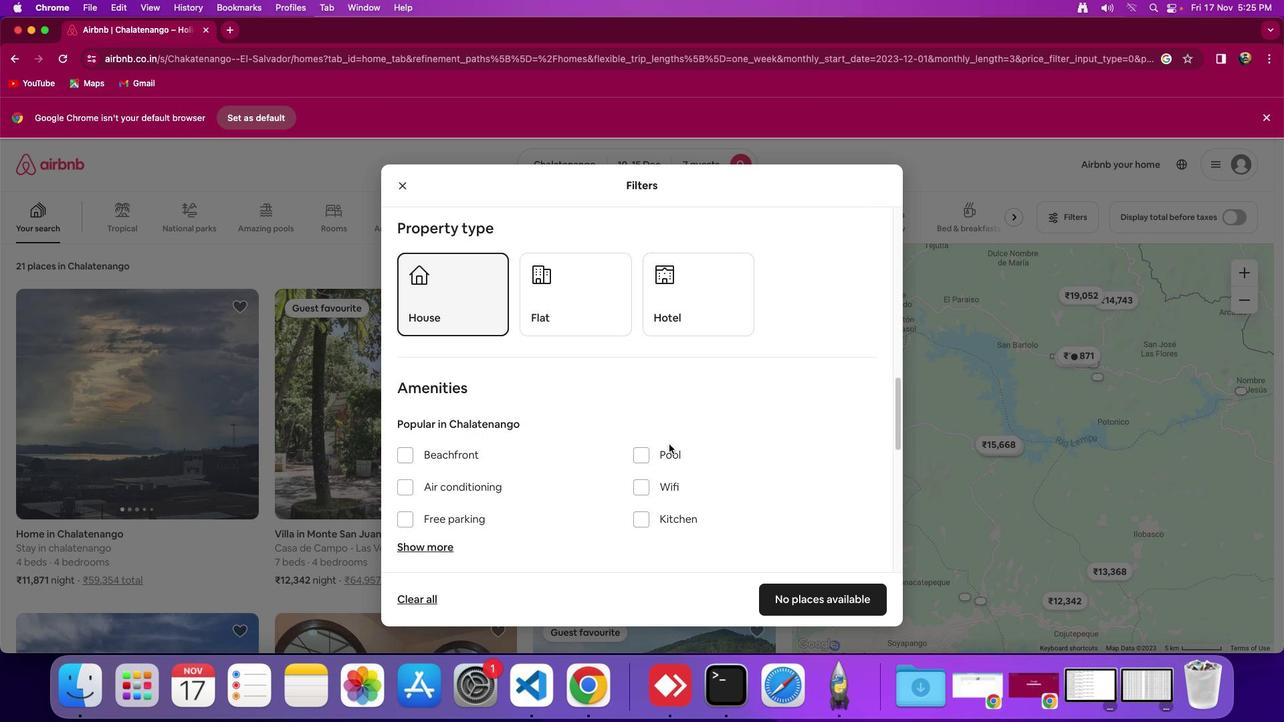 
Action: Mouse scrolled (669, 444) with delta (0, 0)
Screenshot: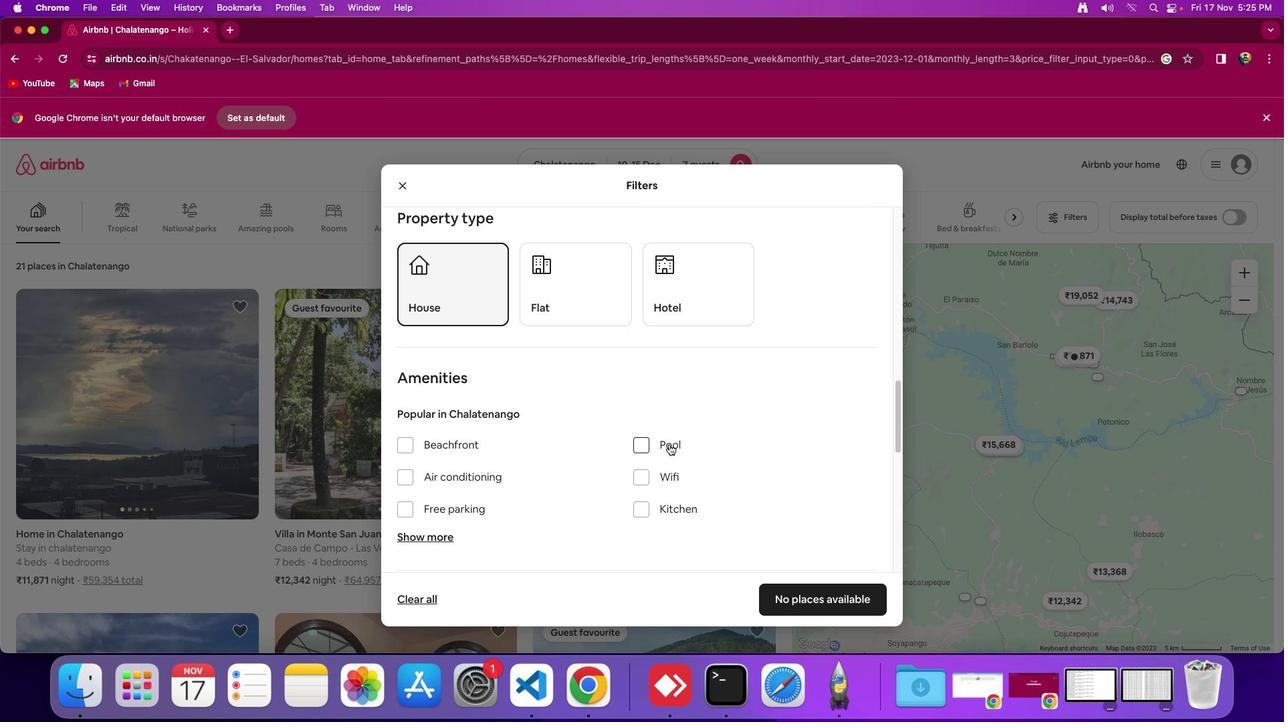 
Action: Mouse scrolled (669, 444) with delta (0, 0)
Screenshot: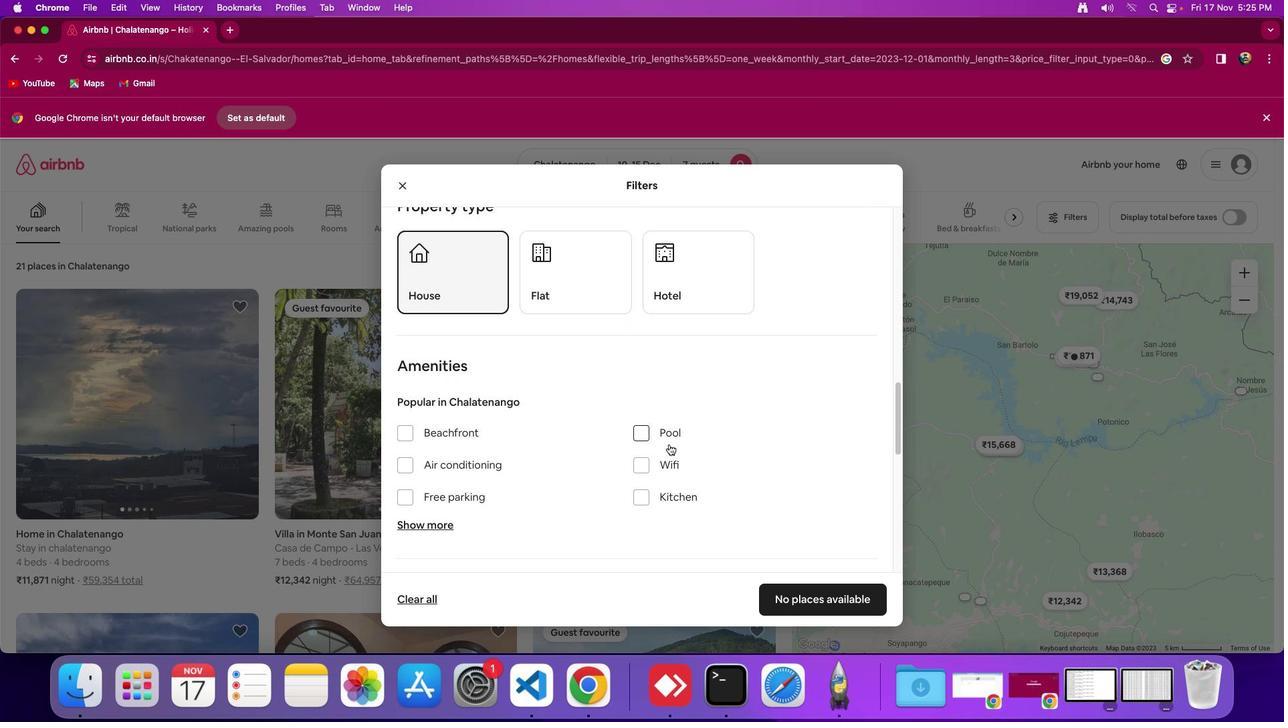 
Action: Mouse scrolled (669, 444) with delta (0, 0)
Screenshot: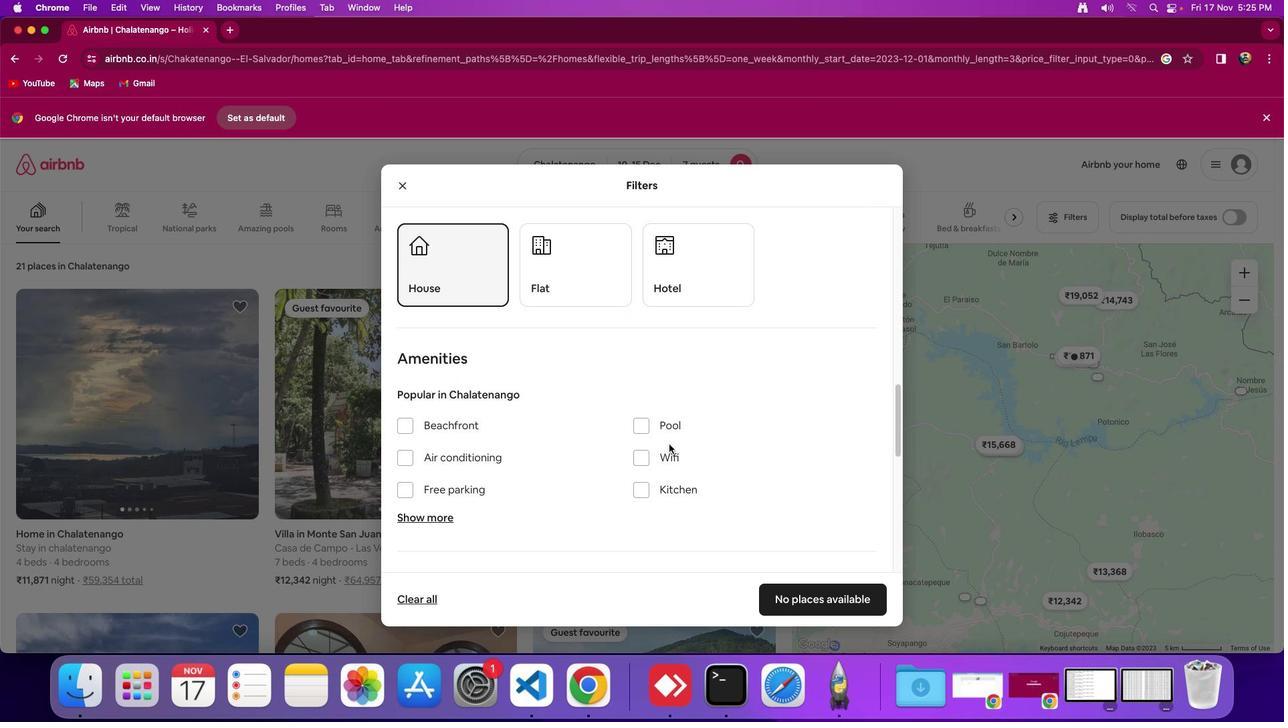 
Action: Mouse scrolled (669, 444) with delta (0, 0)
Screenshot: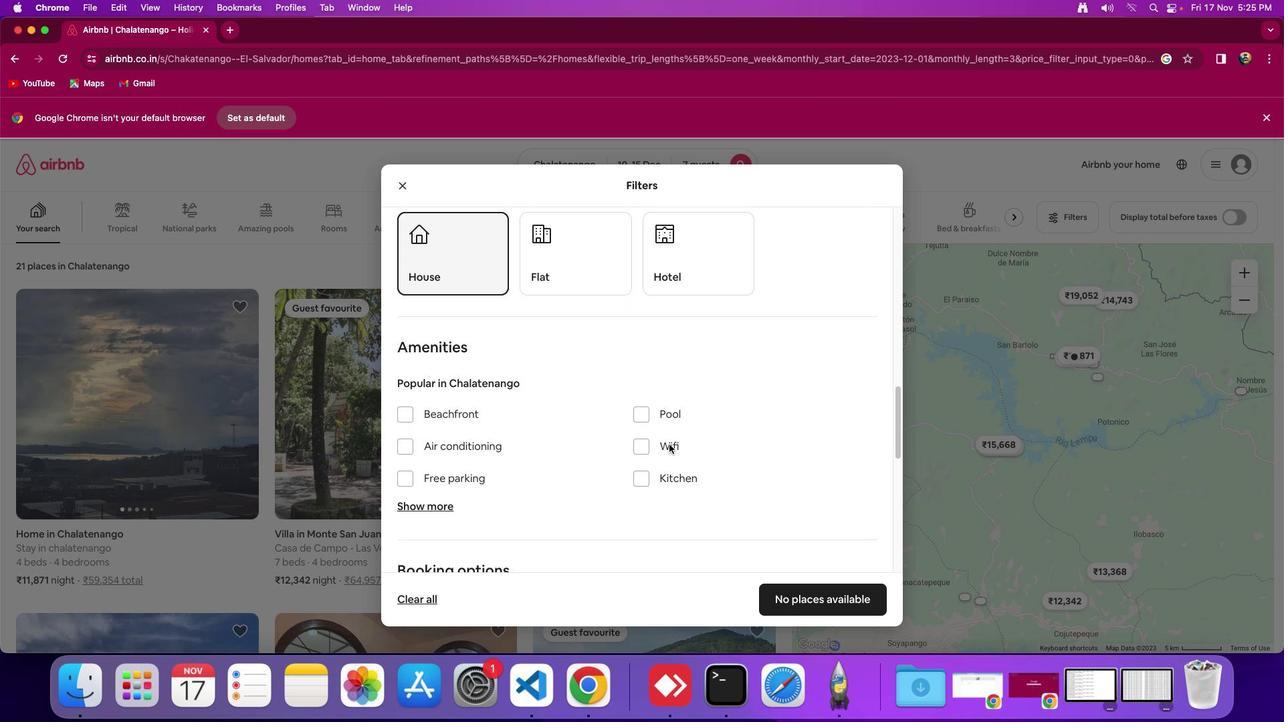 
Action: Mouse scrolled (669, 444) with delta (0, 0)
Screenshot: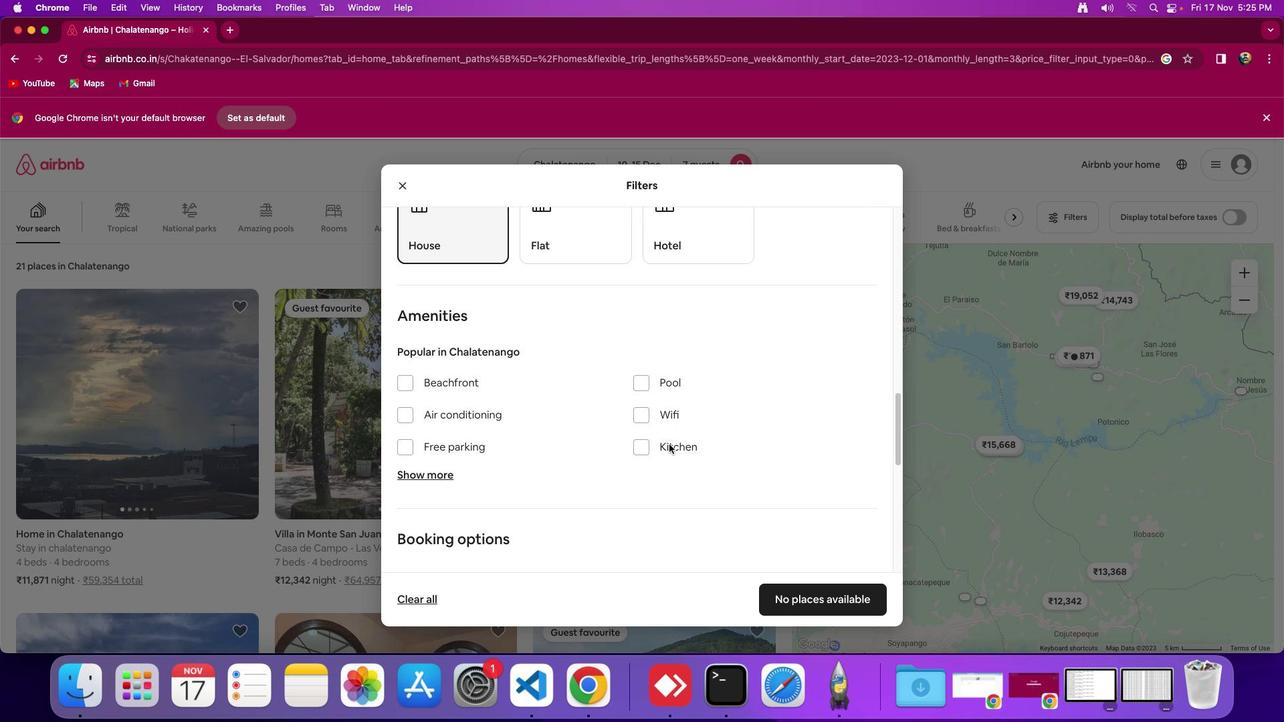 
Action: Mouse scrolled (669, 444) with delta (0, 0)
Screenshot: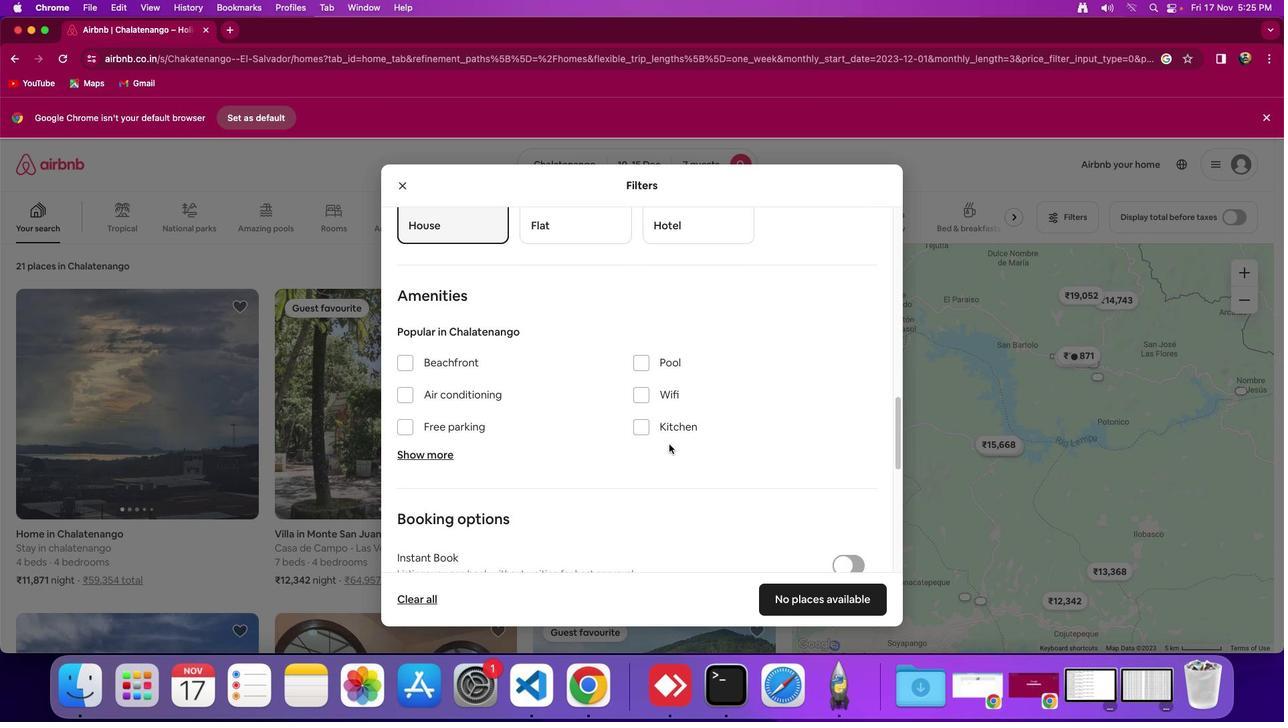 
Action: Mouse scrolled (669, 444) with delta (0, 0)
Screenshot: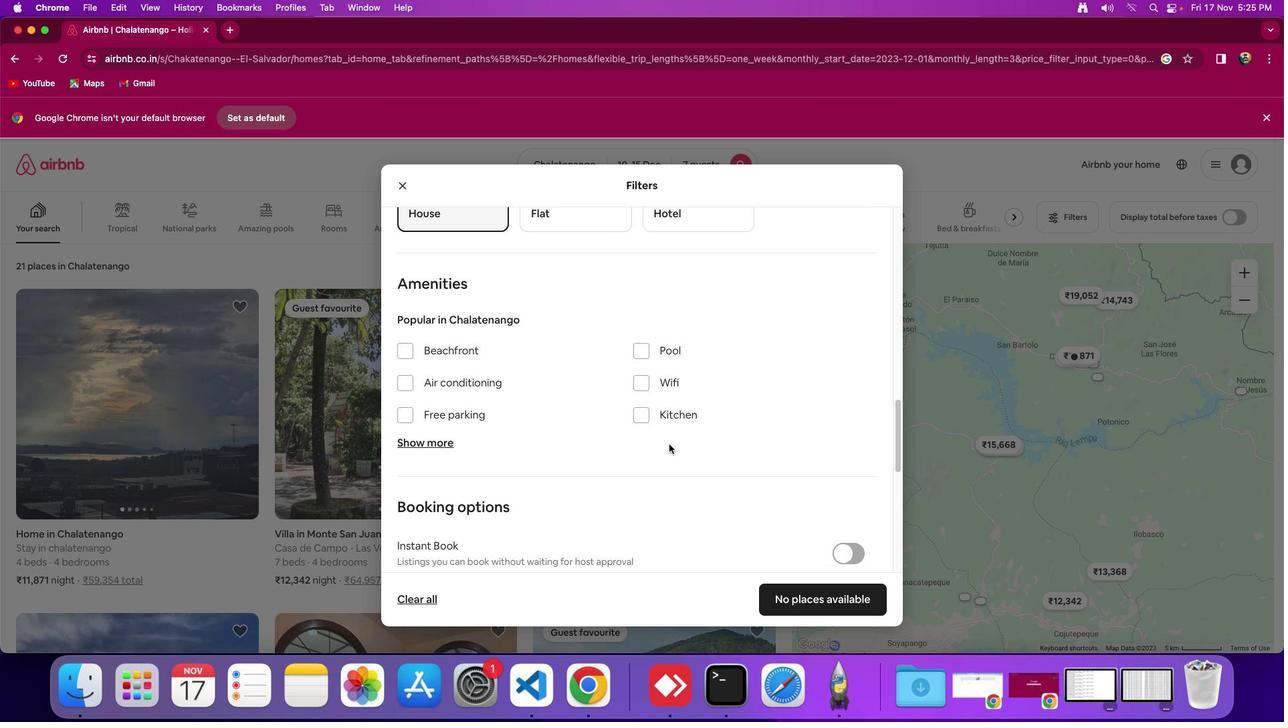 
Action: Mouse scrolled (669, 444) with delta (0, 0)
Screenshot: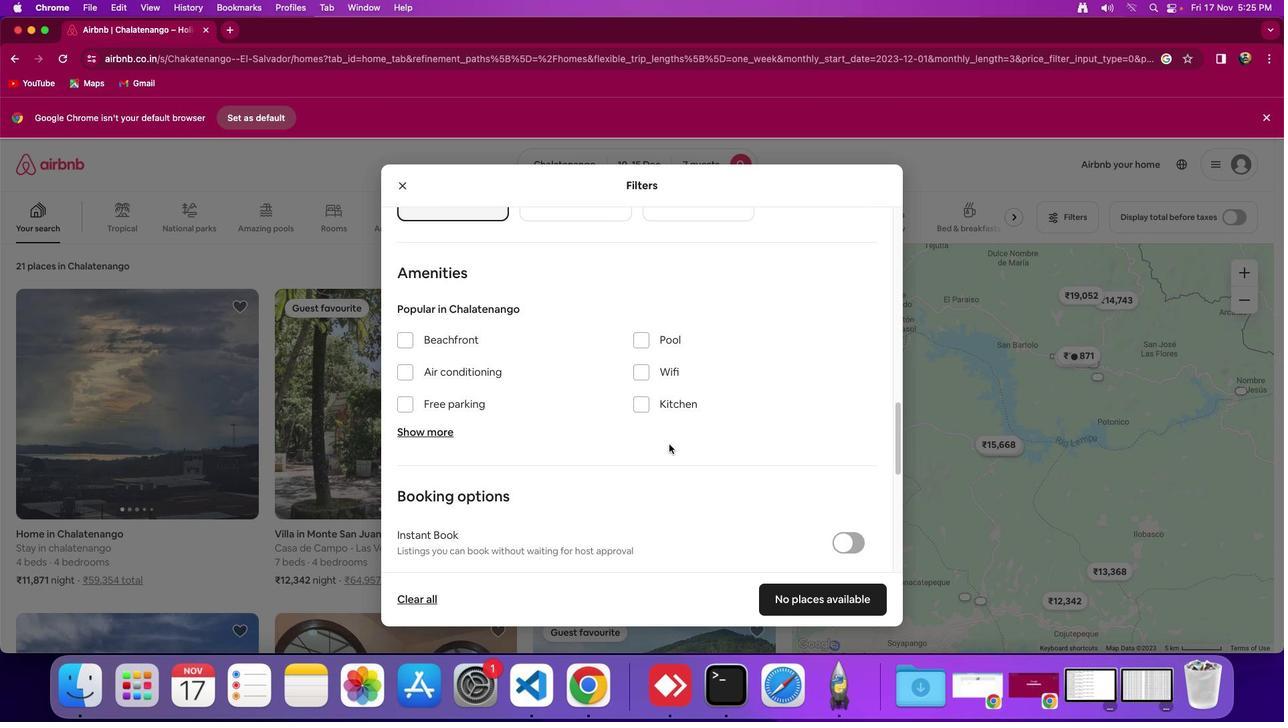 
Action: Mouse scrolled (669, 444) with delta (0, 0)
Screenshot: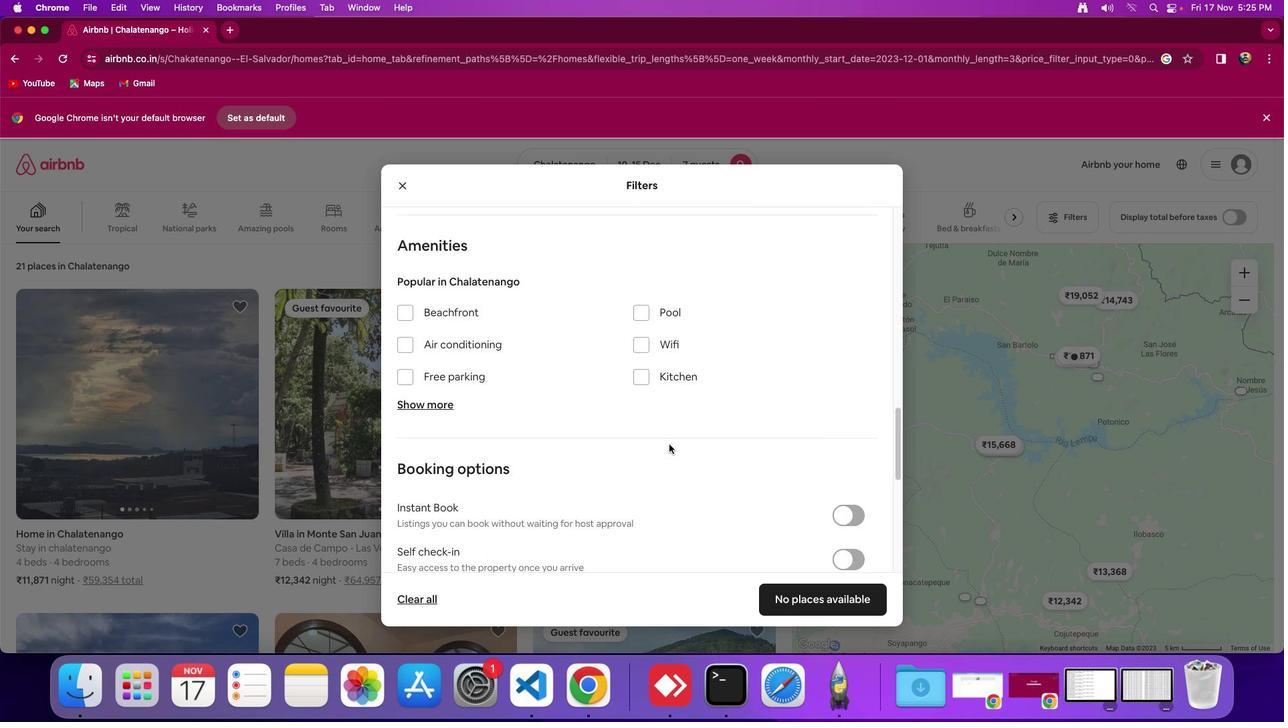 
Action: Mouse scrolled (669, 444) with delta (0, -2)
Screenshot: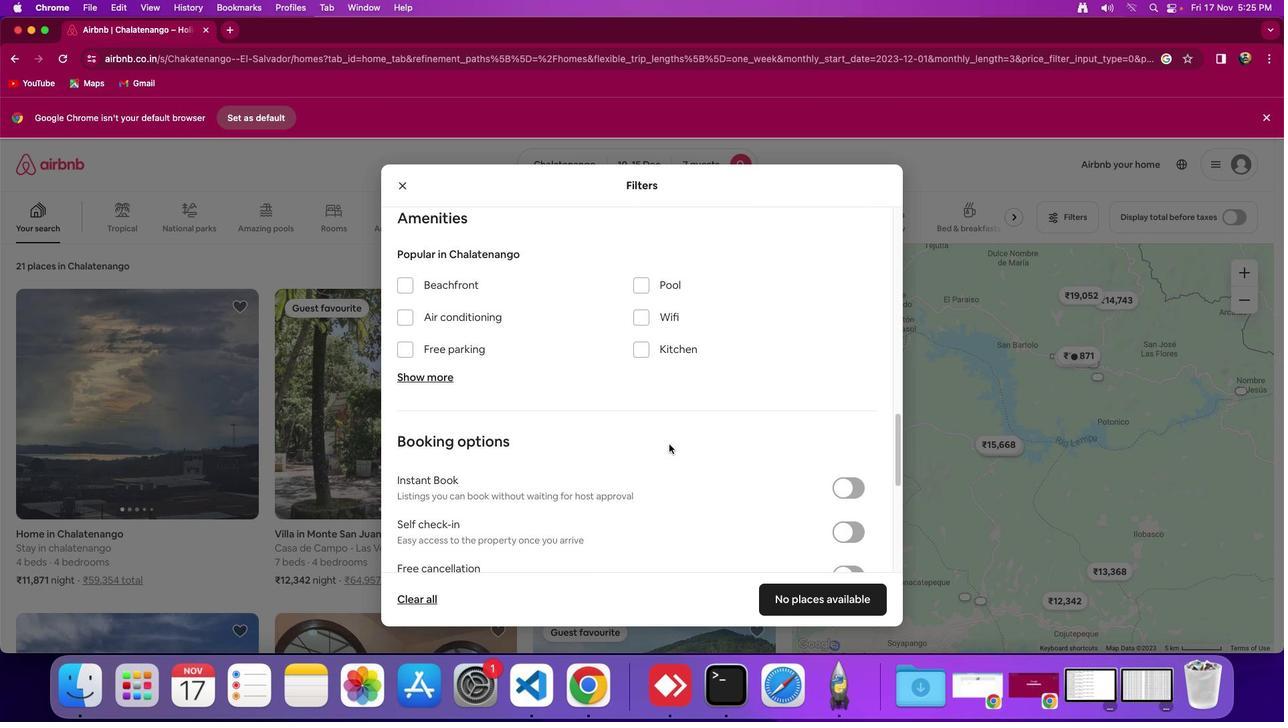 
Action: Mouse moved to (666, 443)
Screenshot: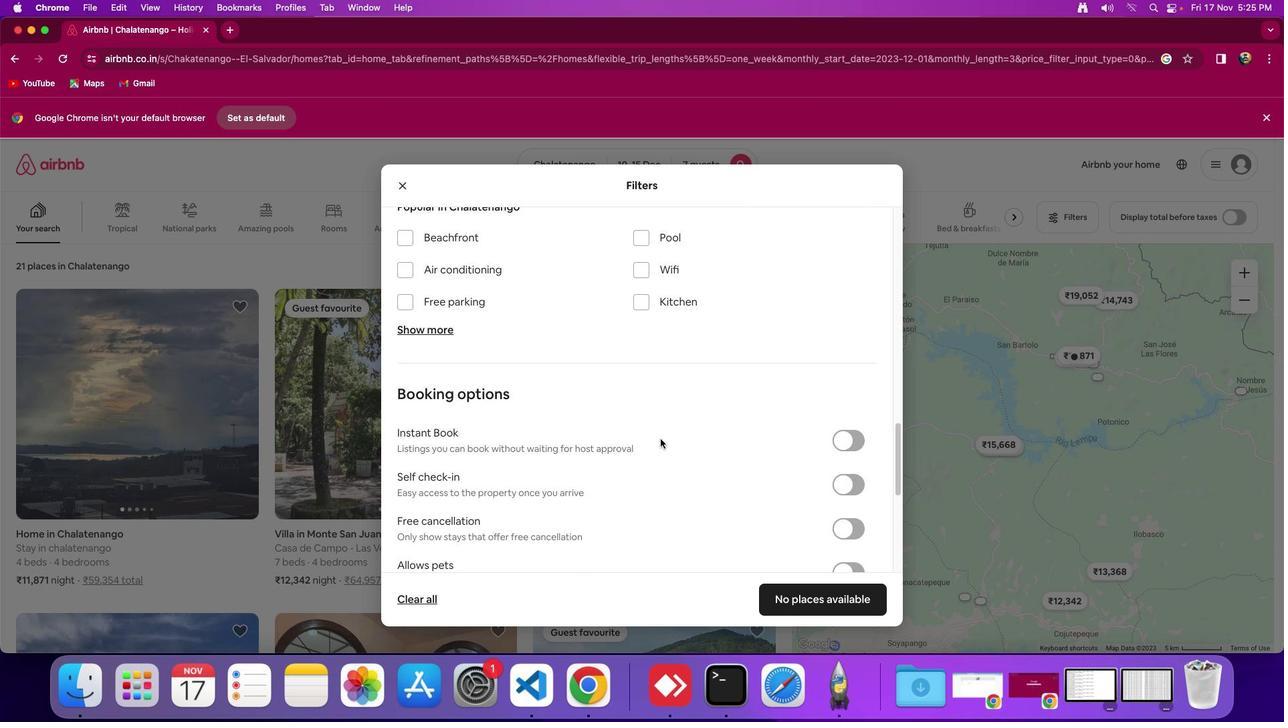 
Action: Mouse scrolled (666, 443) with delta (0, 0)
Screenshot: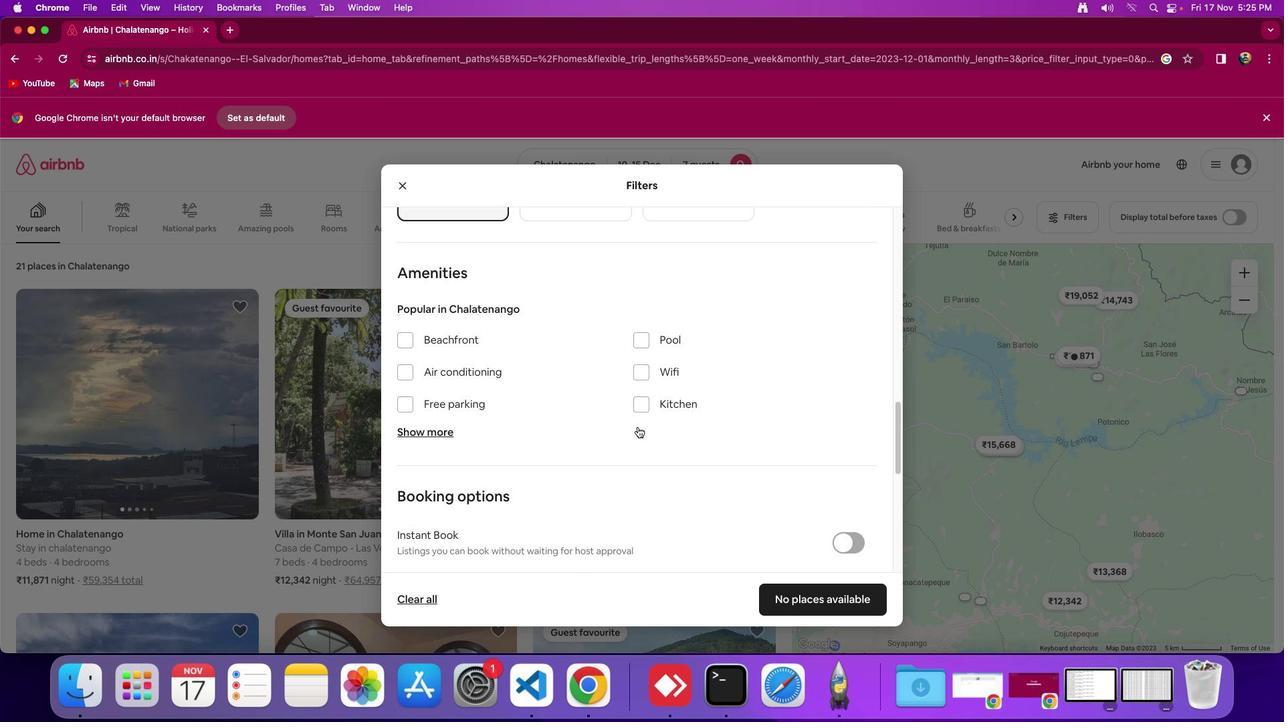 
Action: Mouse moved to (665, 442)
Screenshot: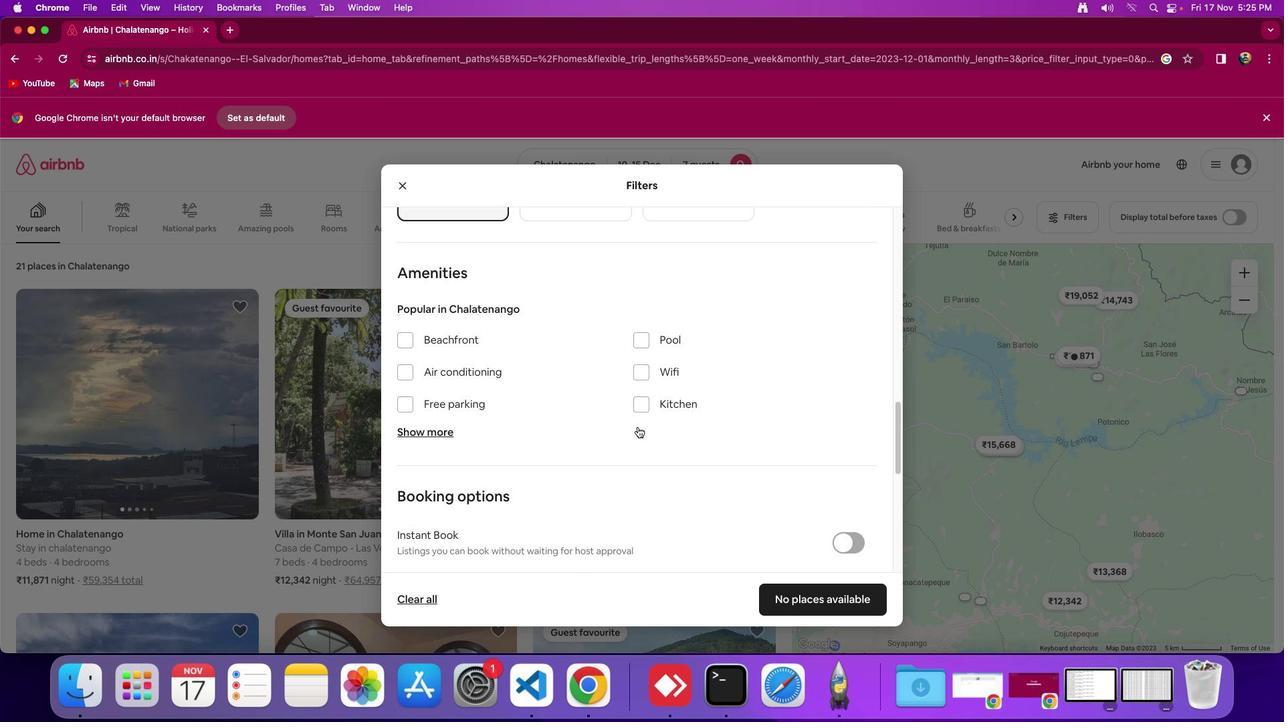 
Action: Mouse scrolled (665, 442) with delta (0, 0)
Screenshot: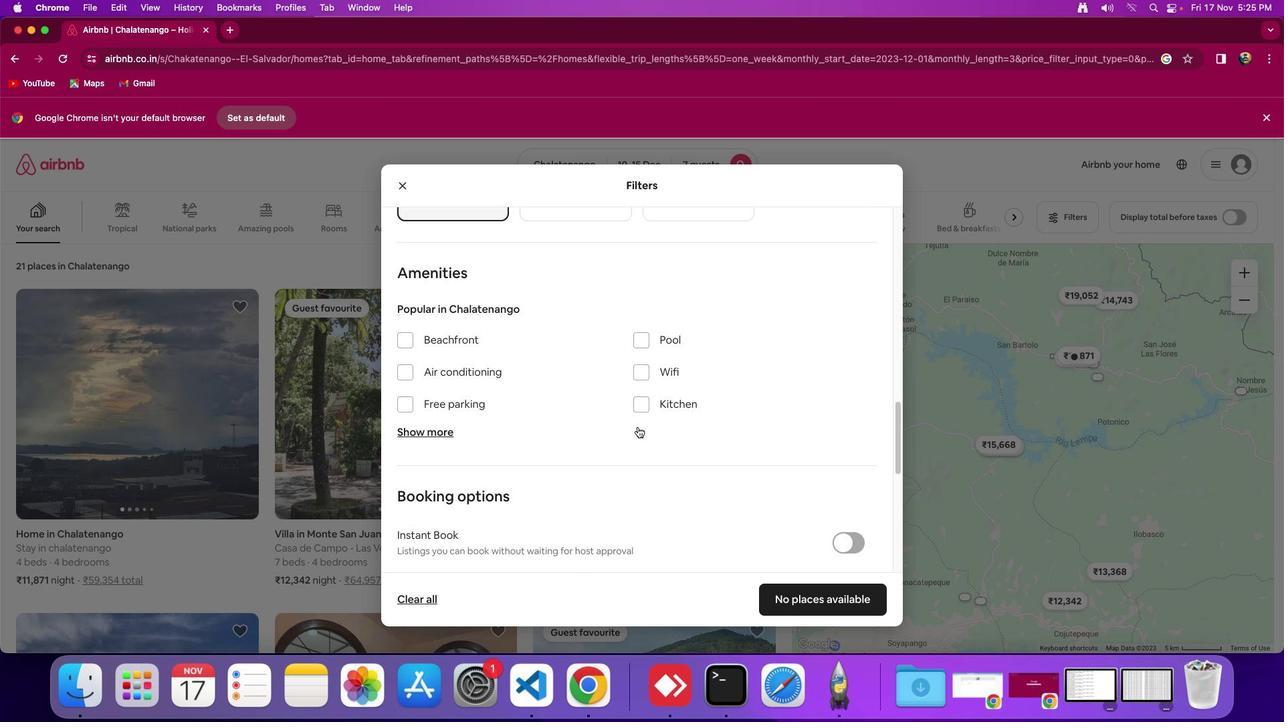 
Action: Mouse moved to (661, 438)
Screenshot: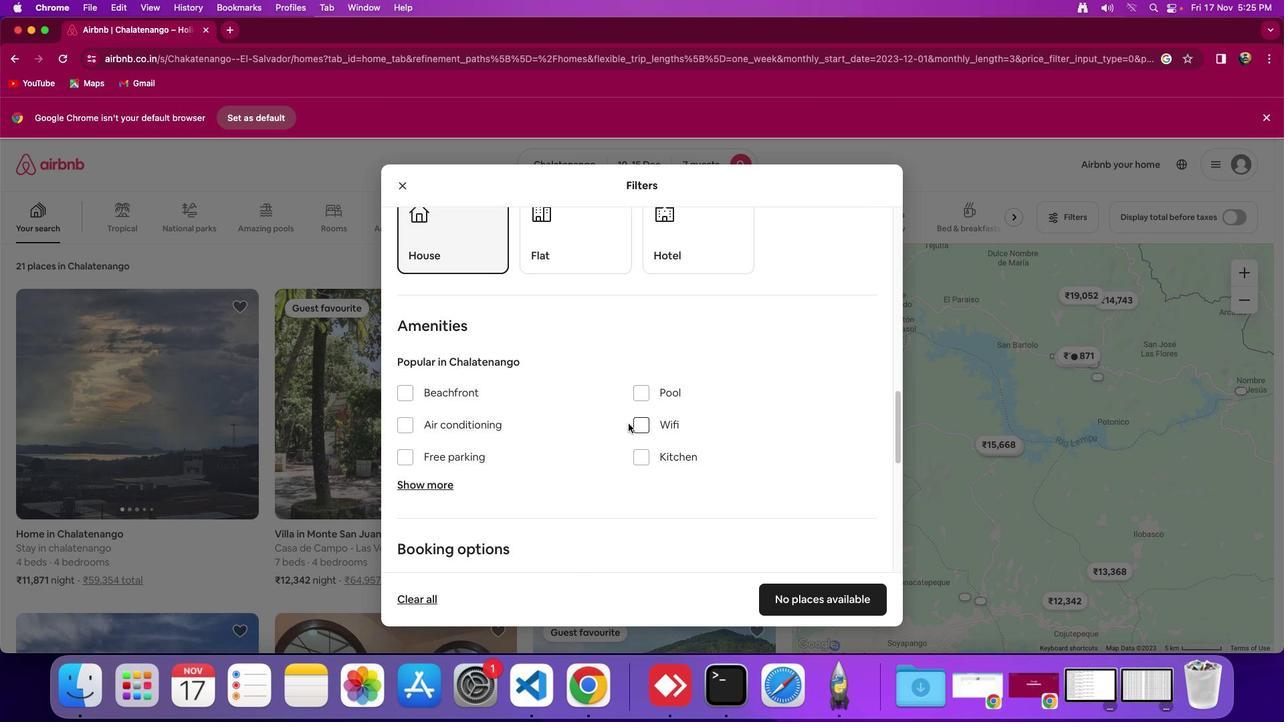 
Action: Mouse scrolled (661, 438) with delta (0, 3)
Screenshot: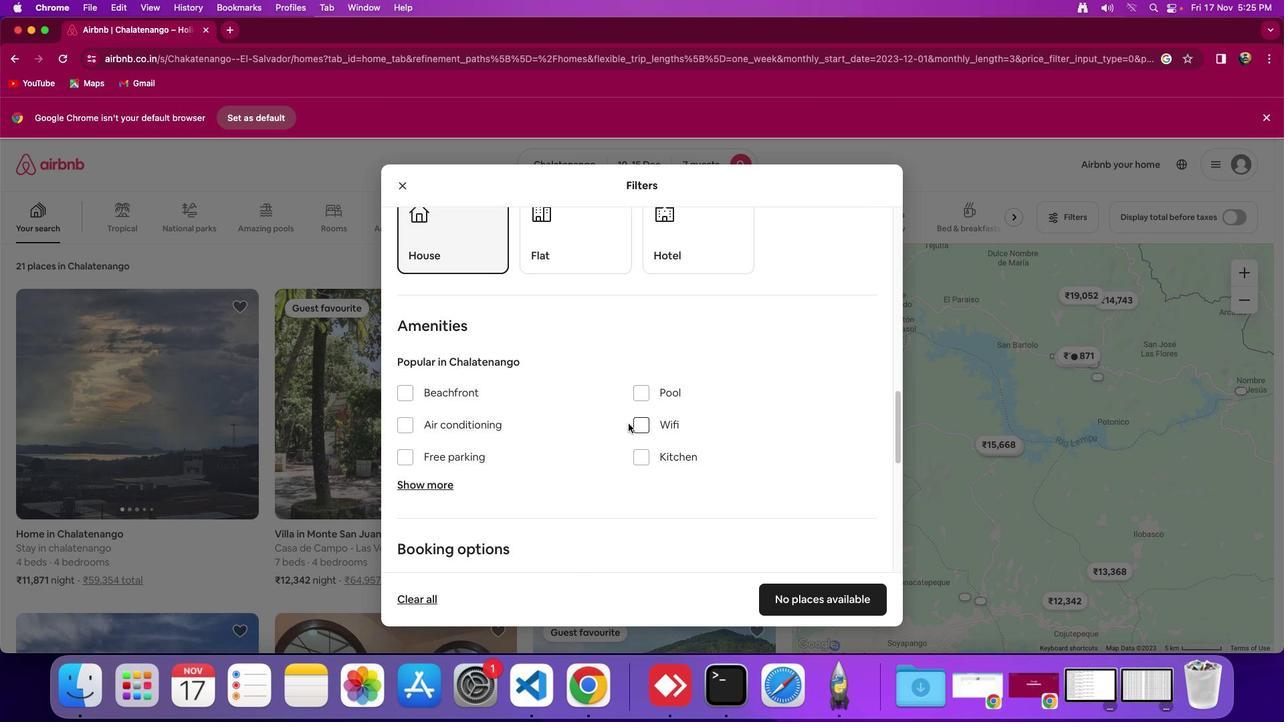 
Action: Mouse moved to (412, 506)
Screenshot: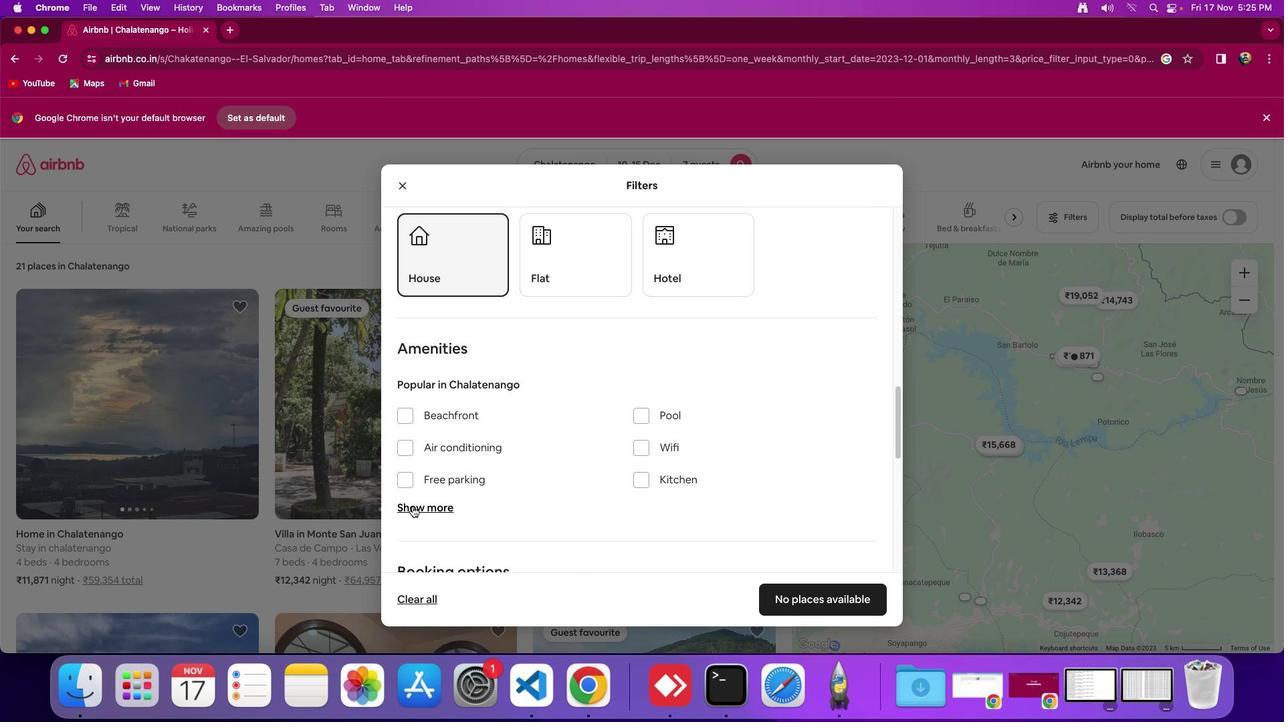 
Action: Mouse pressed left at (412, 506)
Screenshot: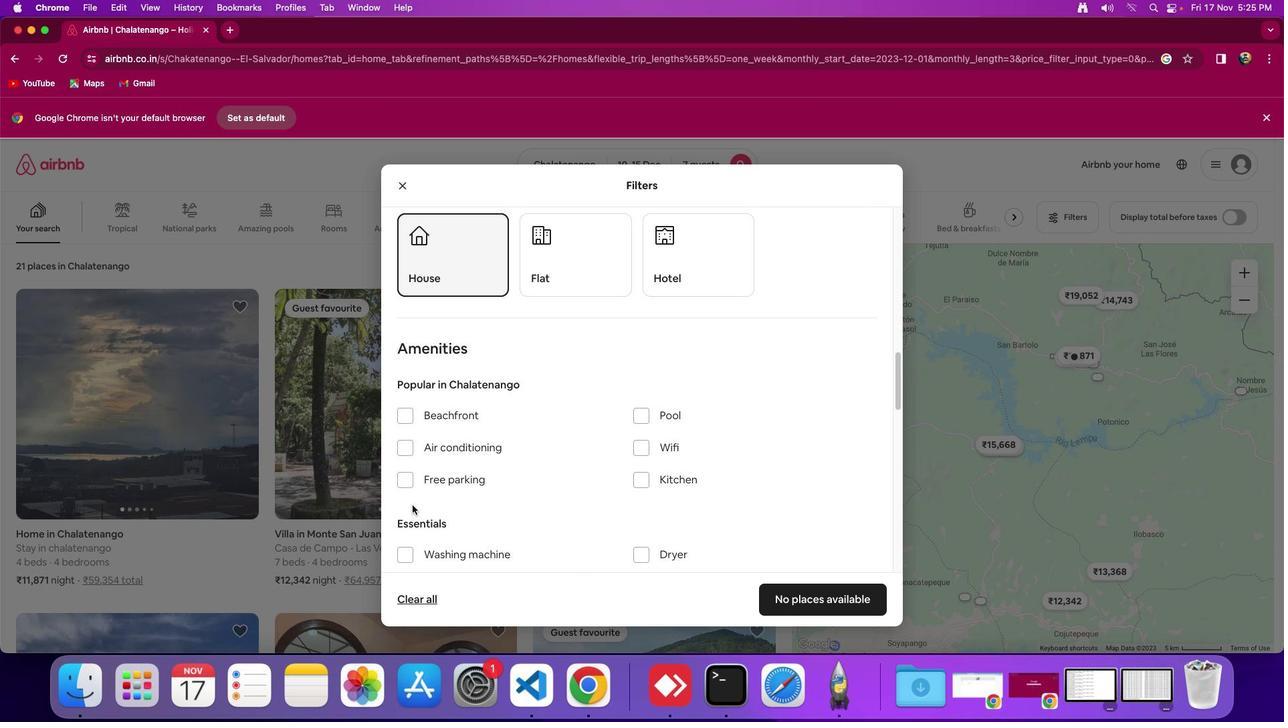 
Action: Mouse moved to (639, 449)
Screenshot: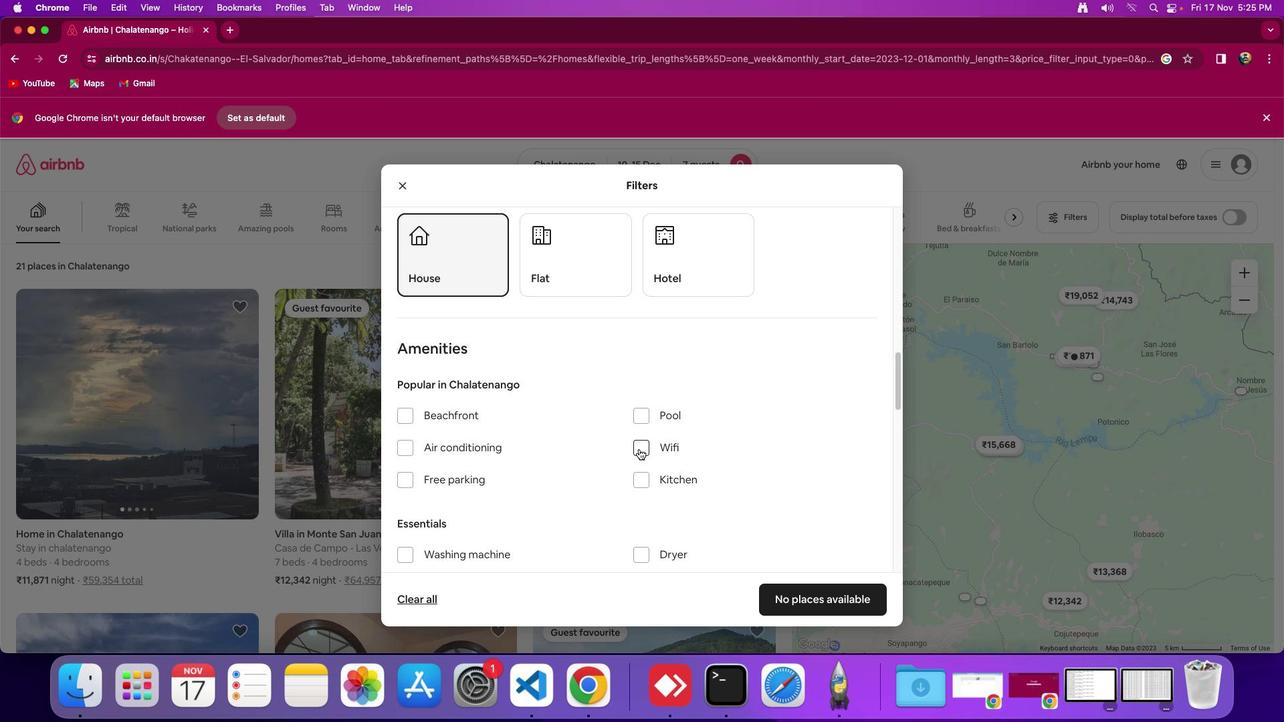 
Action: Mouse pressed left at (639, 449)
Screenshot: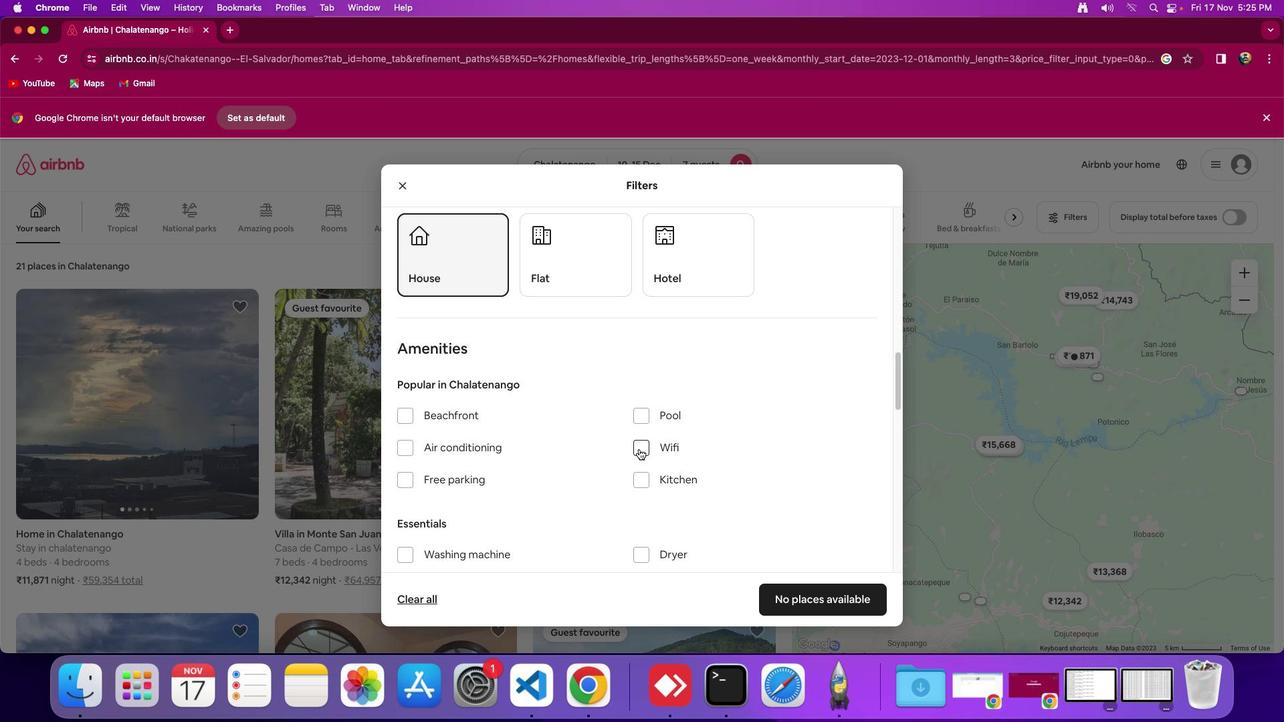 
Action: Mouse scrolled (639, 449) with delta (0, 0)
Screenshot: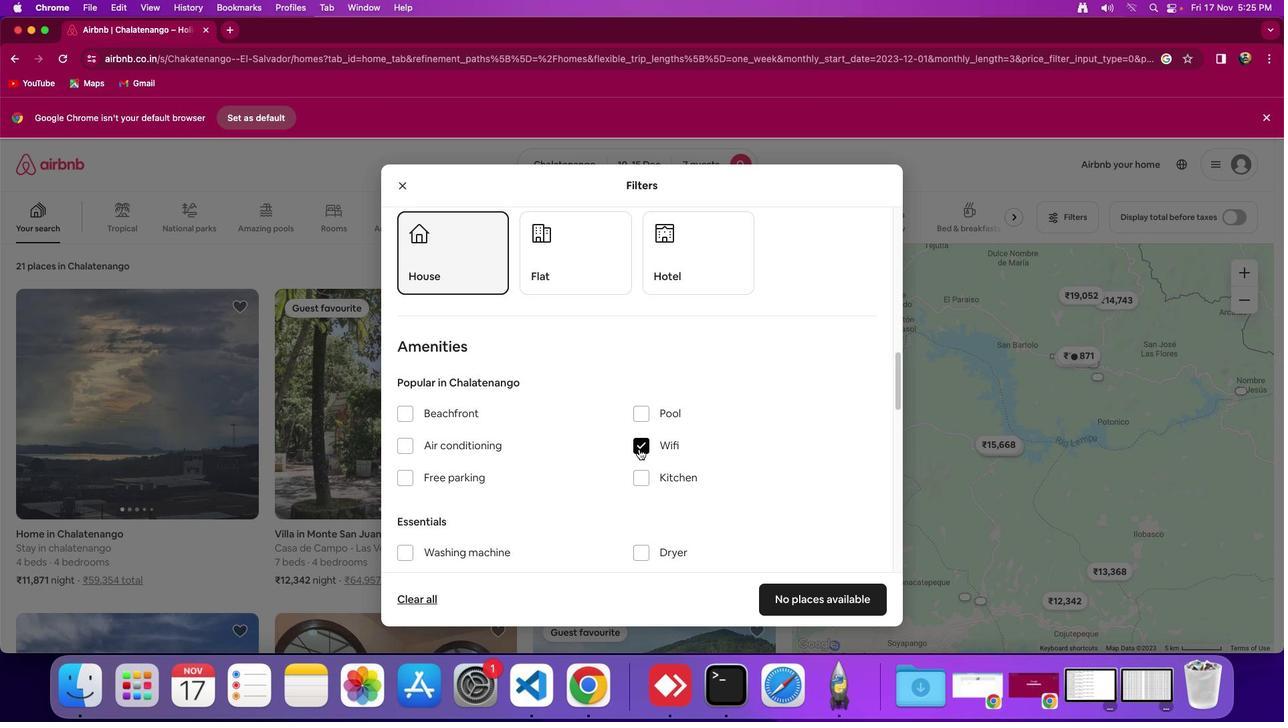 
Action: Mouse scrolled (639, 449) with delta (0, 0)
Screenshot: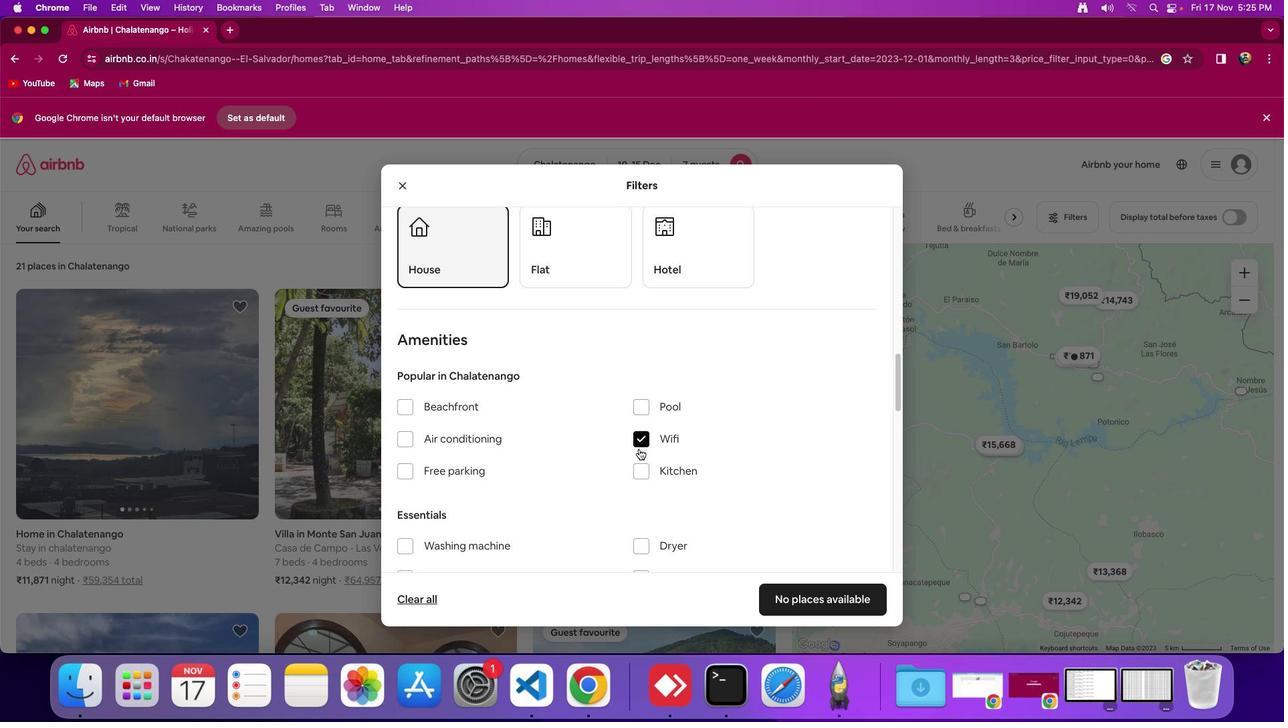 
Action: Mouse scrolled (639, 449) with delta (0, 0)
Screenshot: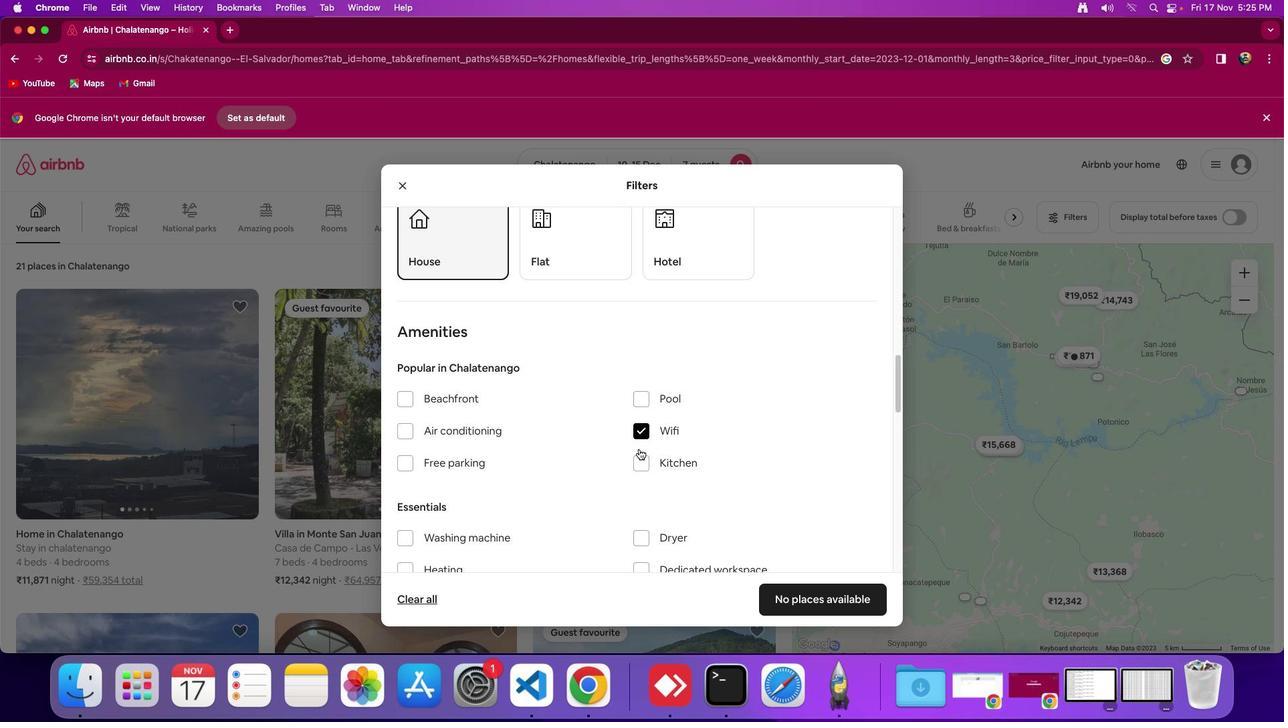 
Action: Mouse moved to (646, 531)
Screenshot: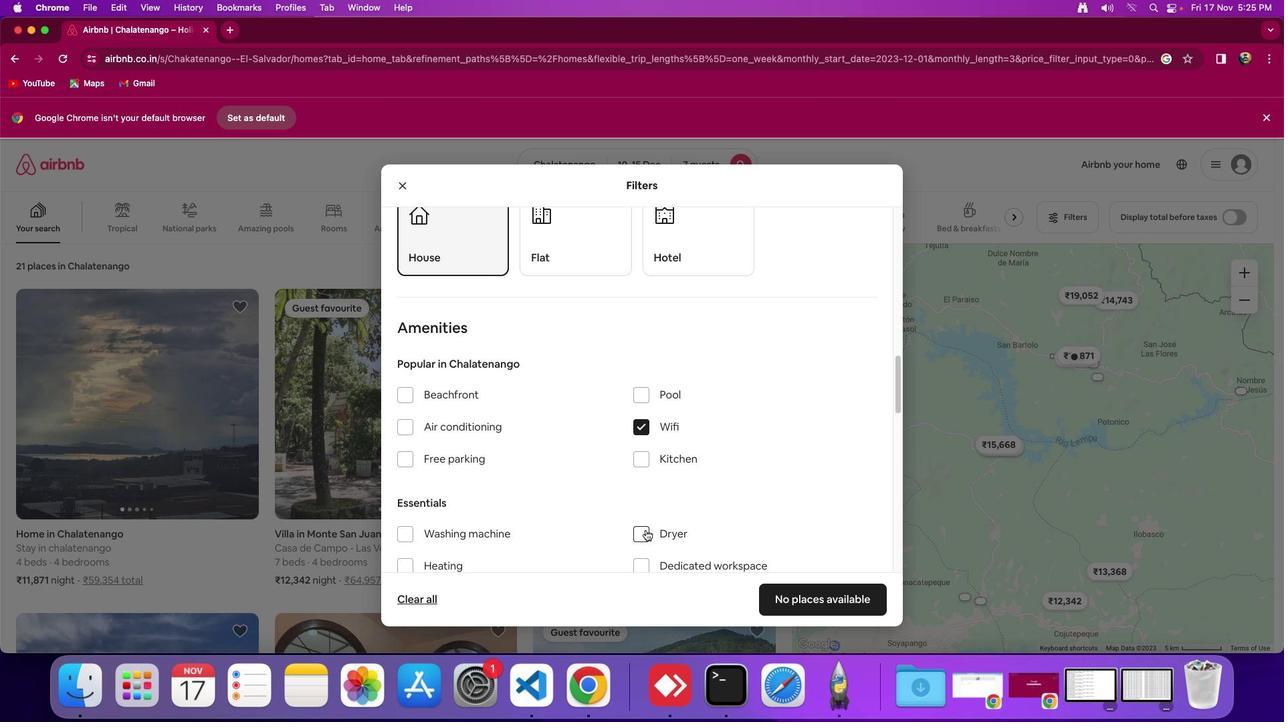 
Action: Mouse scrolled (646, 531) with delta (0, 0)
Screenshot: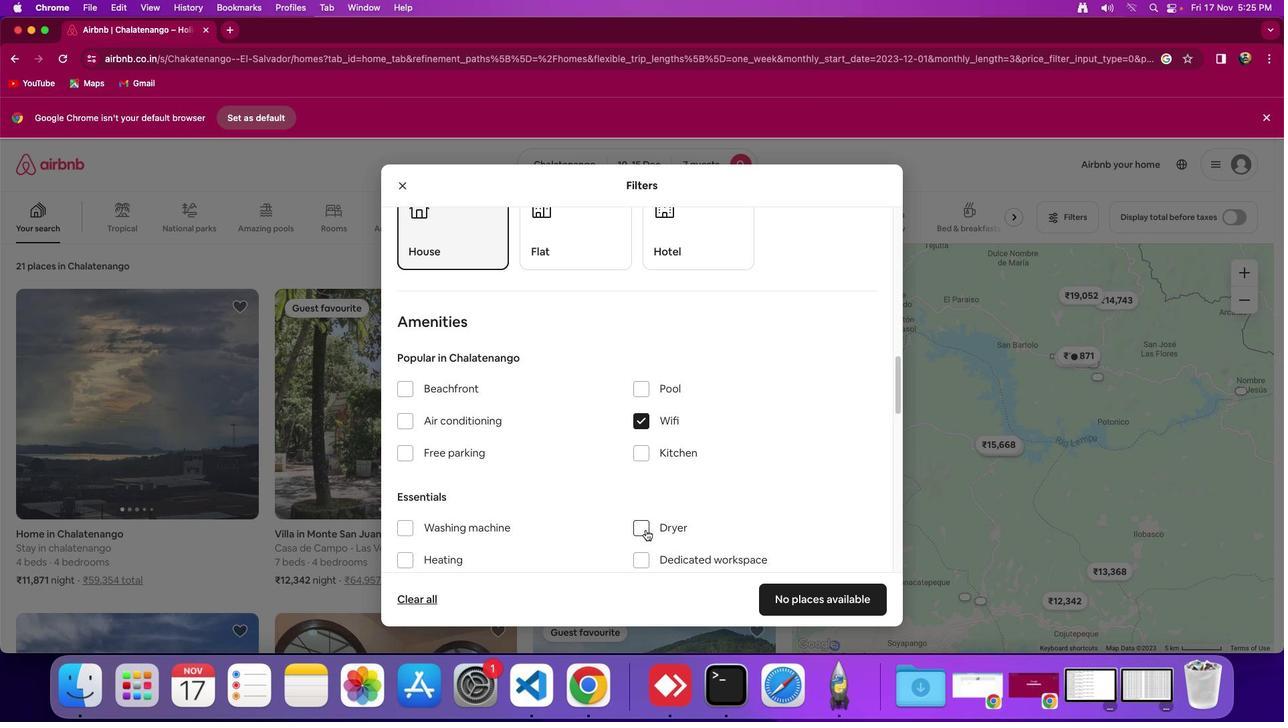
Action: Mouse moved to (646, 530)
Screenshot: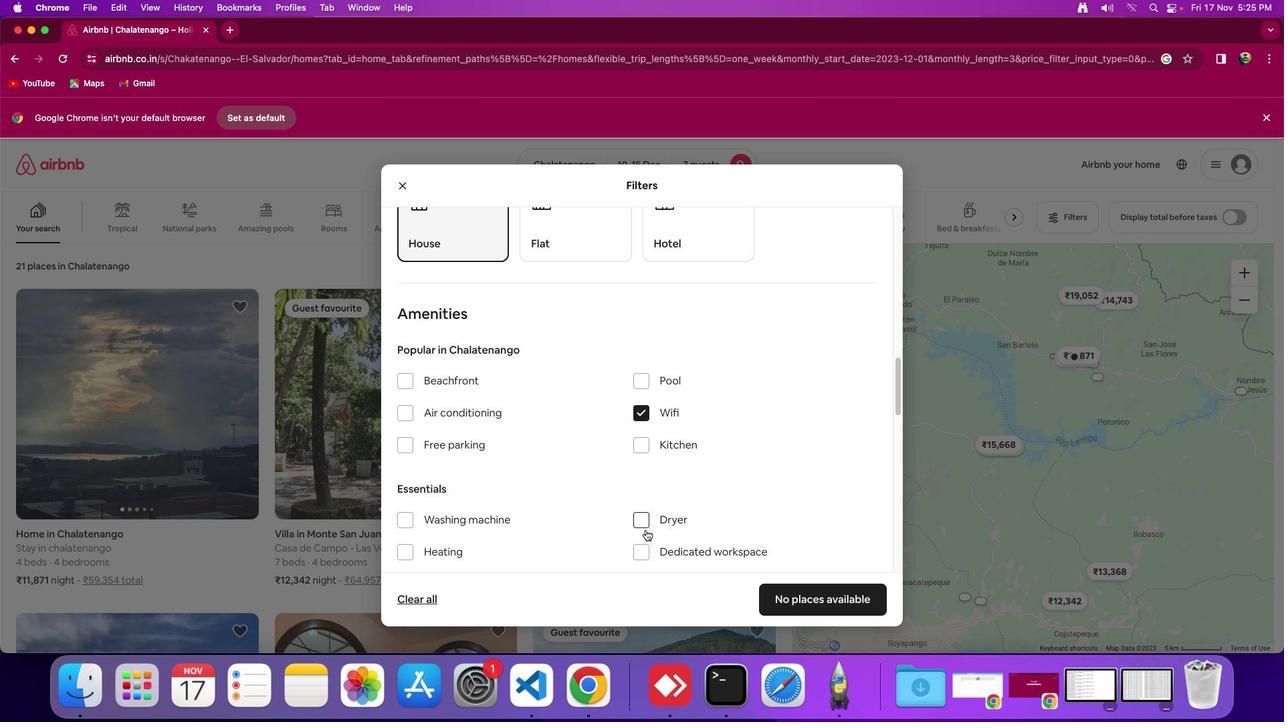 
Action: Mouse scrolled (646, 530) with delta (0, 0)
Screenshot: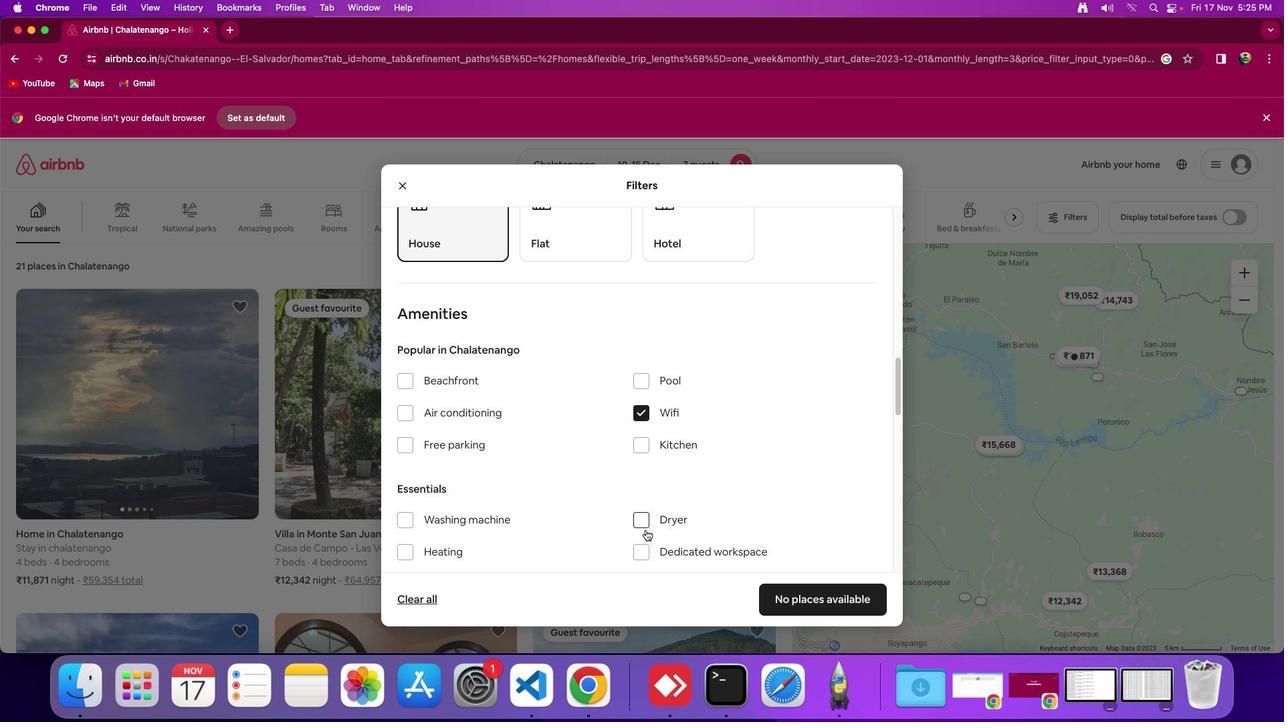 
Action: Mouse moved to (643, 530)
Screenshot: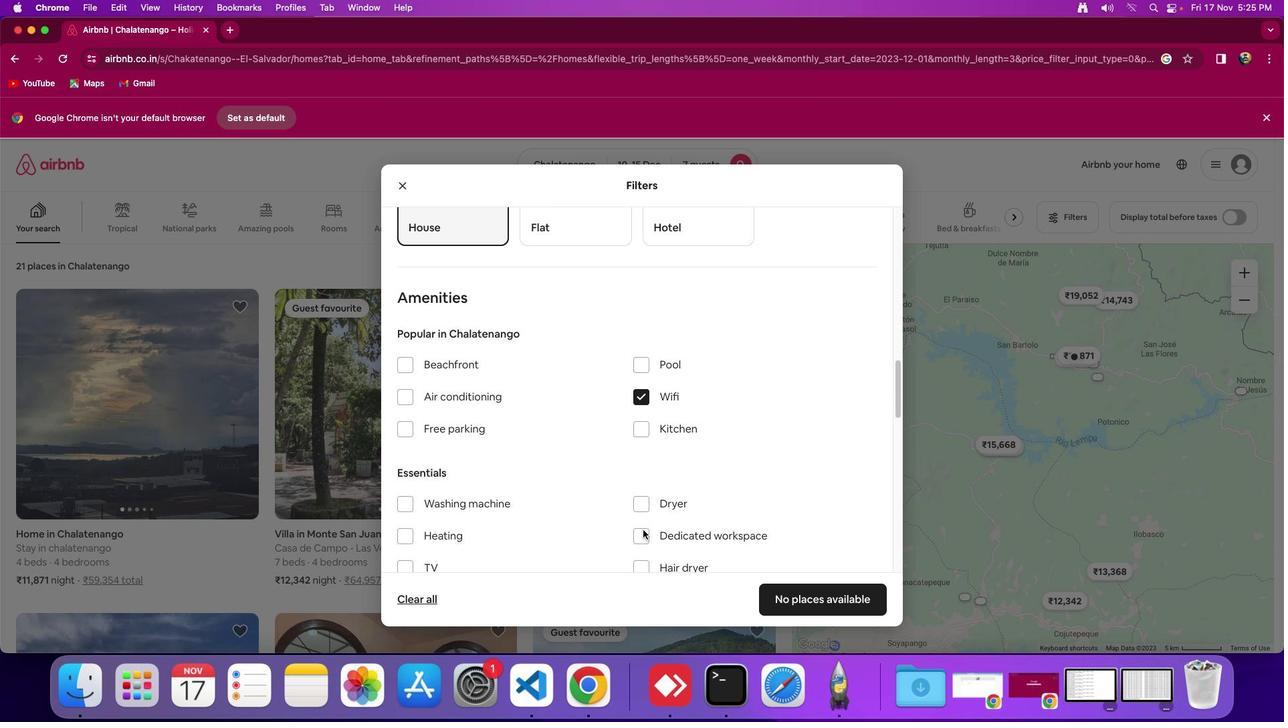 
Action: Mouse scrolled (643, 530) with delta (0, 0)
Screenshot: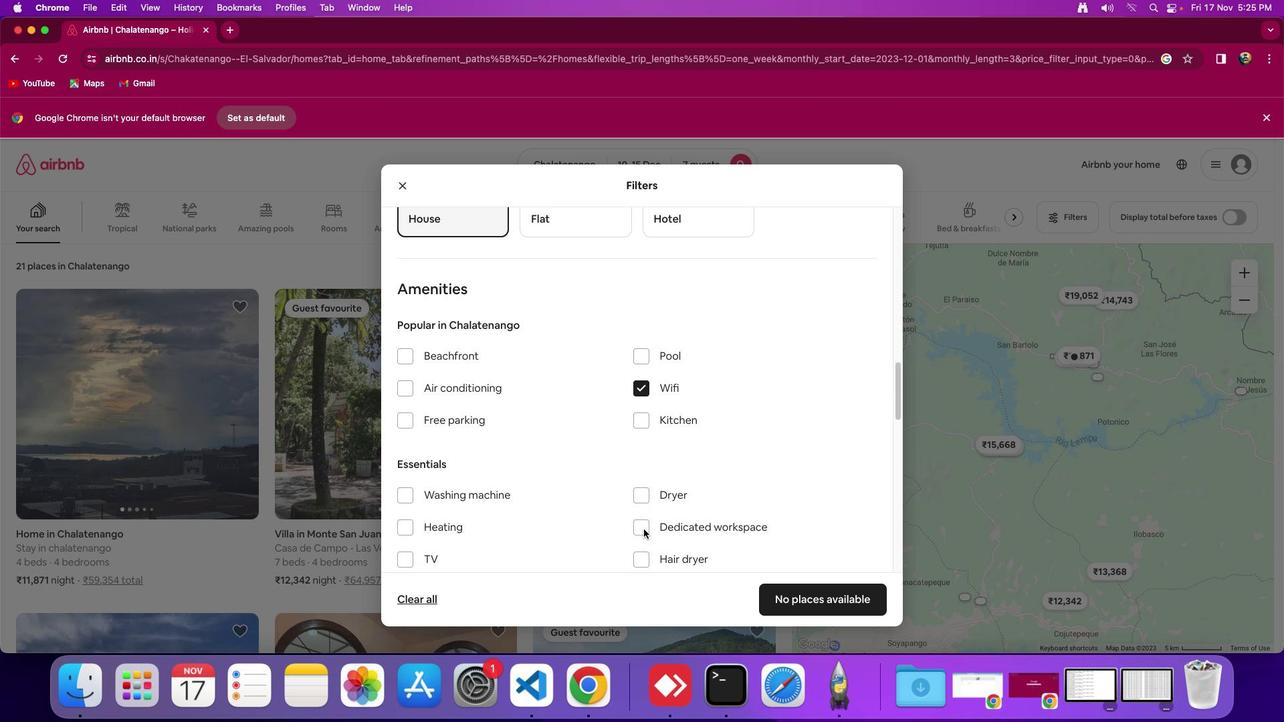
Action: Mouse scrolled (643, 530) with delta (0, 0)
Screenshot: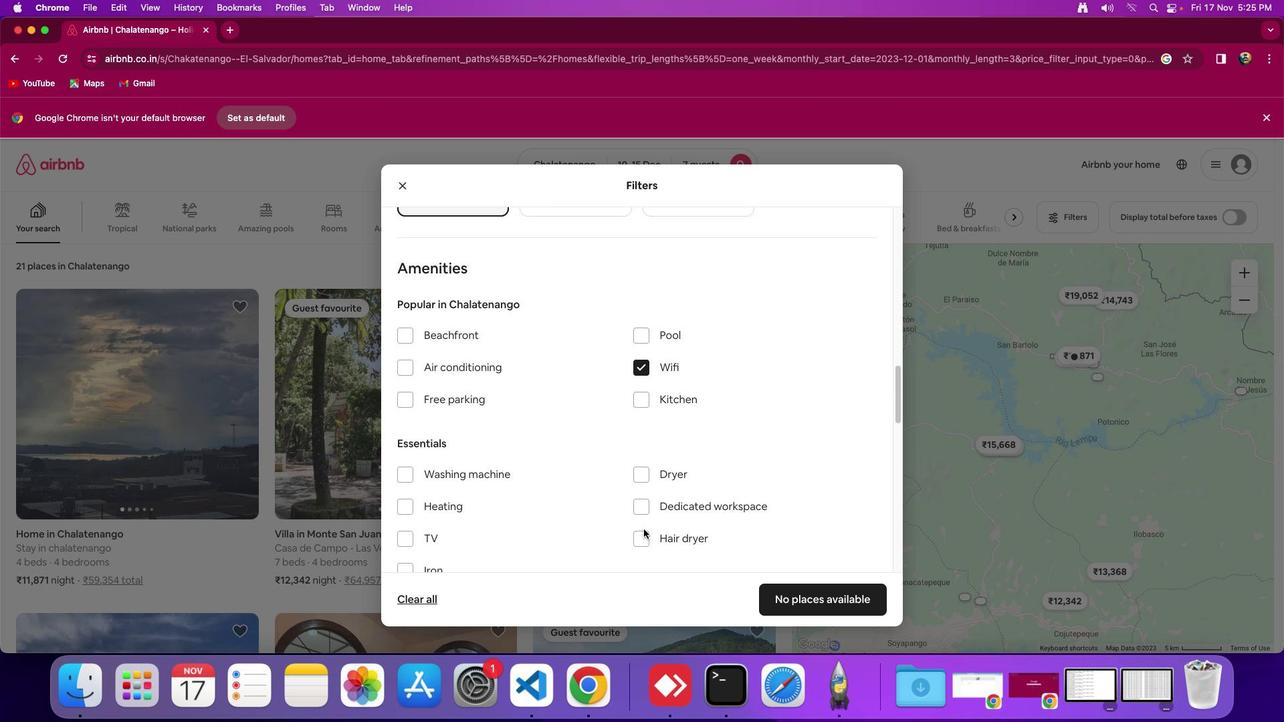 
Action: Mouse scrolled (643, 530) with delta (0, -2)
Screenshot: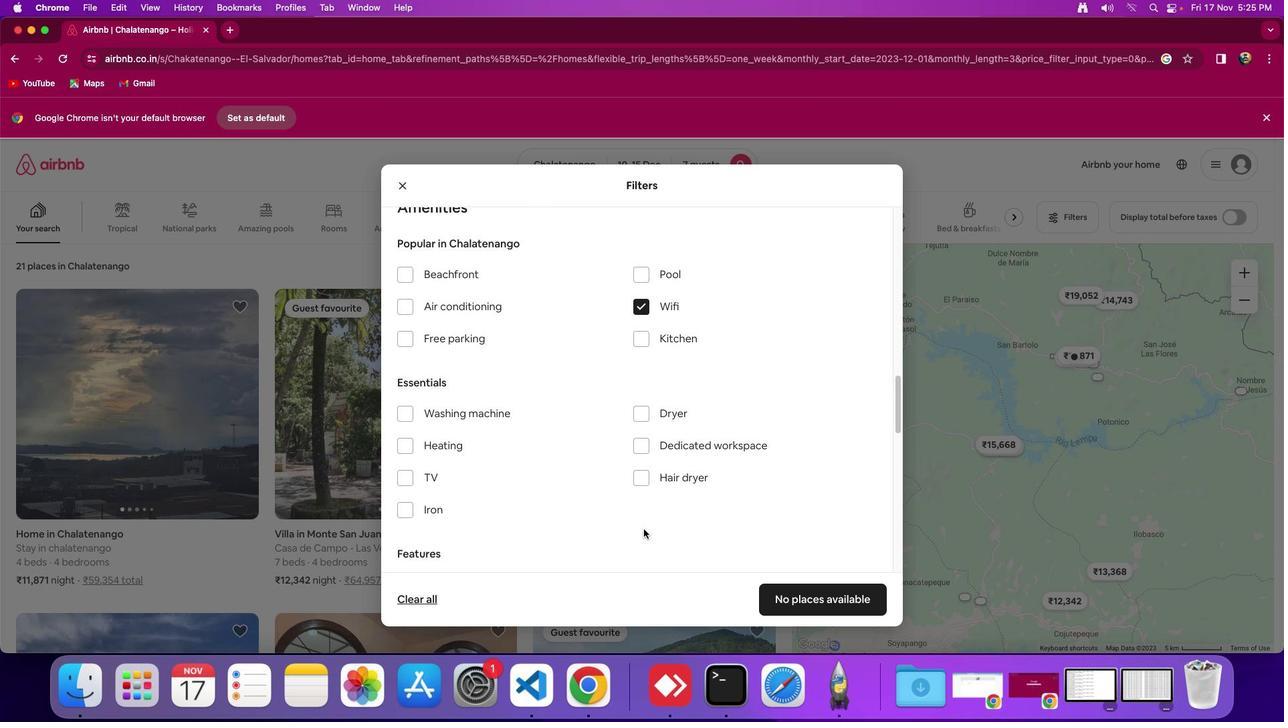 
Action: Mouse moved to (597, 513)
Screenshot: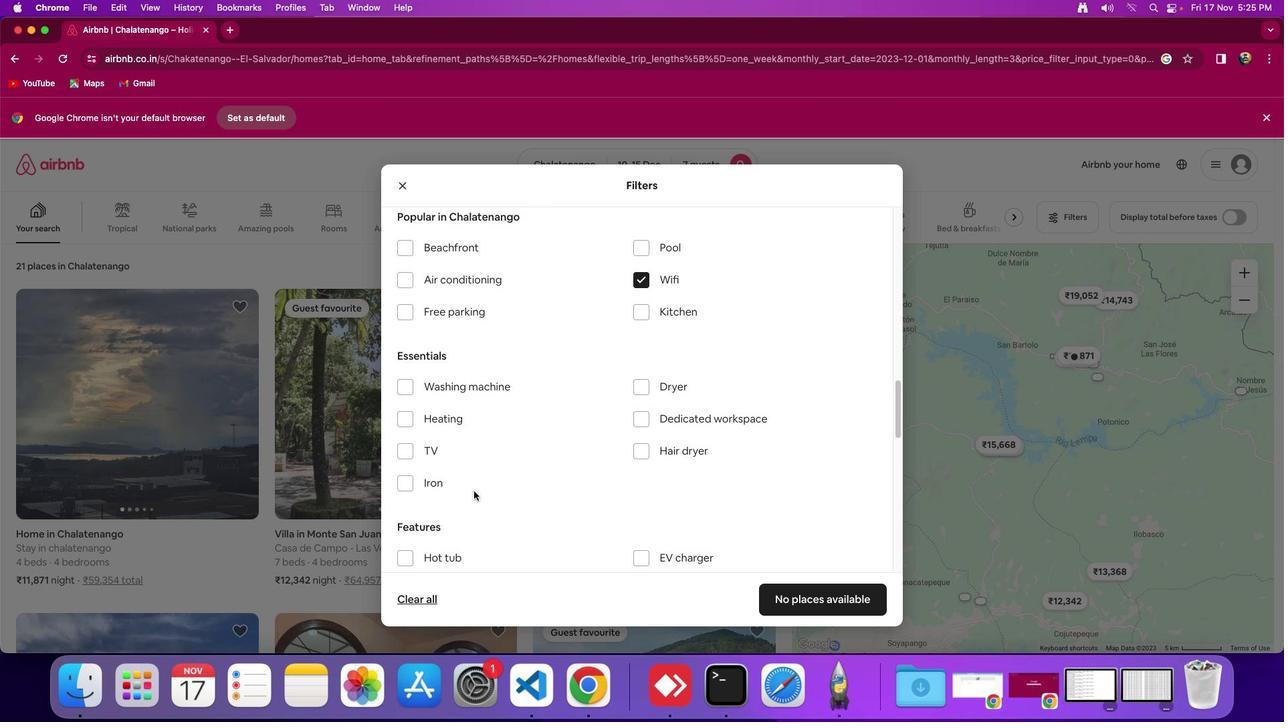 
Action: Mouse scrolled (597, 513) with delta (0, 0)
Screenshot: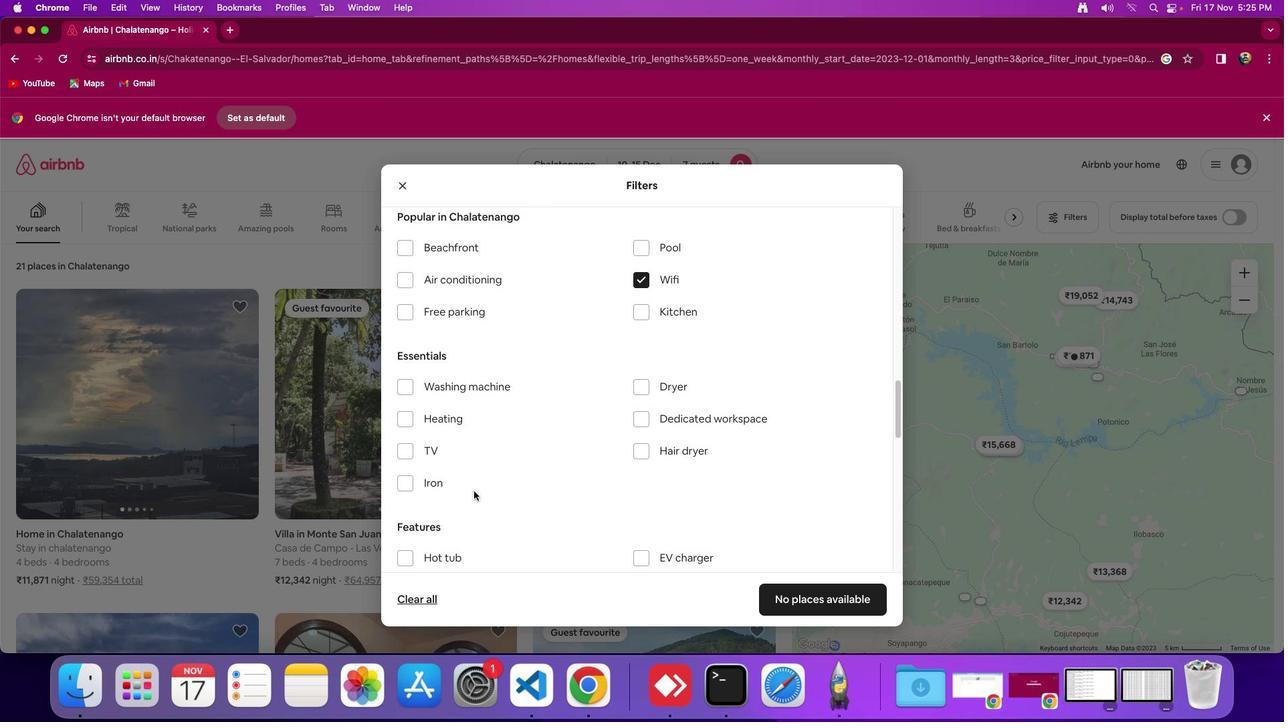 
Action: Mouse moved to (404, 449)
Screenshot: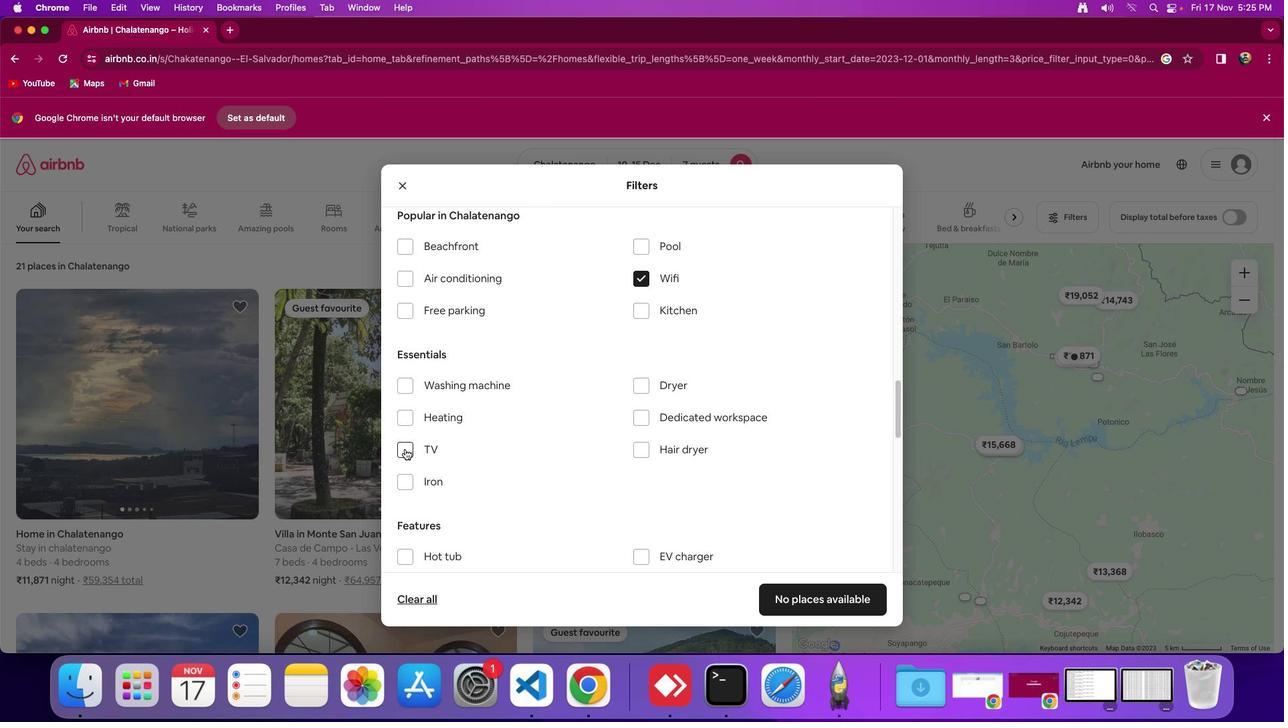 
Action: Mouse pressed left at (404, 449)
Screenshot: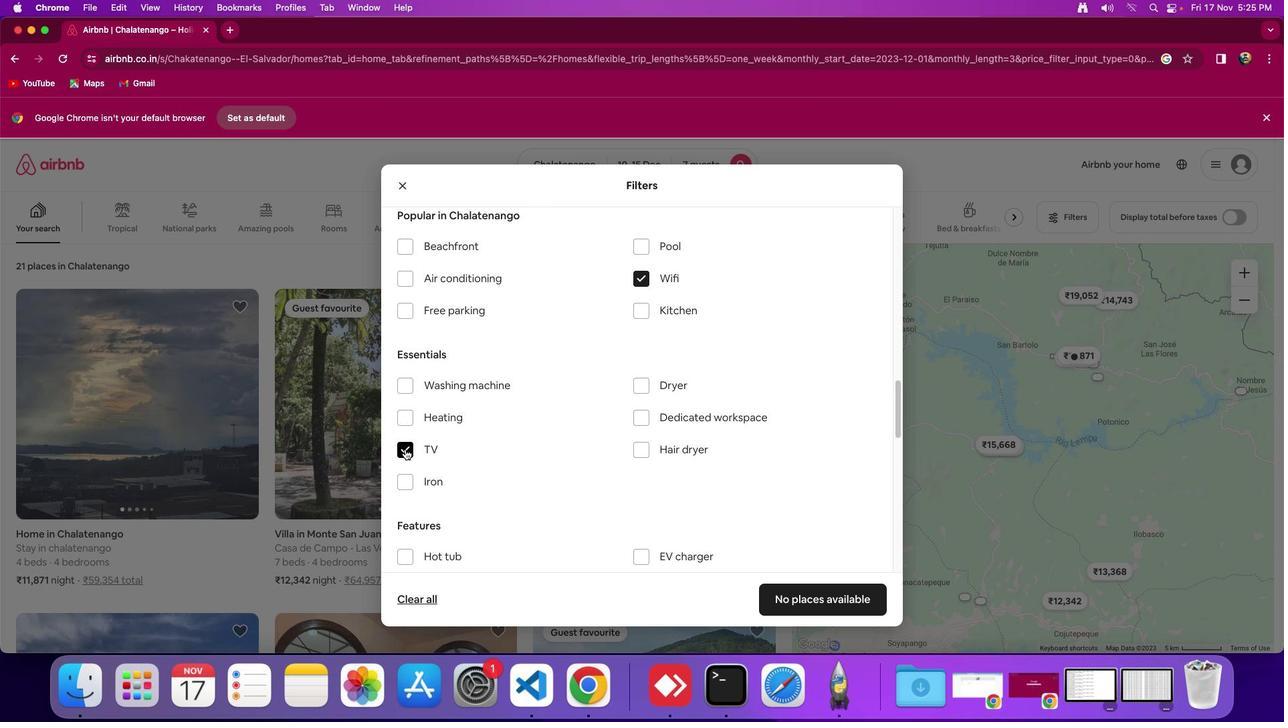 
Action: Mouse moved to (633, 404)
Screenshot: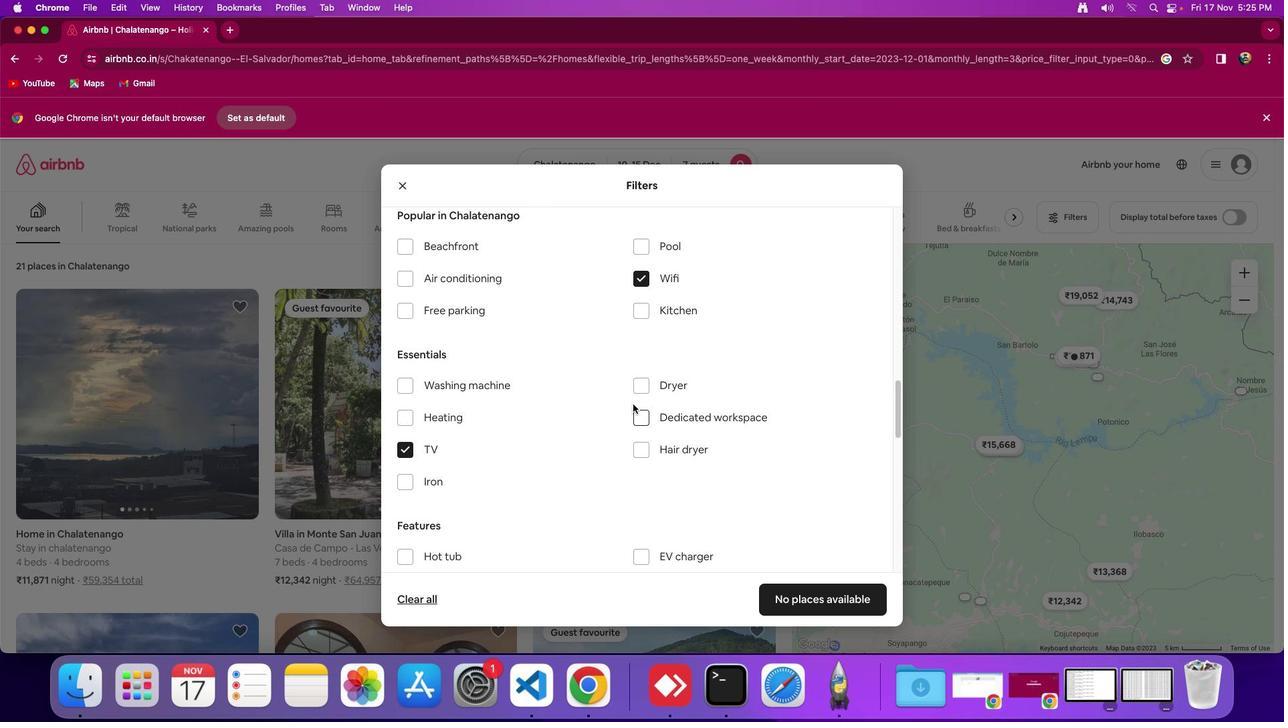 
Action: Mouse scrolled (633, 404) with delta (0, 0)
Screenshot: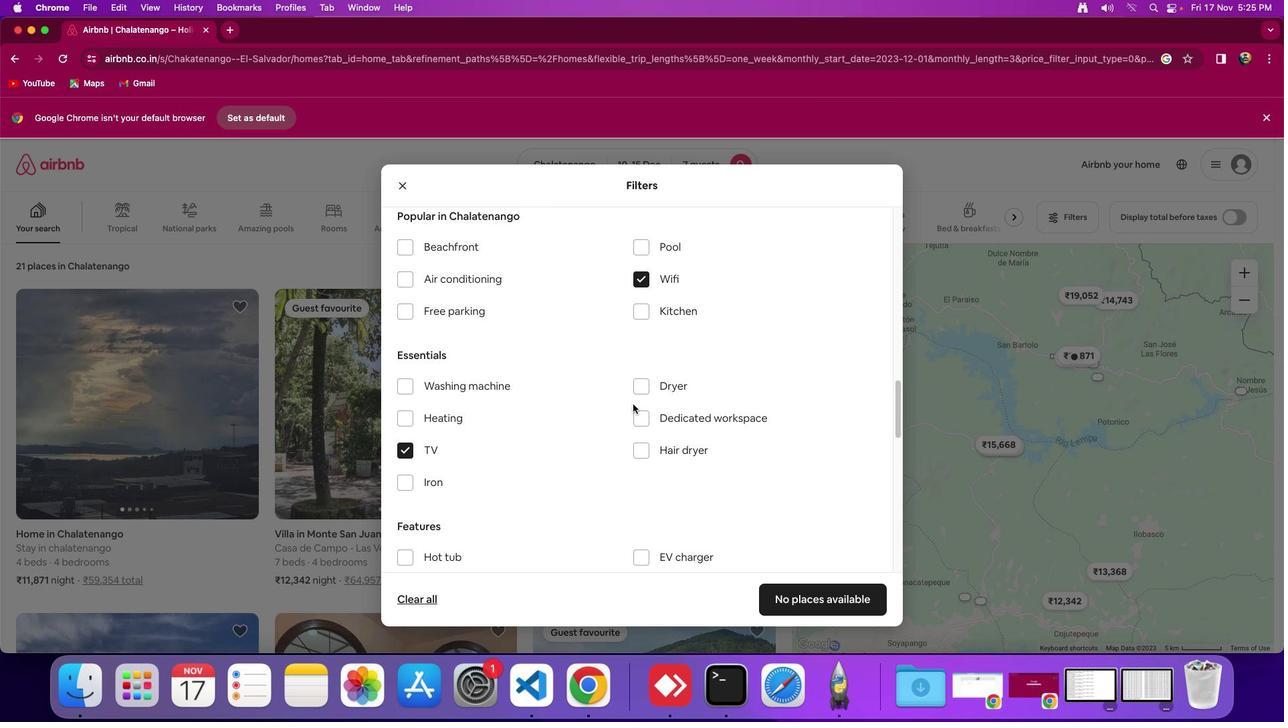 
Action: Mouse scrolled (633, 404) with delta (0, 0)
Screenshot: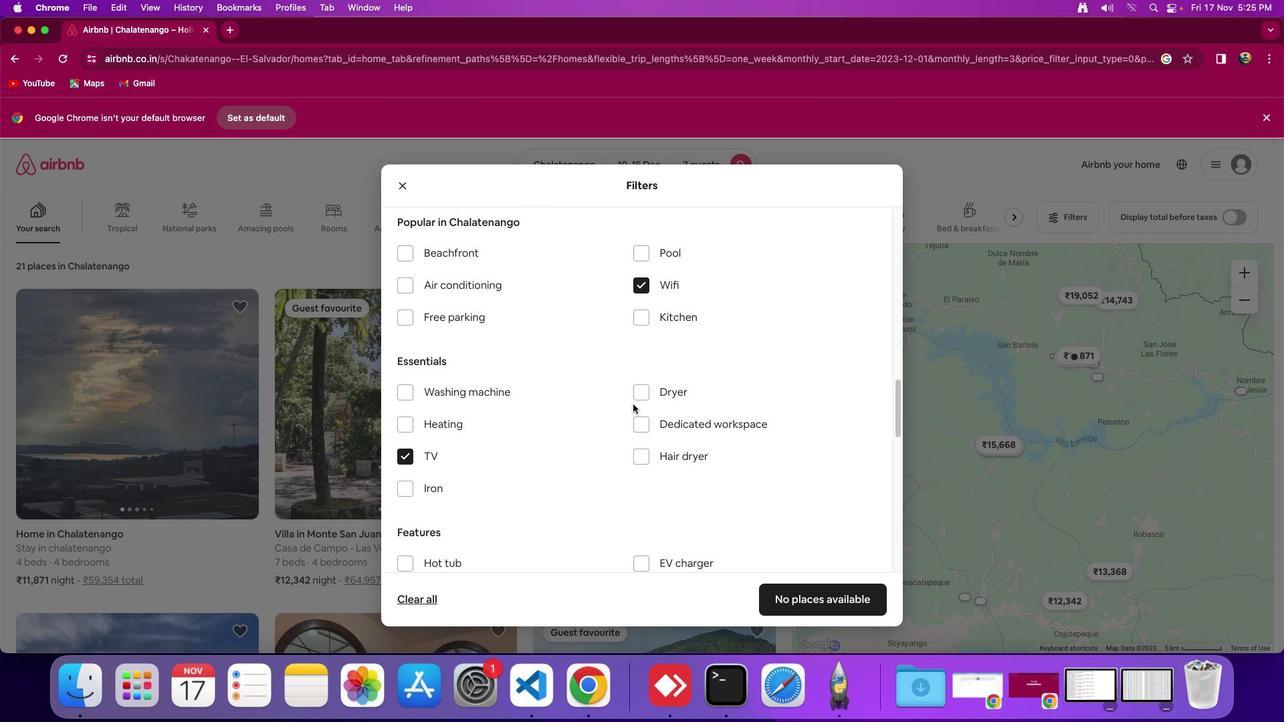 
Action: Mouse scrolled (633, 404) with delta (0, 0)
Screenshot: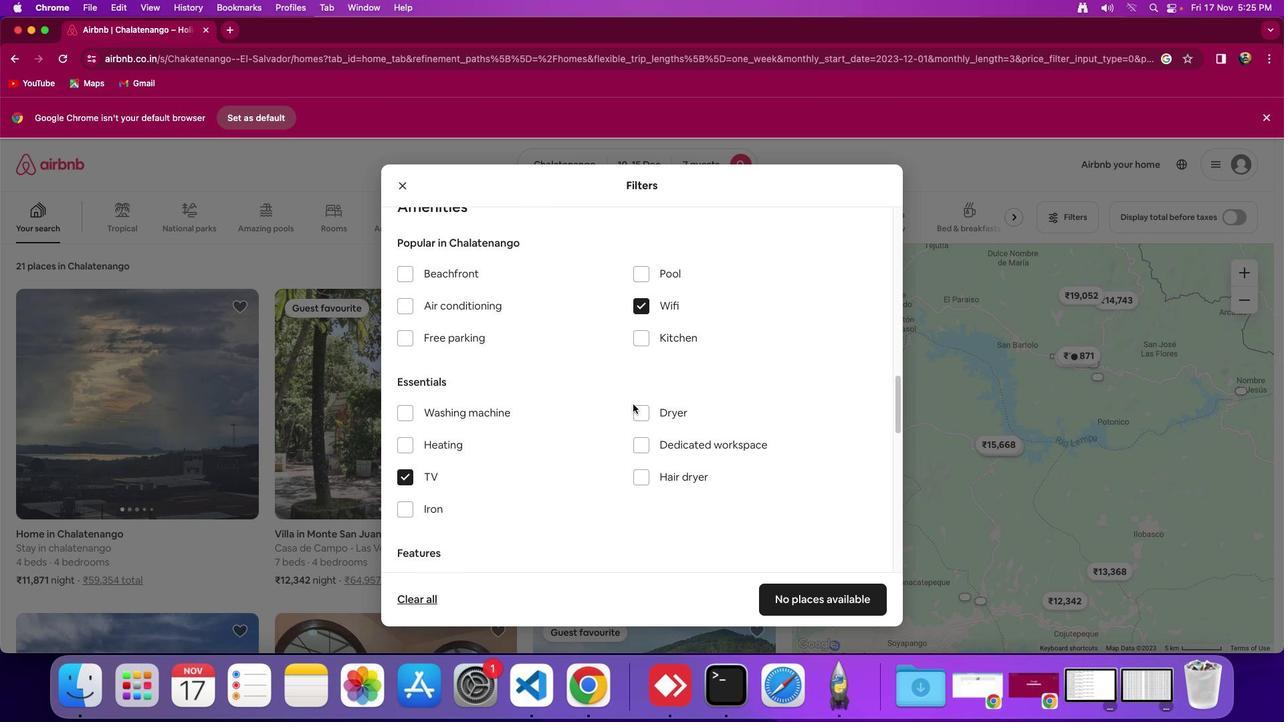 
Action: Mouse scrolled (633, 404) with delta (0, 0)
Screenshot: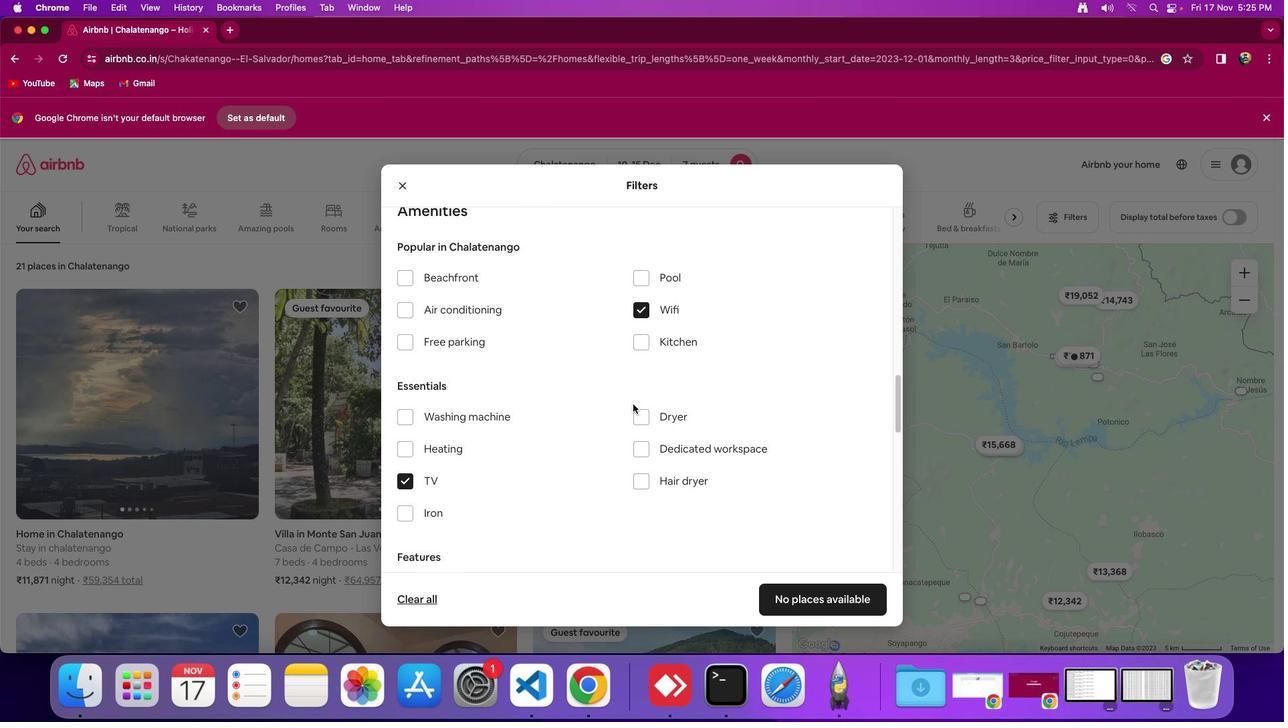 
Action: Mouse moved to (406, 365)
Screenshot: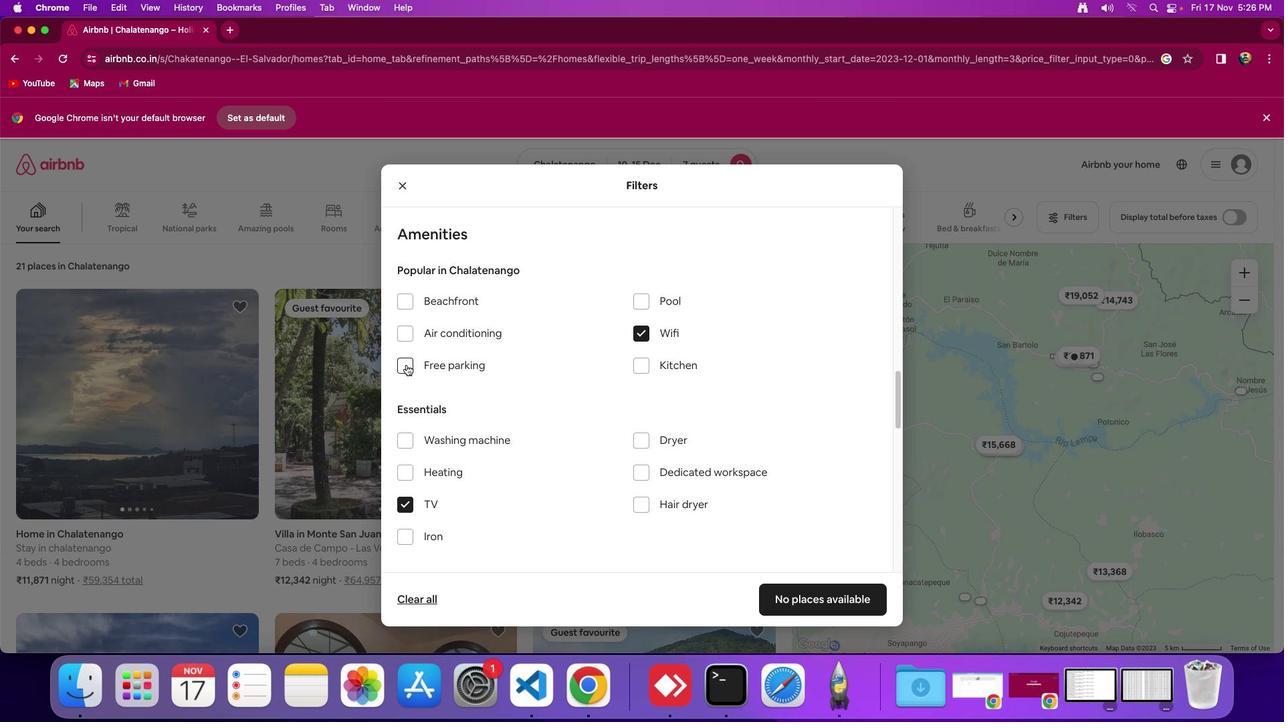 
Action: Mouse pressed left at (406, 365)
Screenshot: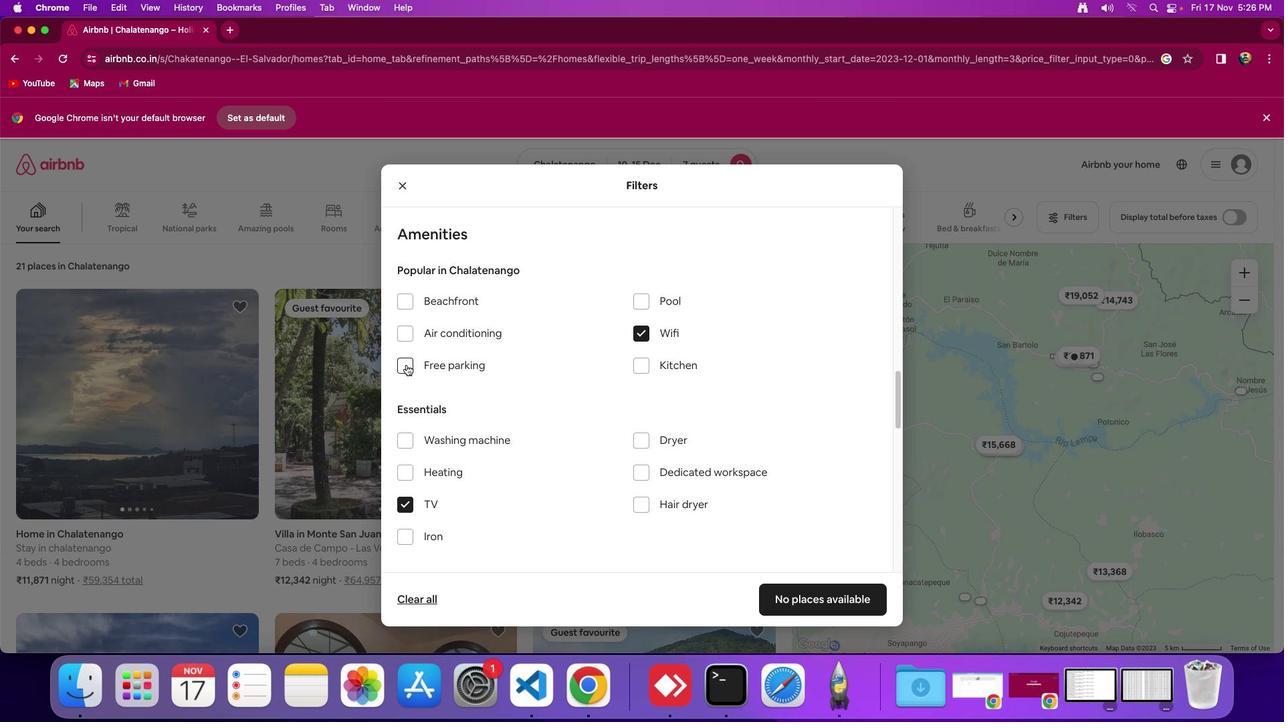 
Action: Mouse moved to (664, 418)
Screenshot: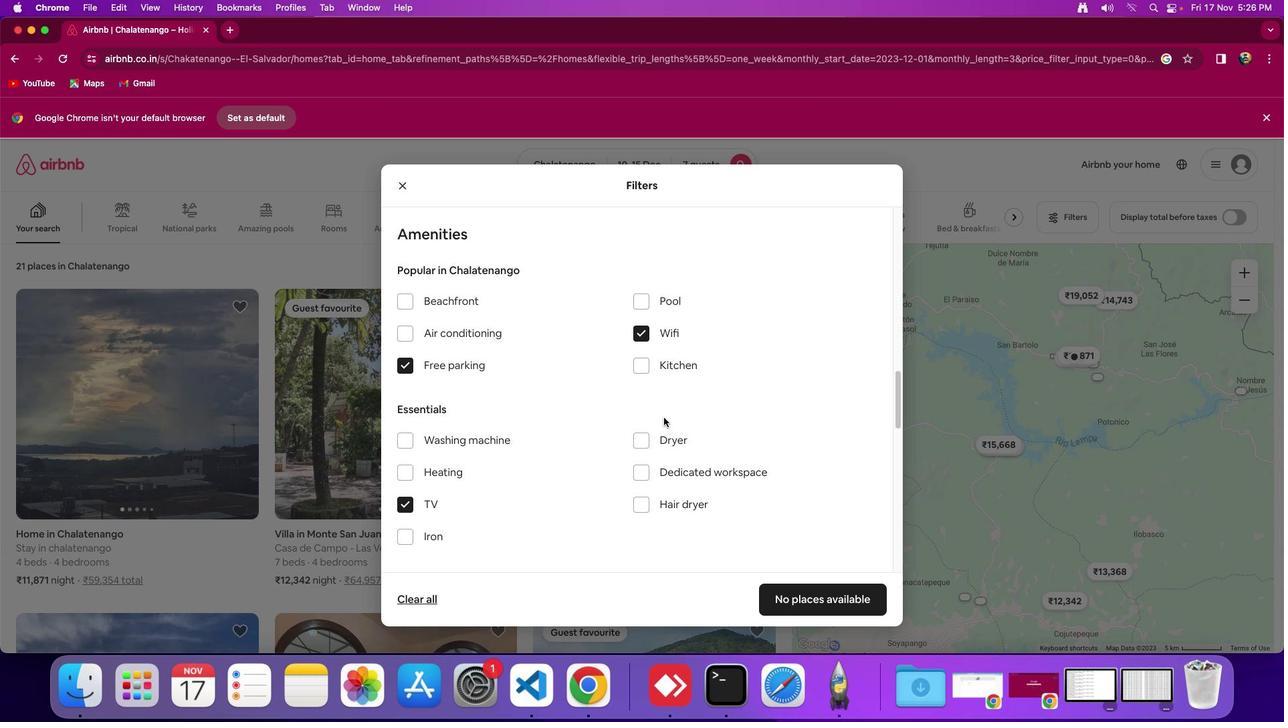 
Action: Mouse scrolled (664, 418) with delta (0, 0)
Screenshot: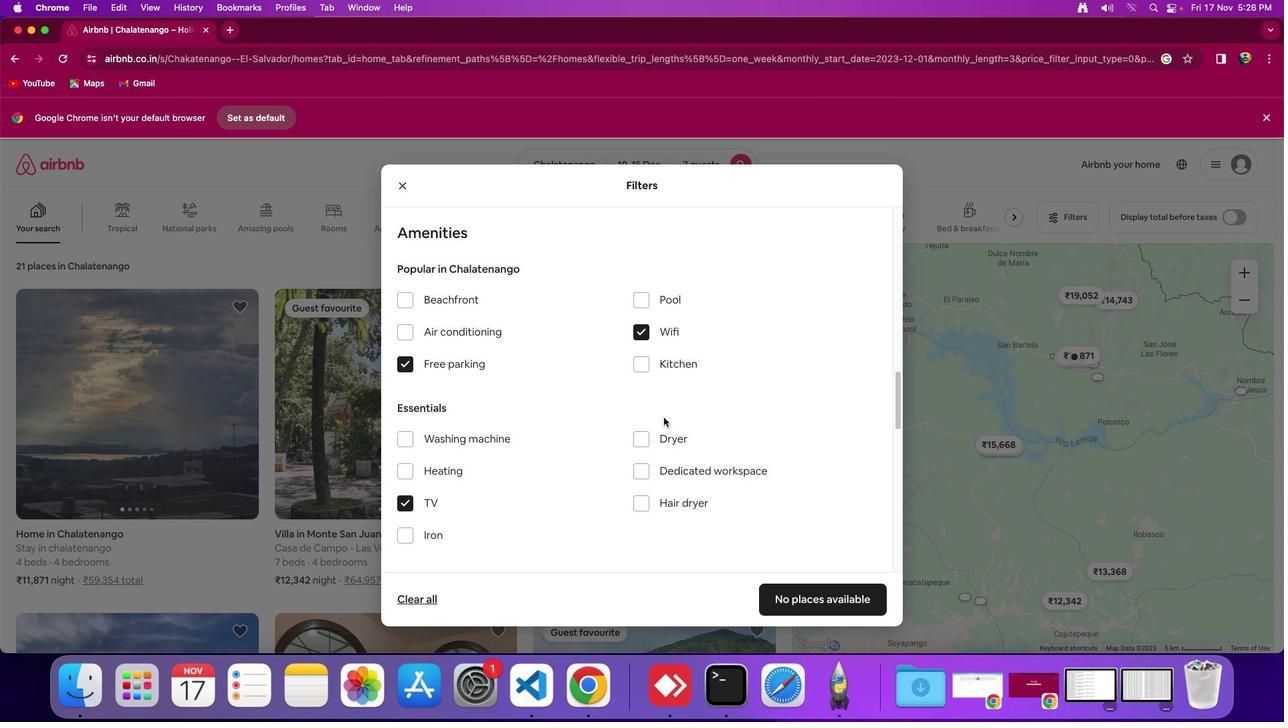 
Action: Mouse moved to (663, 419)
Screenshot: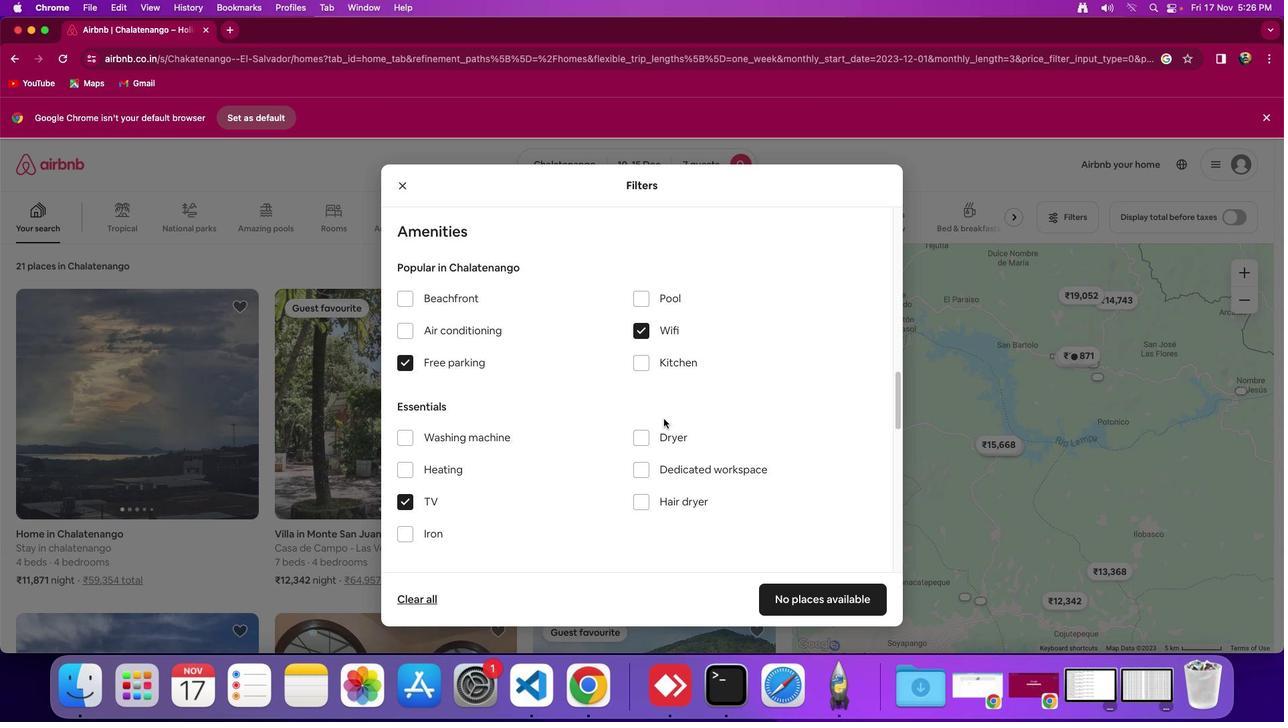 
Action: Mouse scrolled (663, 419) with delta (0, 0)
Screenshot: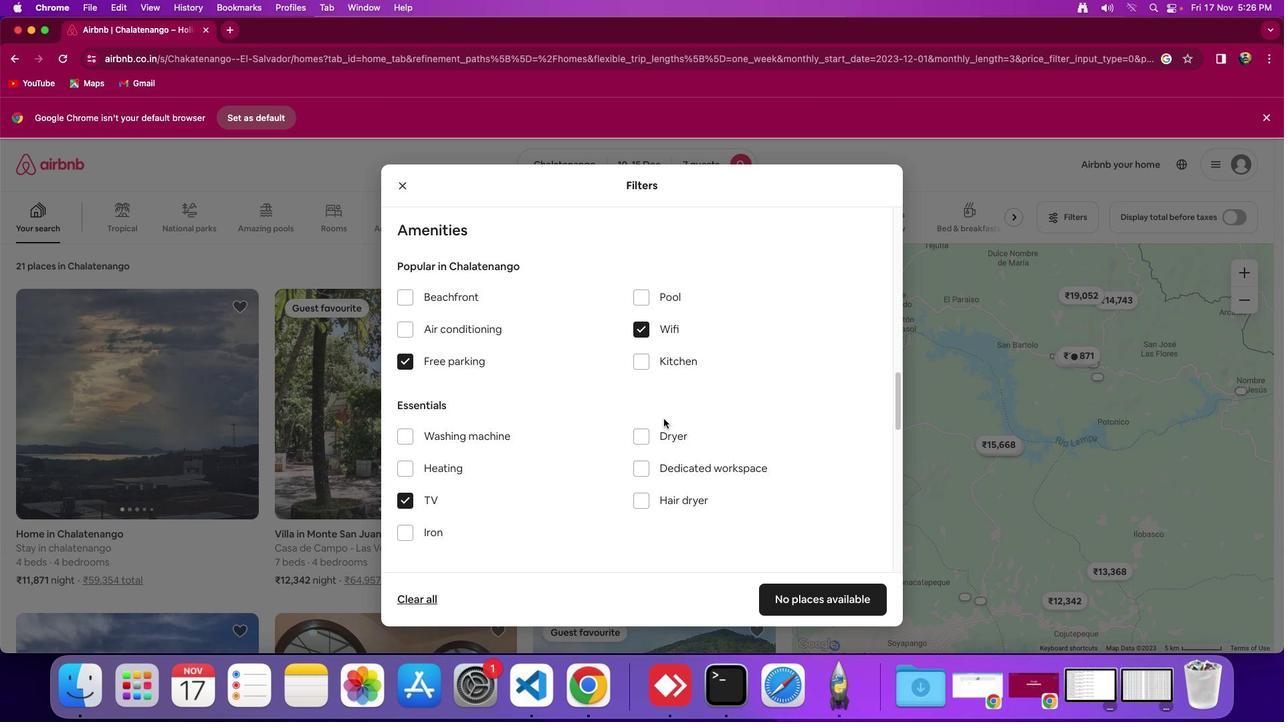 
Action: Mouse scrolled (663, 419) with delta (0, 0)
Screenshot: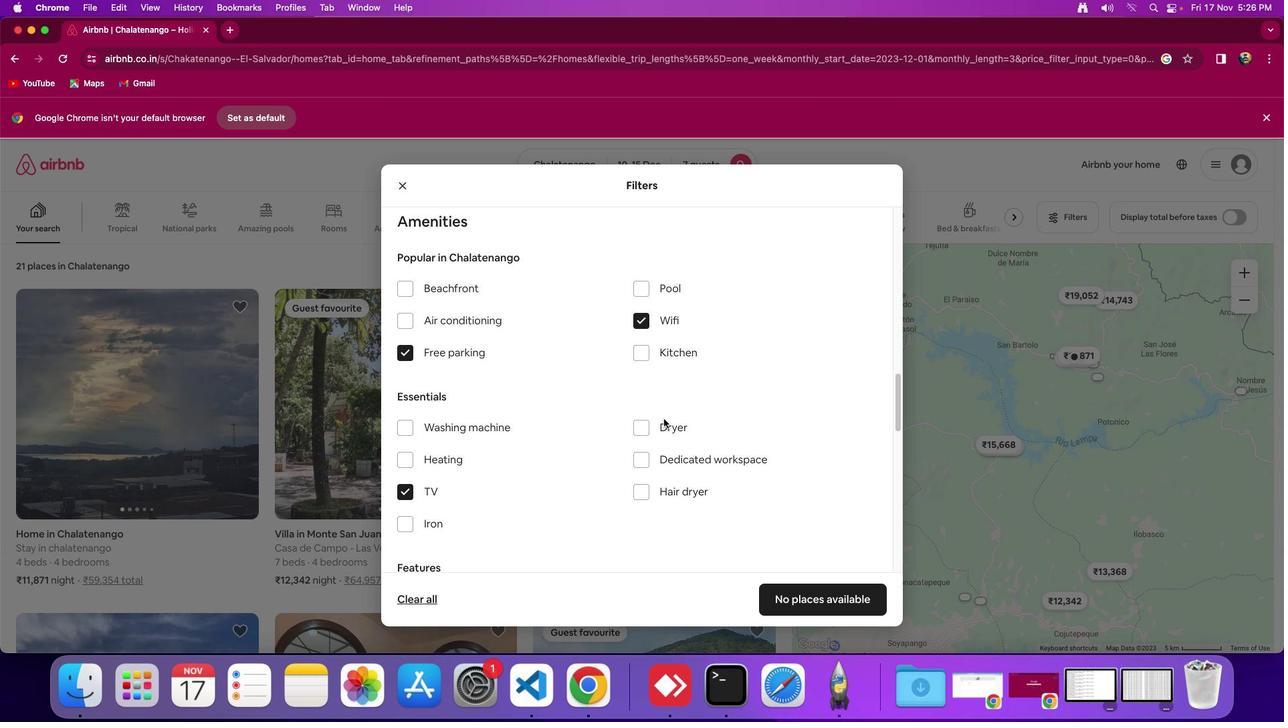 
Action: Mouse scrolled (663, 419) with delta (0, 0)
Screenshot: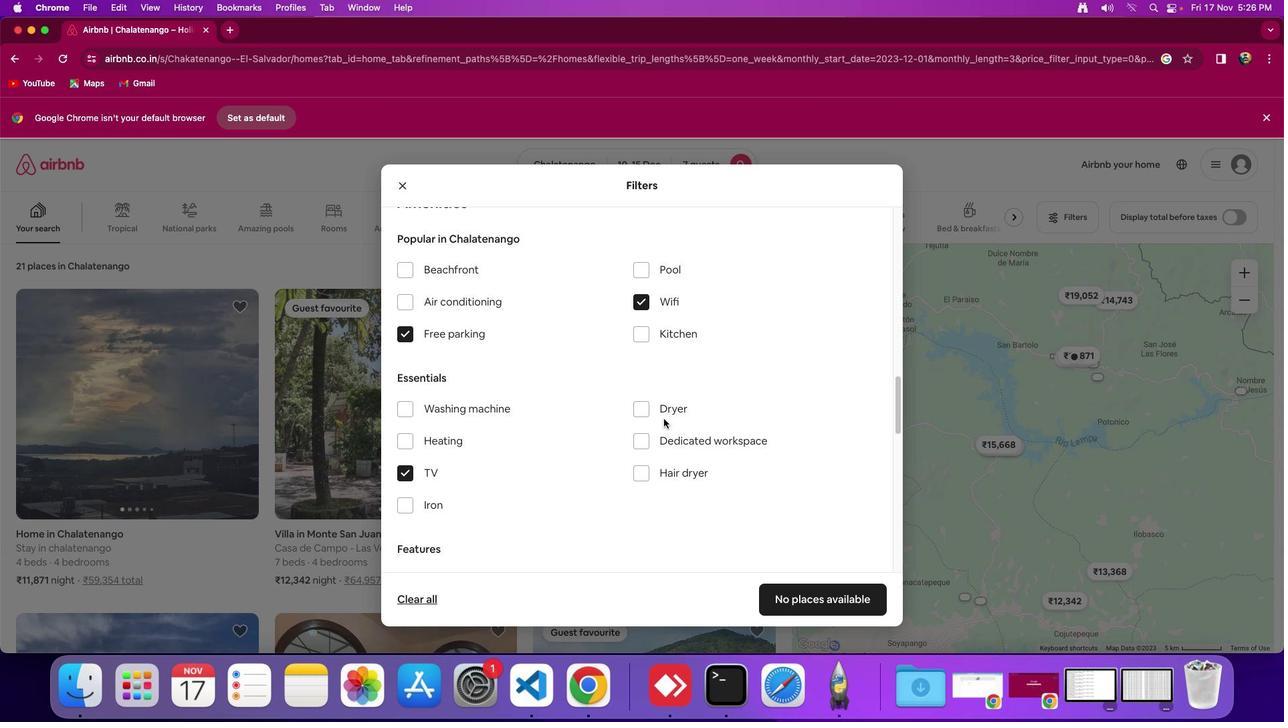 
Action: Mouse moved to (595, 467)
Screenshot: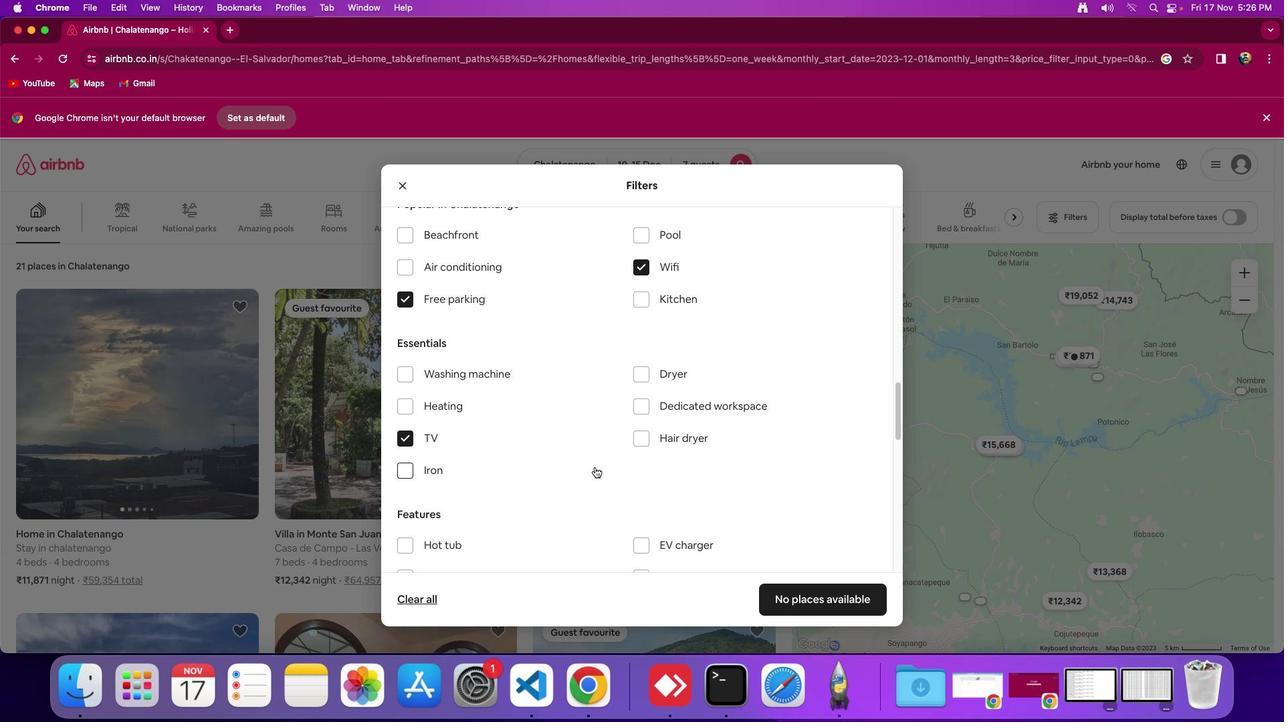 
Action: Mouse scrolled (595, 467) with delta (0, 0)
Screenshot: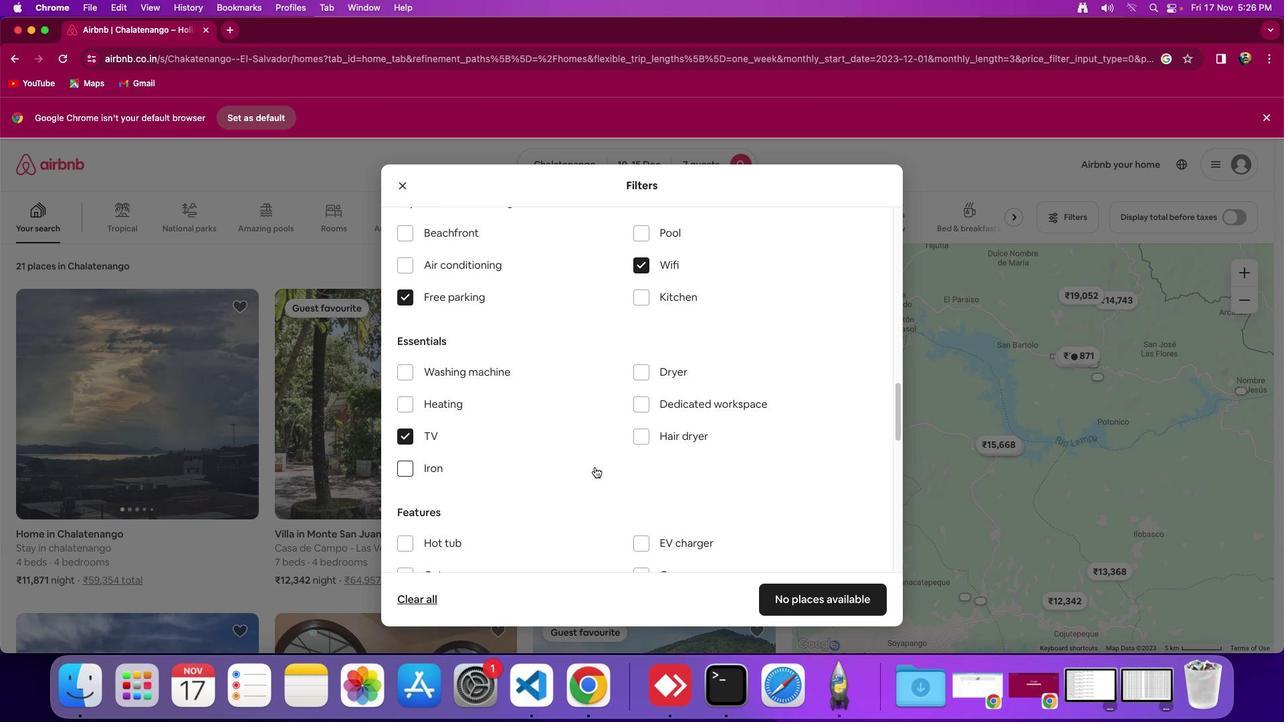
Action: Mouse scrolled (595, 467) with delta (0, 0)
Screenshot: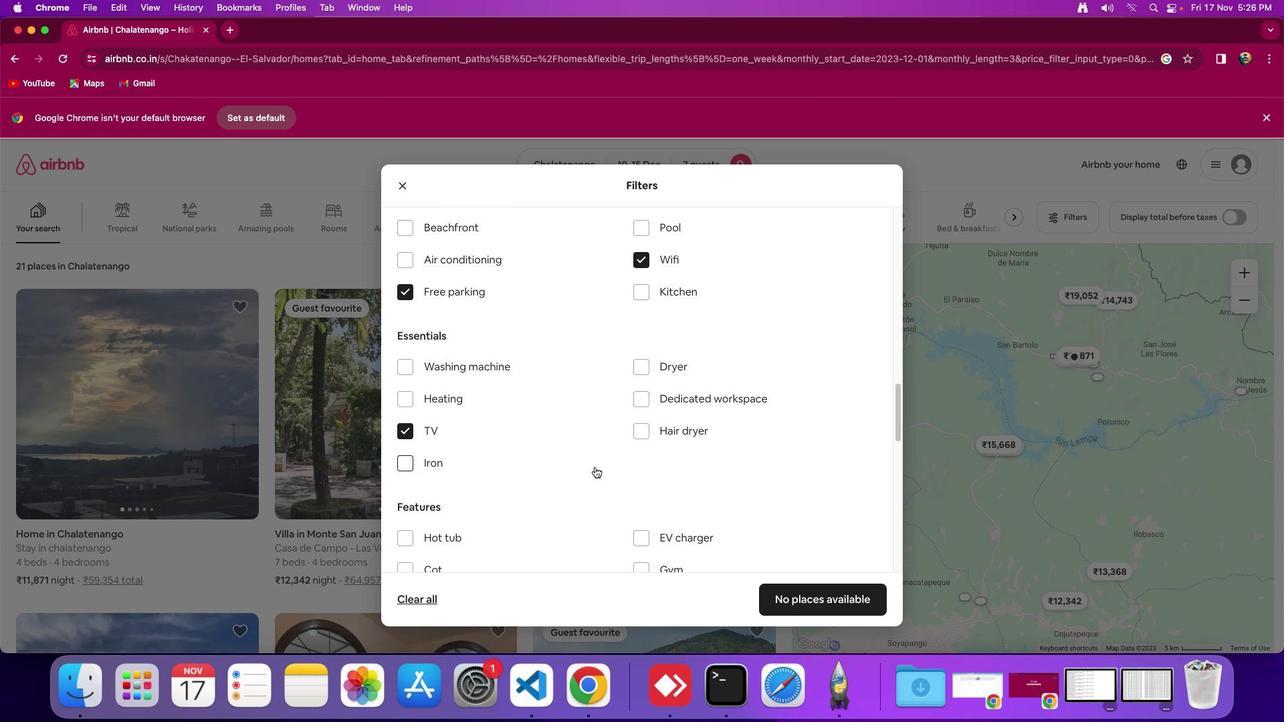 
Action: Mouse moved to (671, 499)
Screenshot: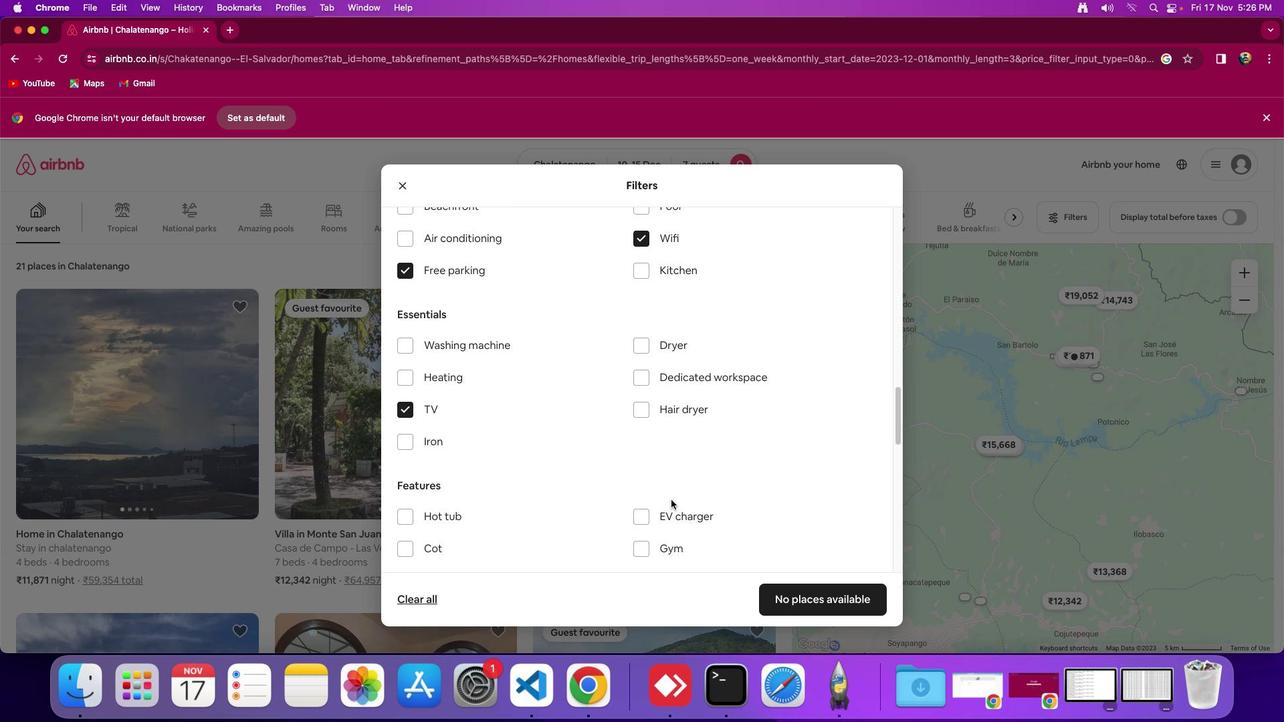
Action: Mouse scrolled (671, 499) with delta (0, 0)
Screenshot: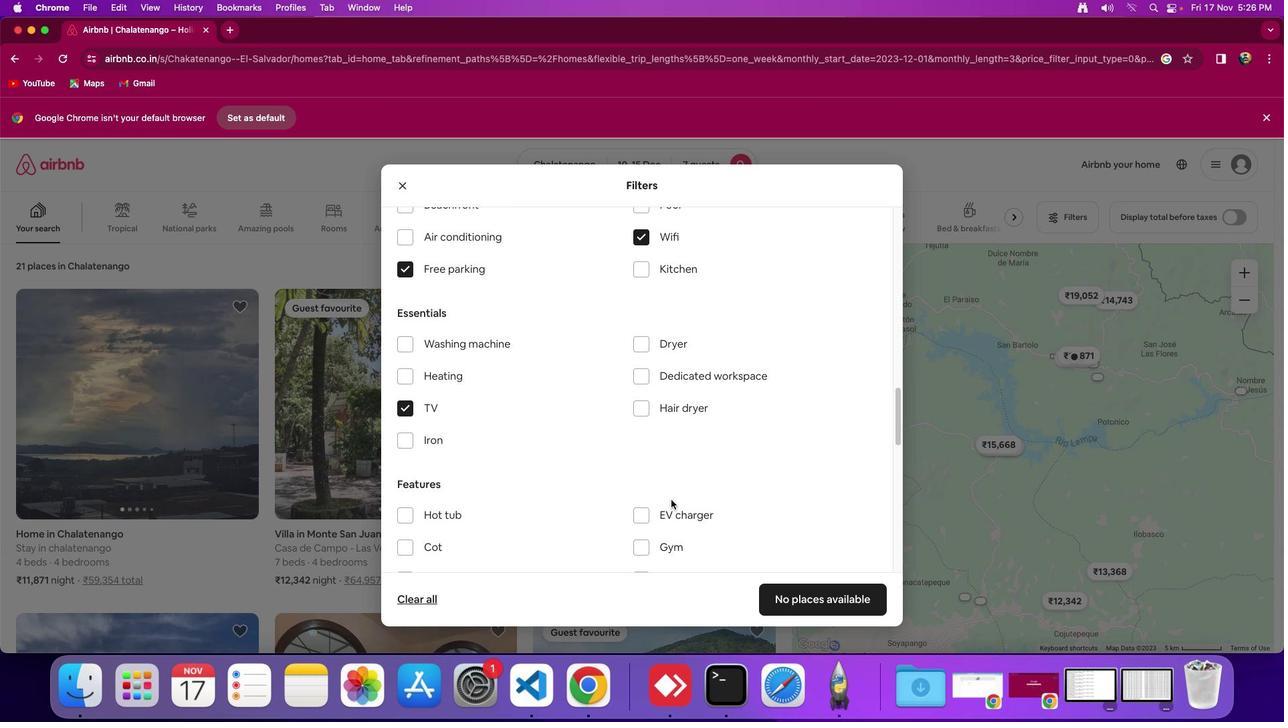 
Action: Mouse scrolled (671, 499) with delta (0, 0)
Screenshot: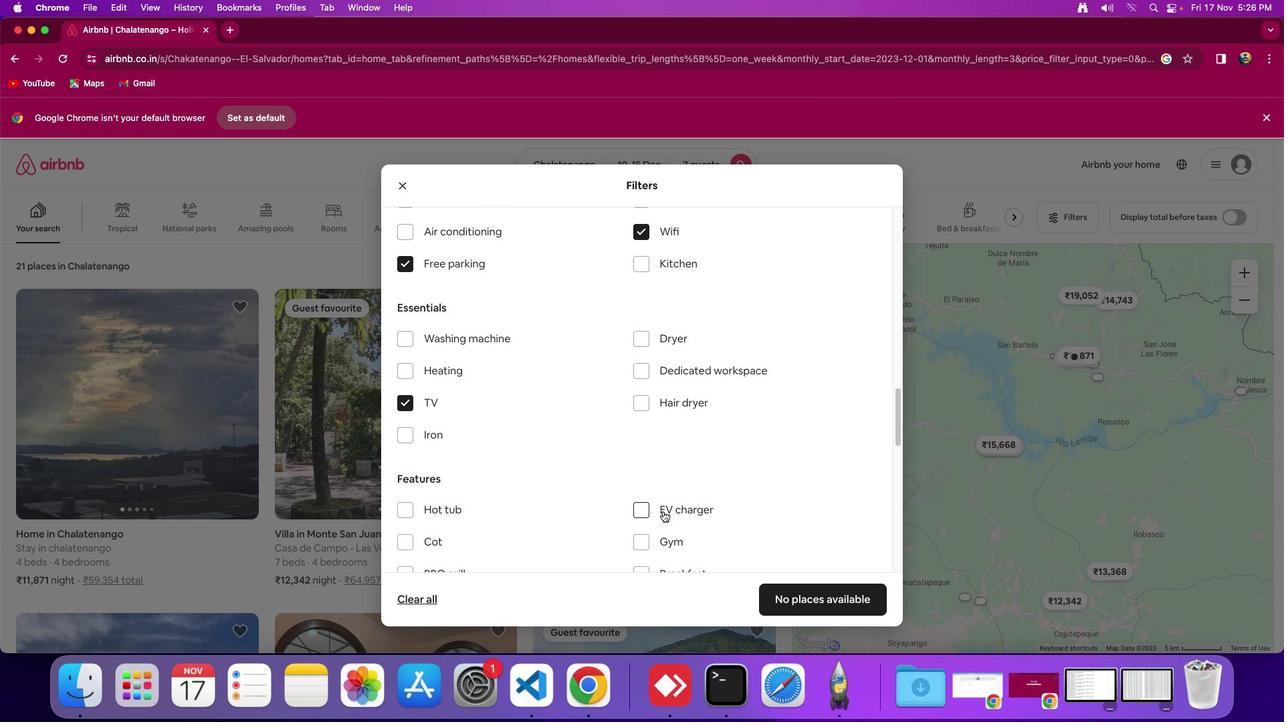 
Action: Mouse moved to (640, 529)
Screenshot: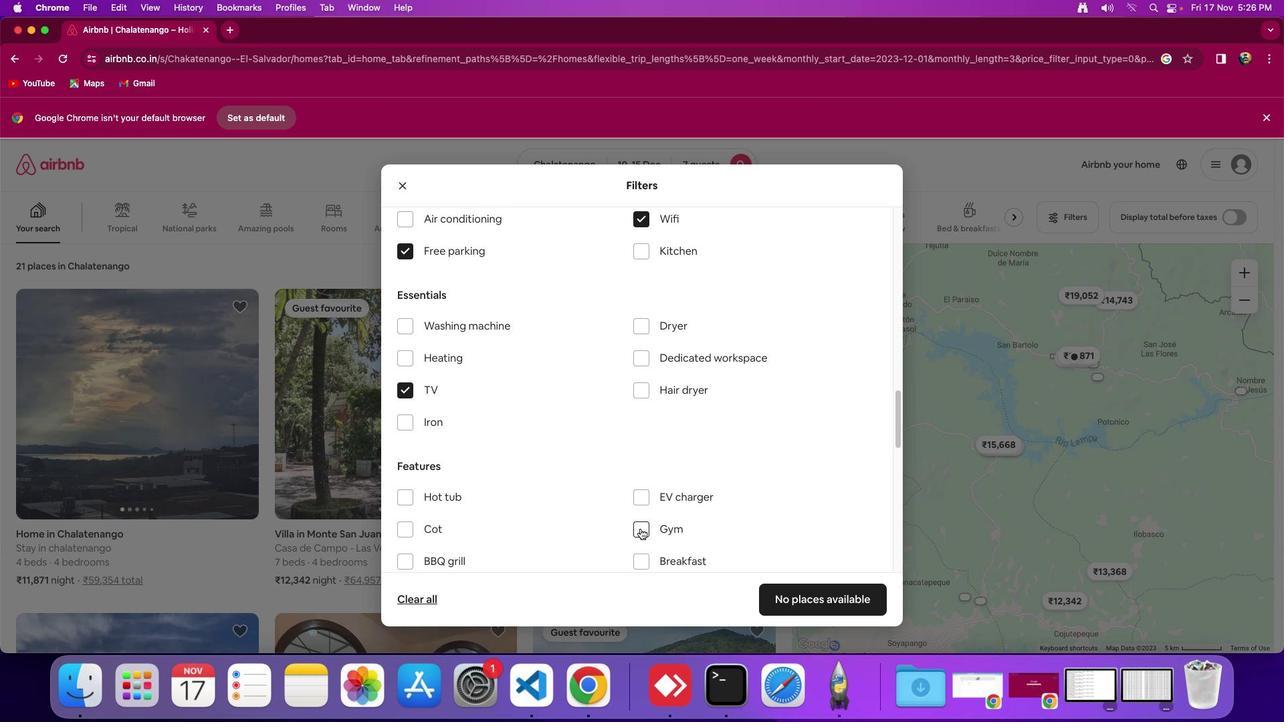 
Action: Mouse pressed left at (640, 529)
Screenshot: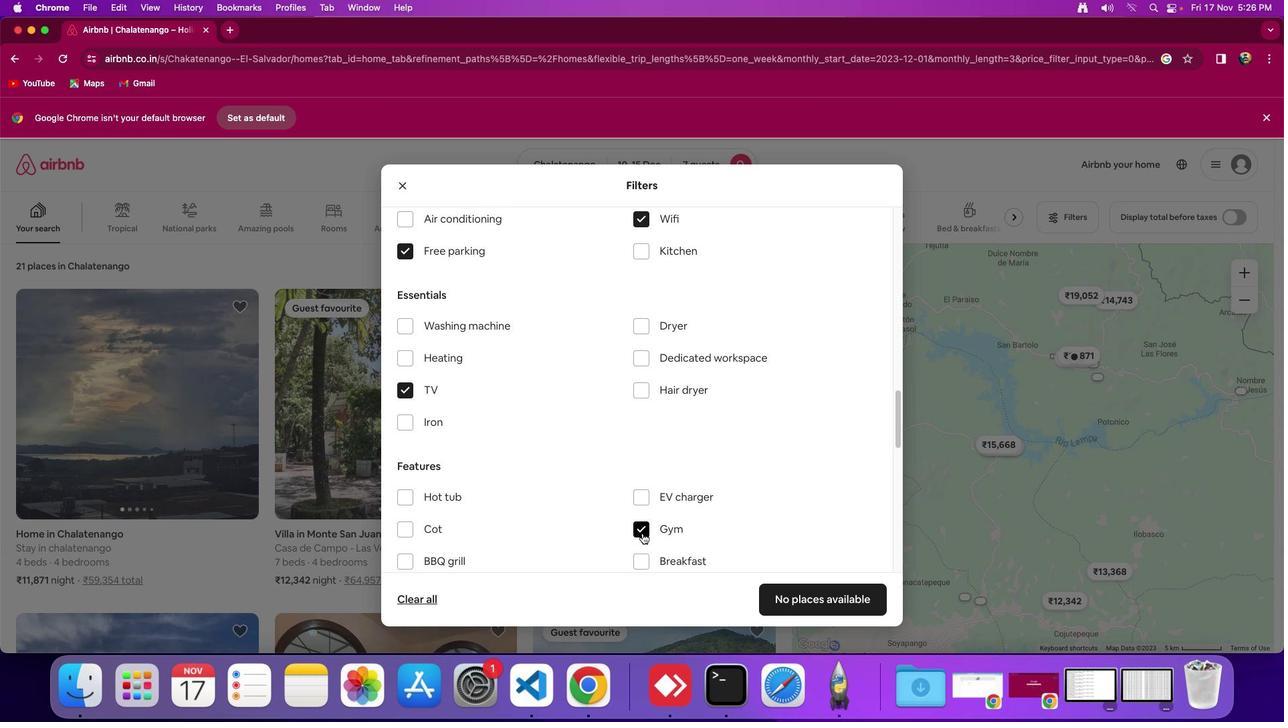 
Action: Mouse moved to (642, 559)
Screenshot: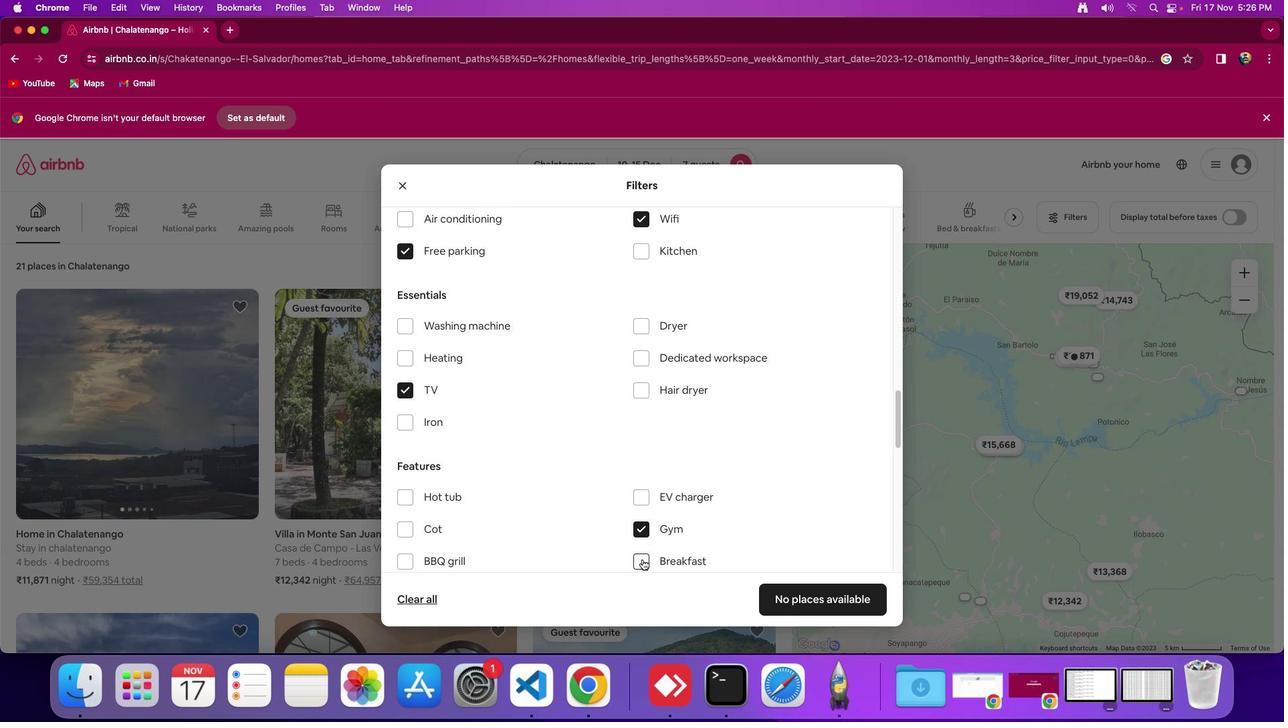 
Action: Mouse pressed left at (642, 559)
Screenshot: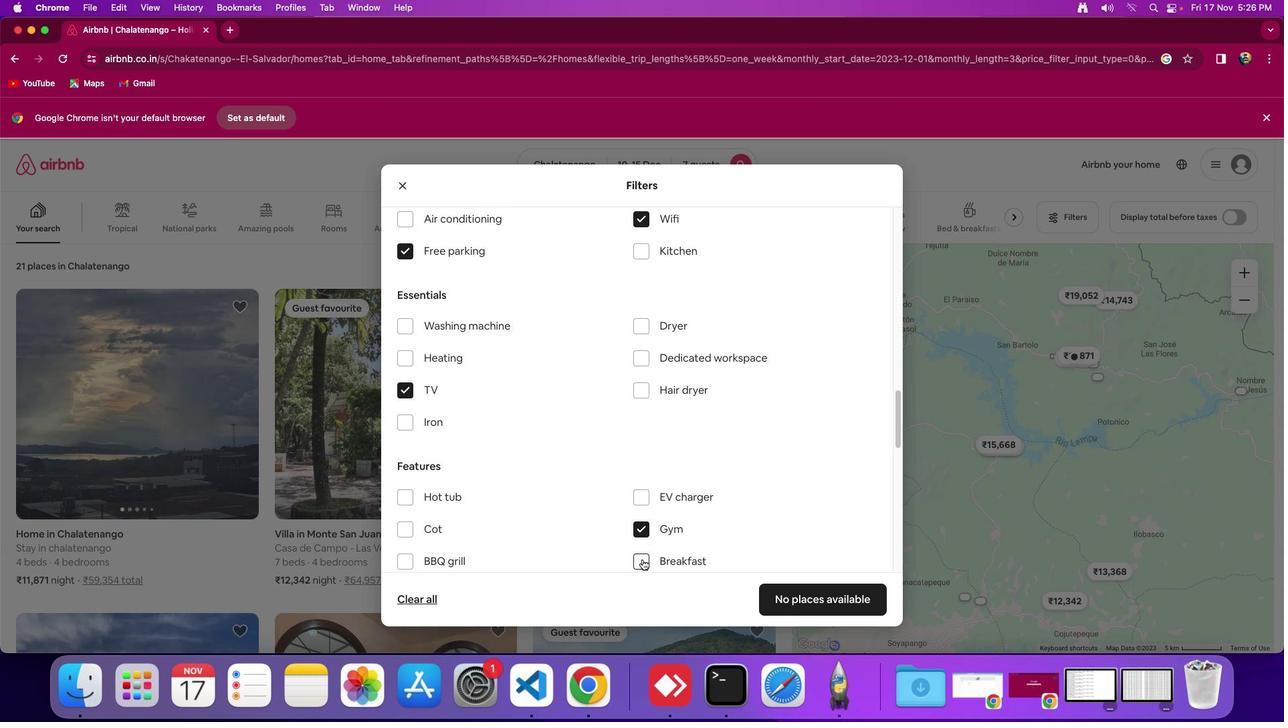 
Action: Mouse moved to (627, 469)
Screenshot: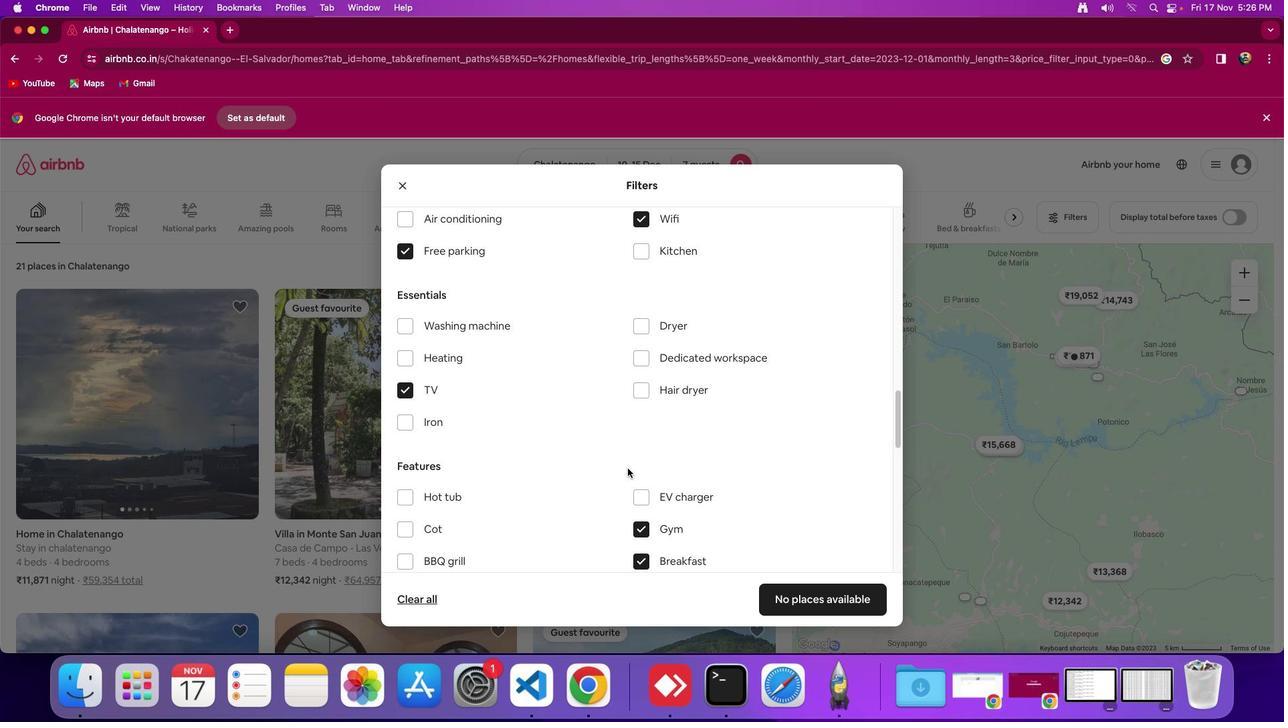 
Action: Mouse scrolled (627, 469) with delta (0, 0)
Screenshot: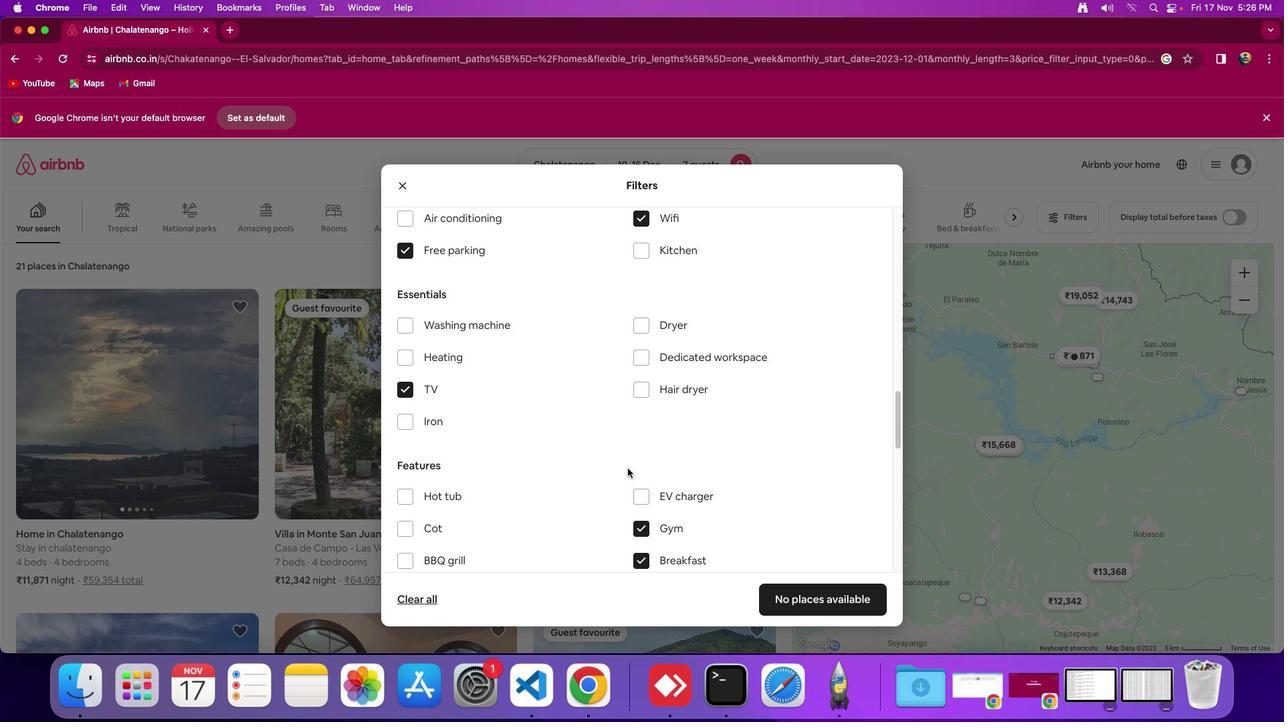 
Action: Mouse moved to (627, 469)
Screenshot: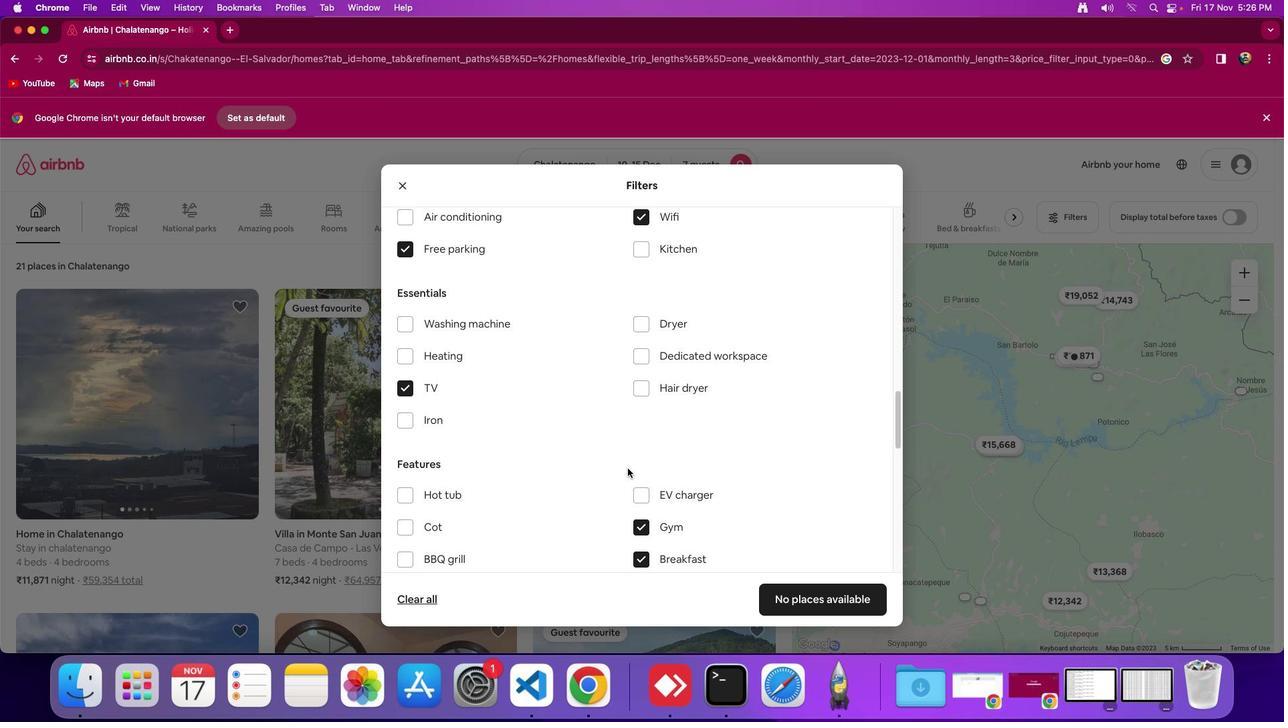 
Action: Mouse scrolled (627, 469) with delta (0, 0)
Screenshot: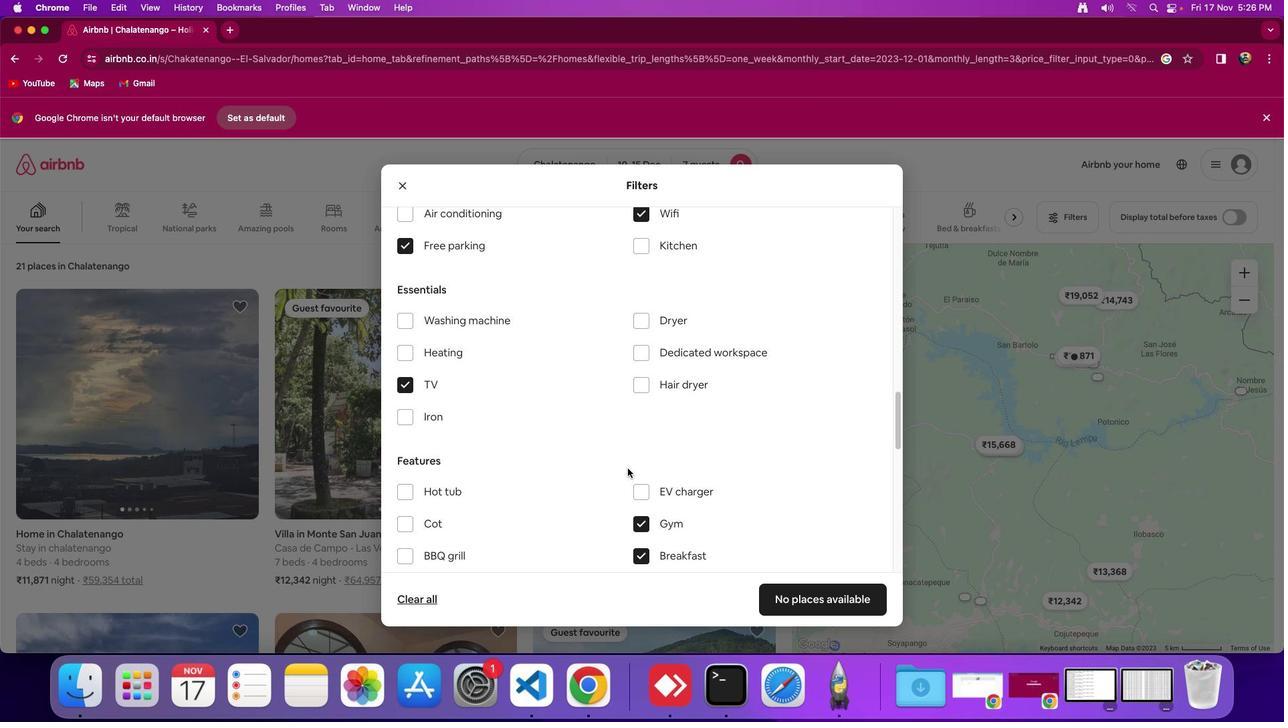 
Action: Mouse moved to (627, 469)
Screenshot: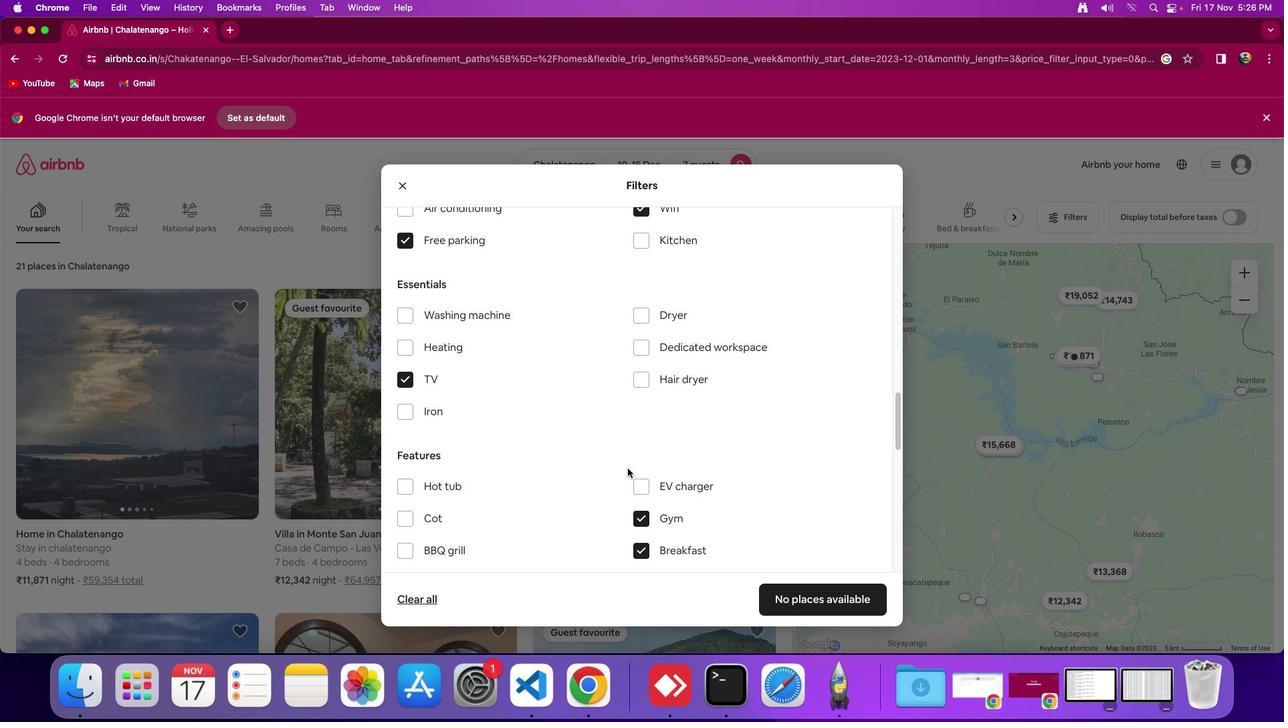 
Action: Mouse scrolled (627, 469) with delta (0, 0)
Screenshot: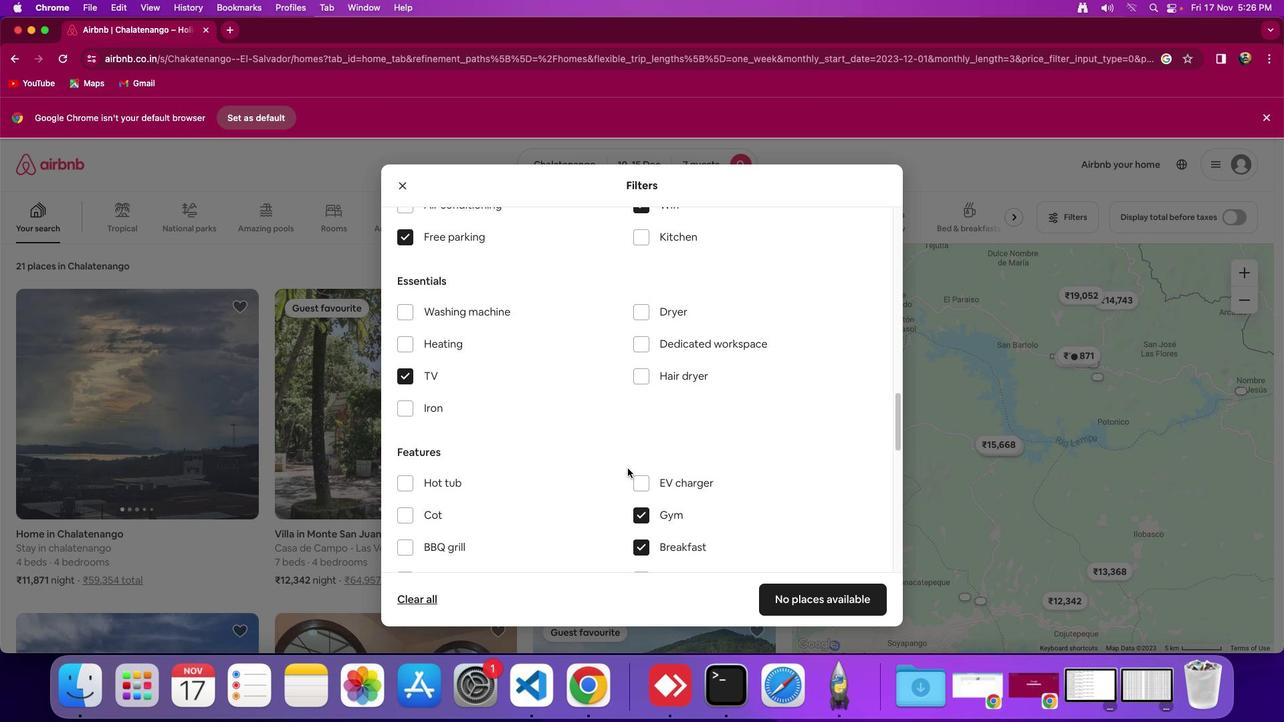 
Action: Mouse scrolled (627, 469) with delta (0, 0)
Screenshot: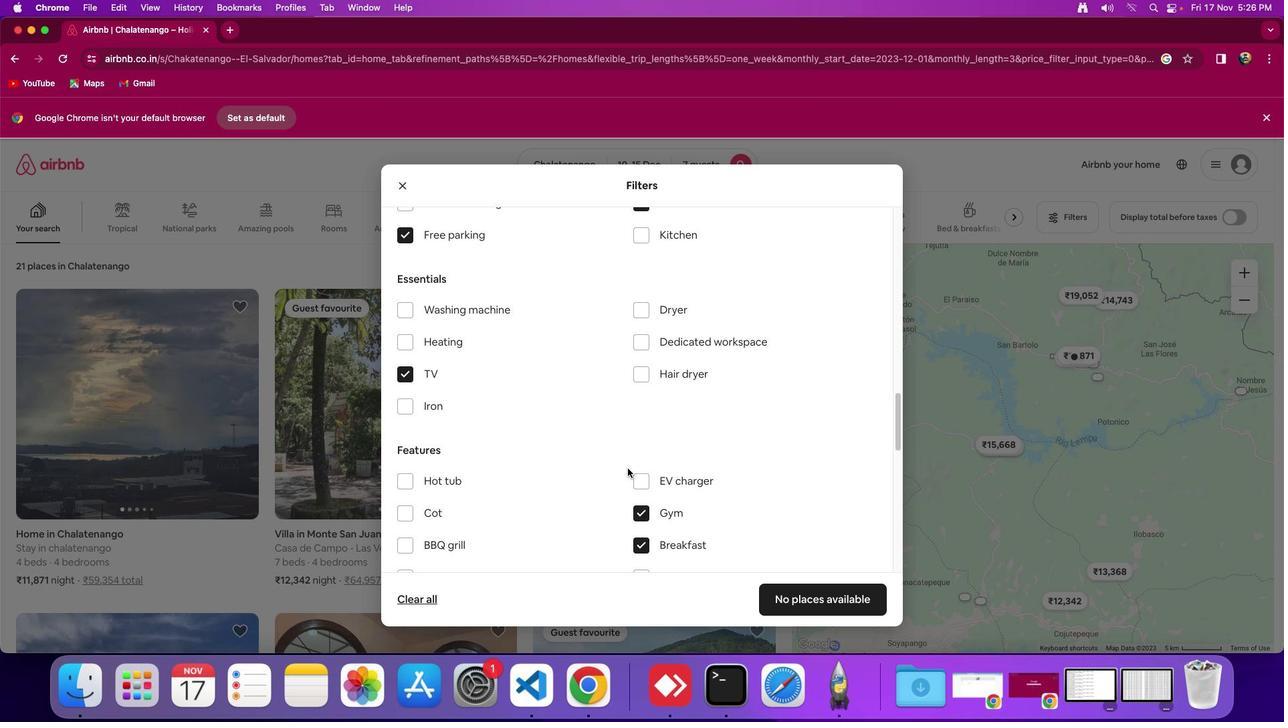 
Action: Mouse moved to (822, 599)
Screenshot: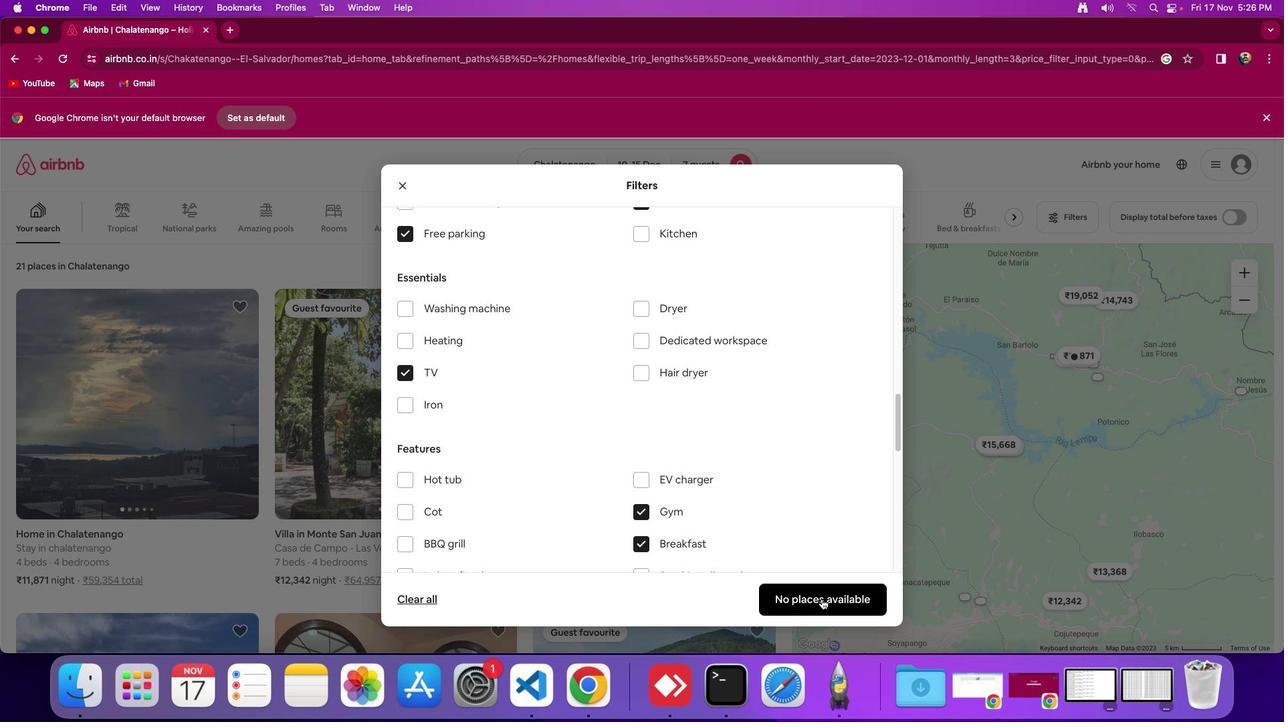 
Action: Mouse pressed left at (822, 599)
Screenshot: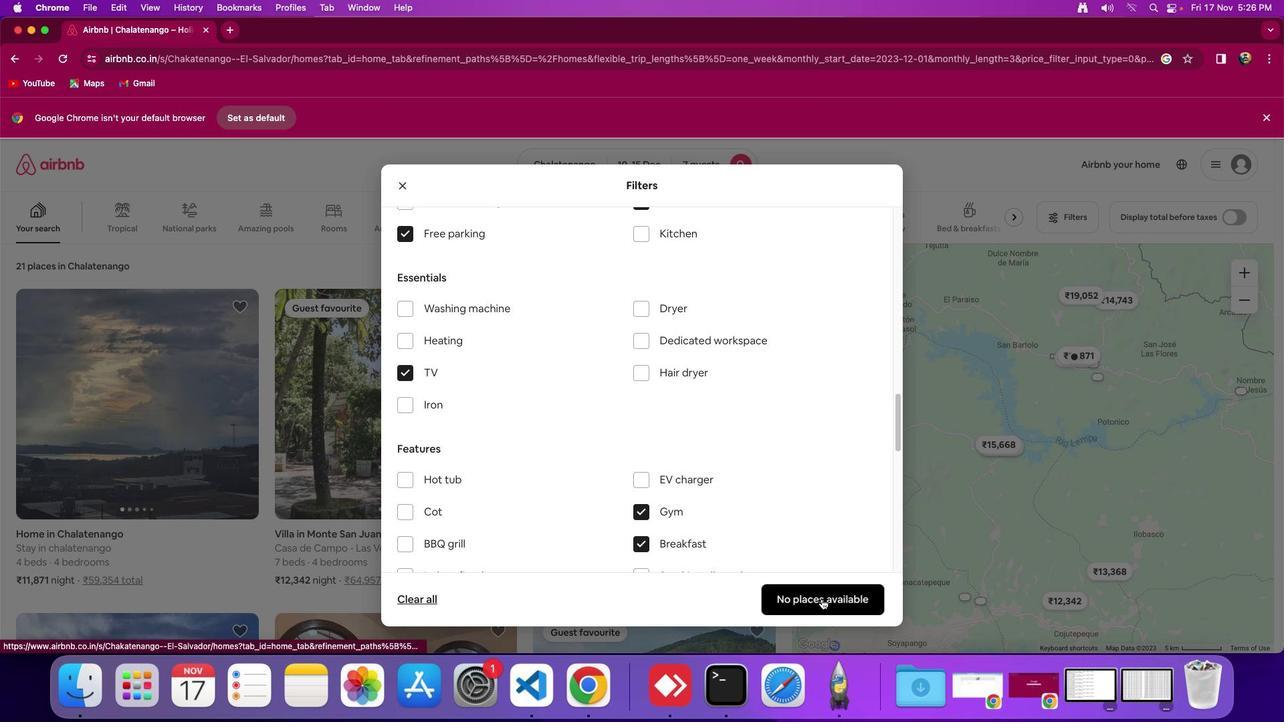 
Action: Mouse moved to (689, 461)
Screenshot: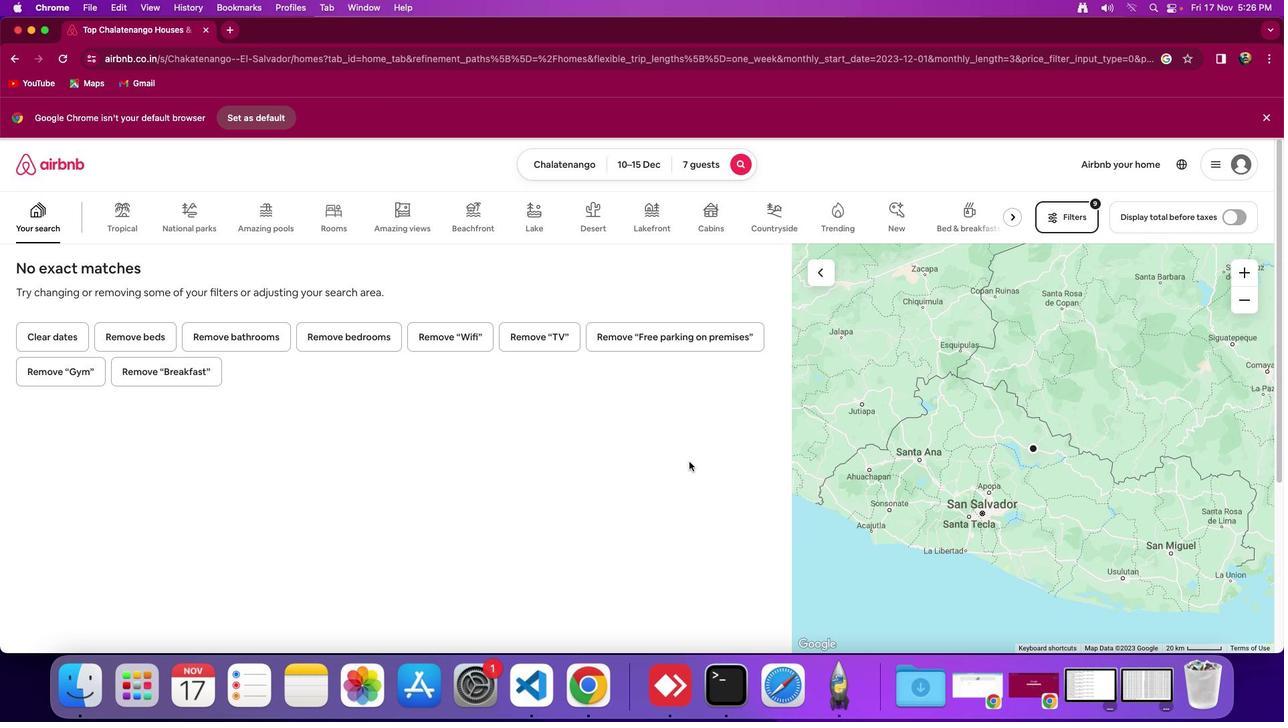 
